 Task: Find LinkedIn profiles of Assistant Golf Professionals in Xianning, Hubei, China, who speak English and talk about SEO, and are in the Real Estate service category.
Action: Mouse moved to (534, 69)
Screenshot: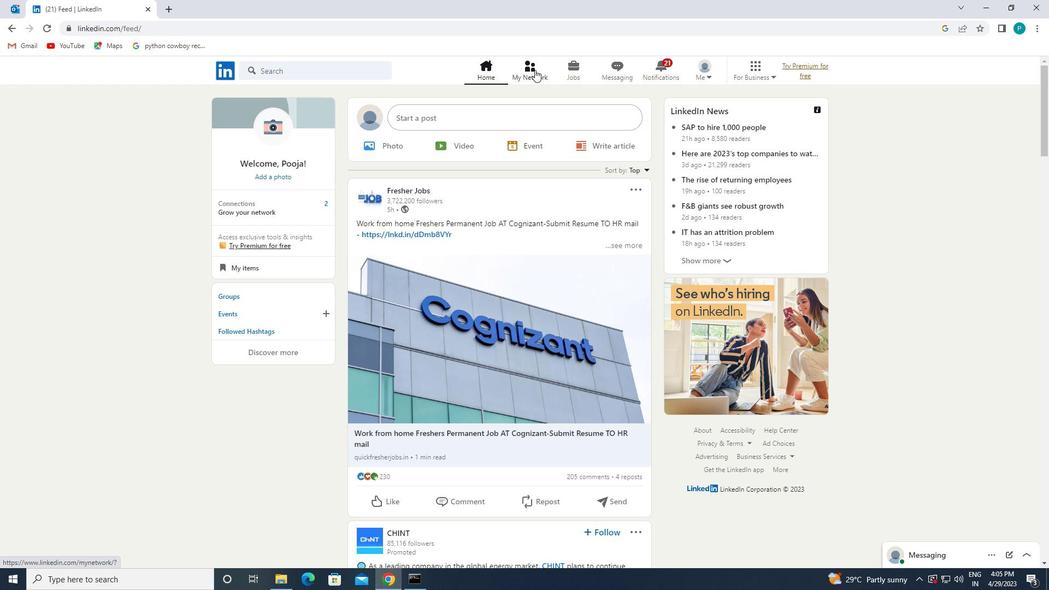 
Action: Mouse pressed left at (534, 69)
Screenshot: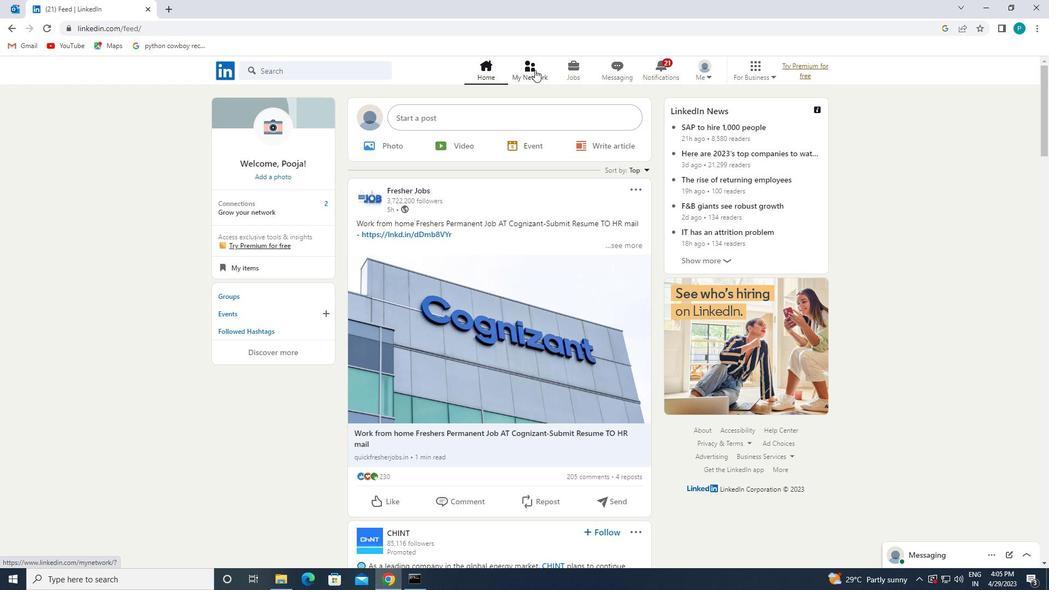 
Action: Mouse moved to (298, 134)
Screenshot: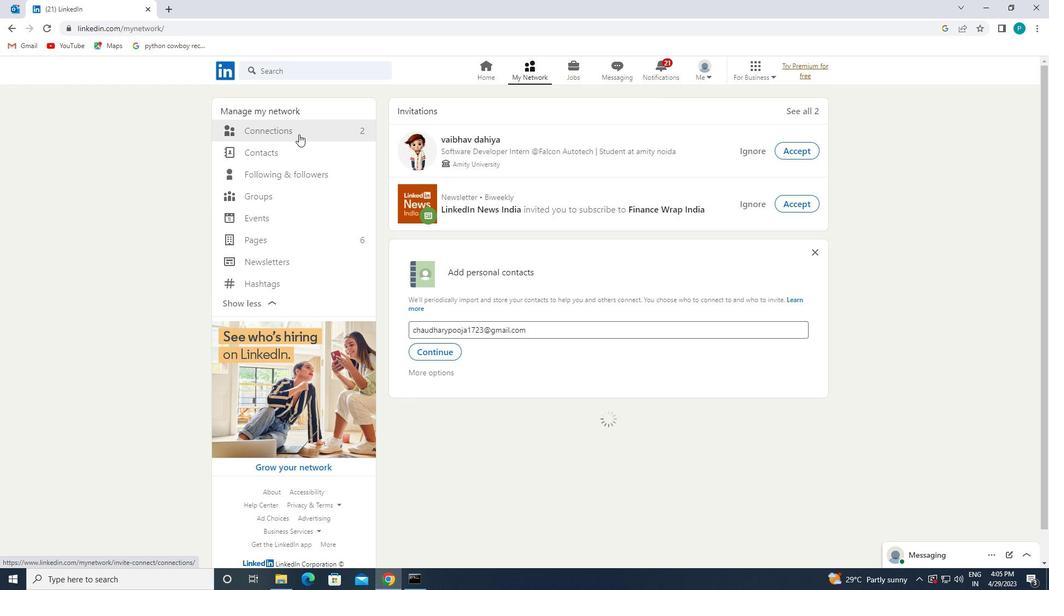 
Action: Mouse pressed left at (298, 134)
Screenshot: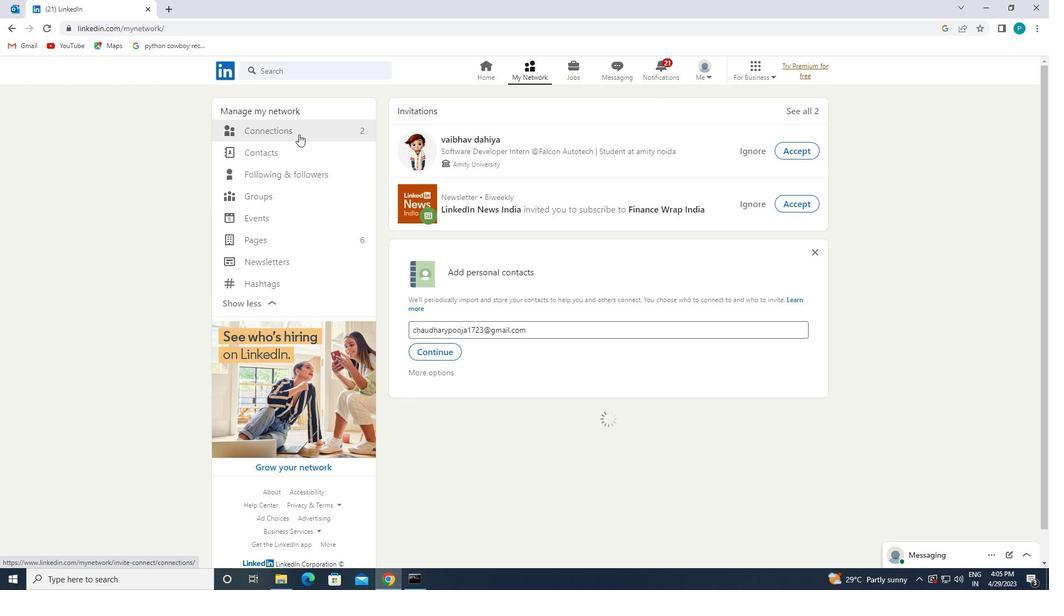 
Action: Mouse moved to (635, 132)
Screenshot: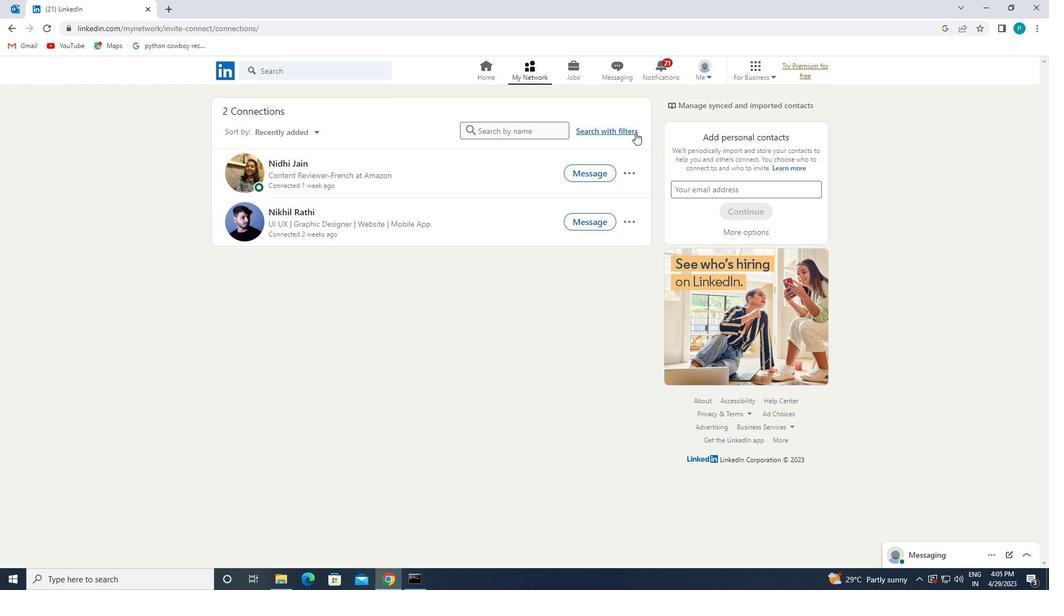 
Action: Mouse pressed left at (635, 132)
Screenshot: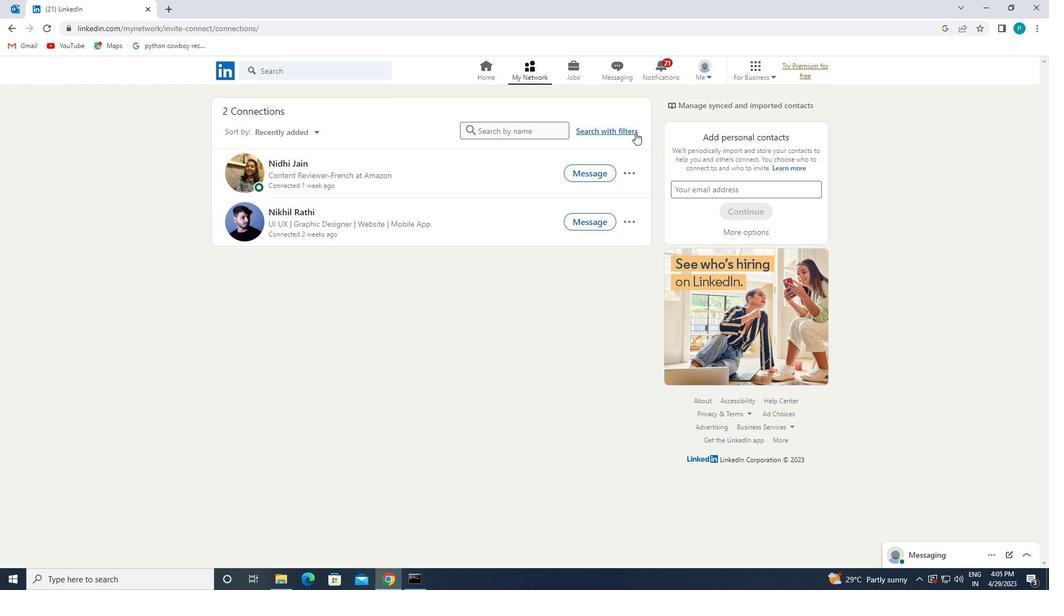 
Action: Mouse moved to (569, 100)
Screenshot: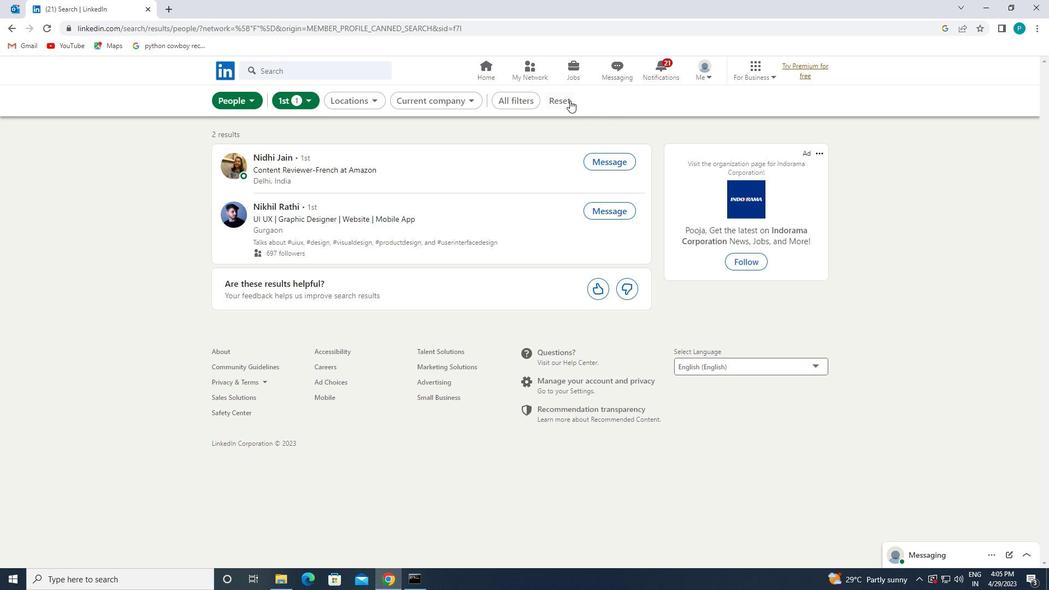 
Action: Mouse pressed left at (569, 100)
Screenshot: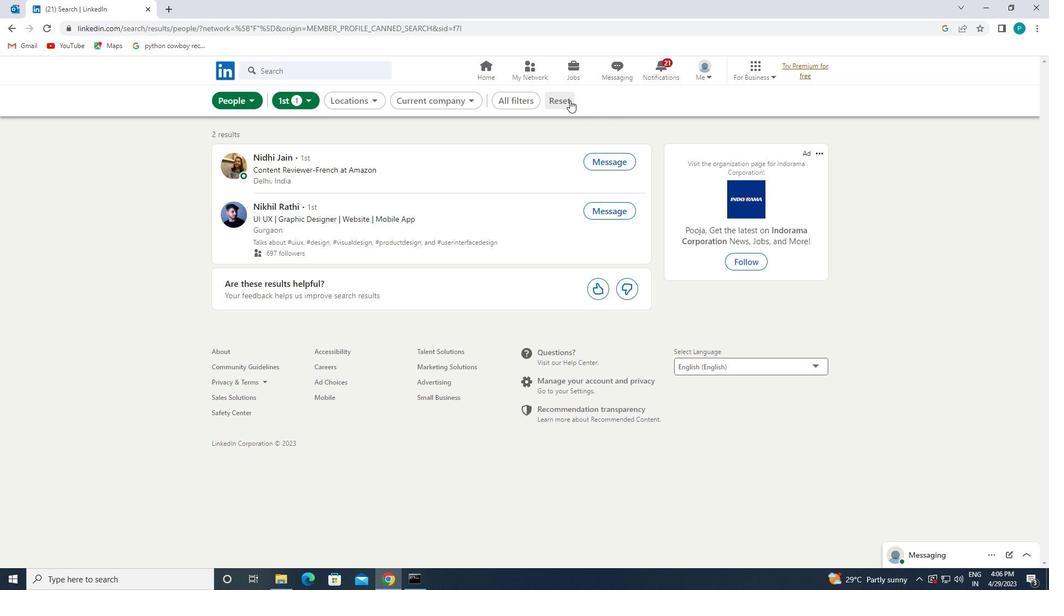 
Action: Mouse moved to (558, 103)
Screenshot: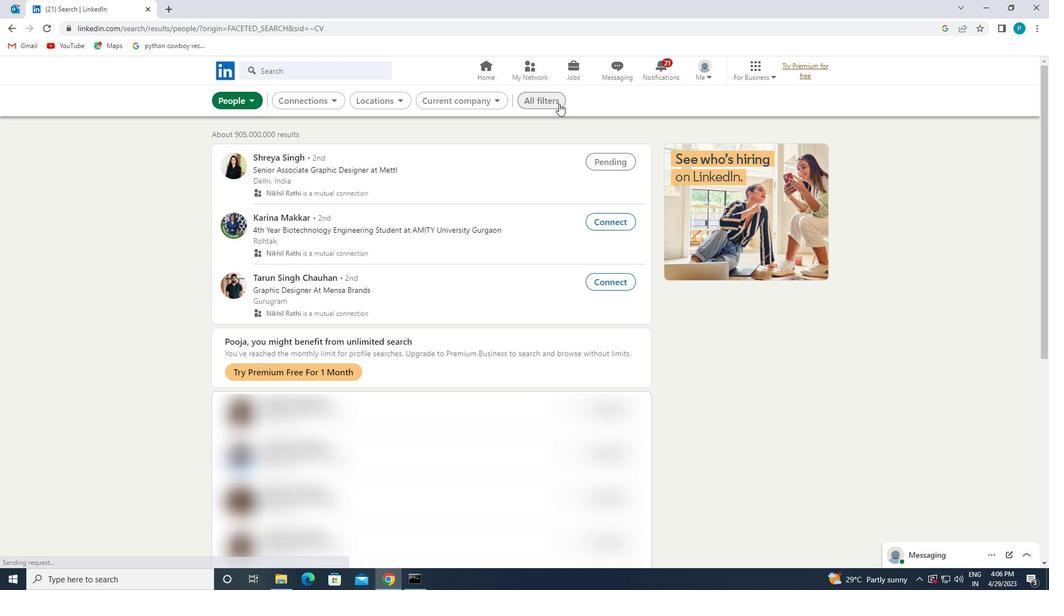 
Action: Mouse pressed left at (558, 103)
Screenshot: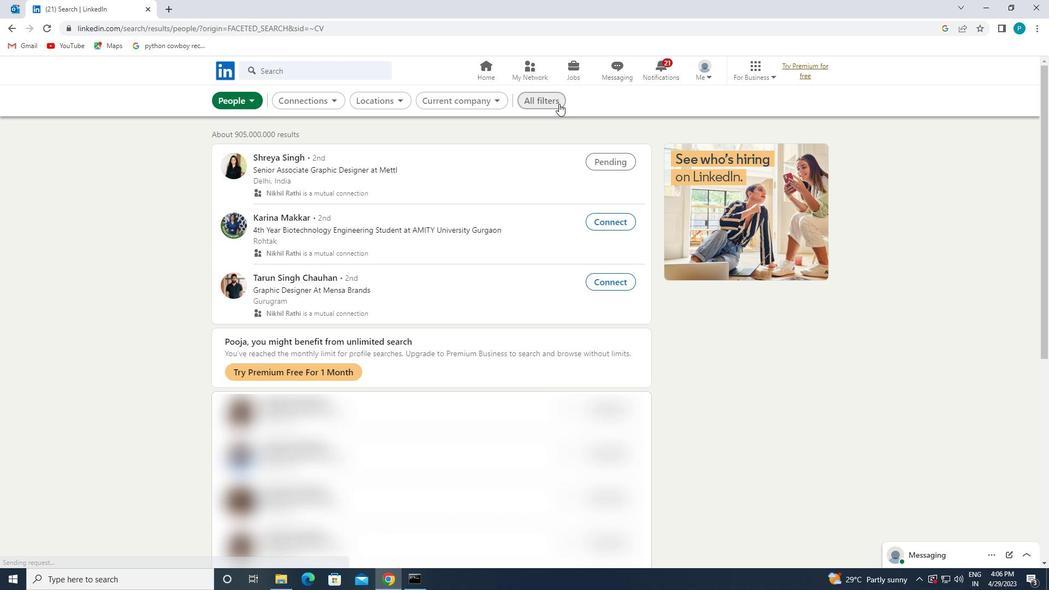 
Action: Mouse moved to (551, 98)
Screenshot: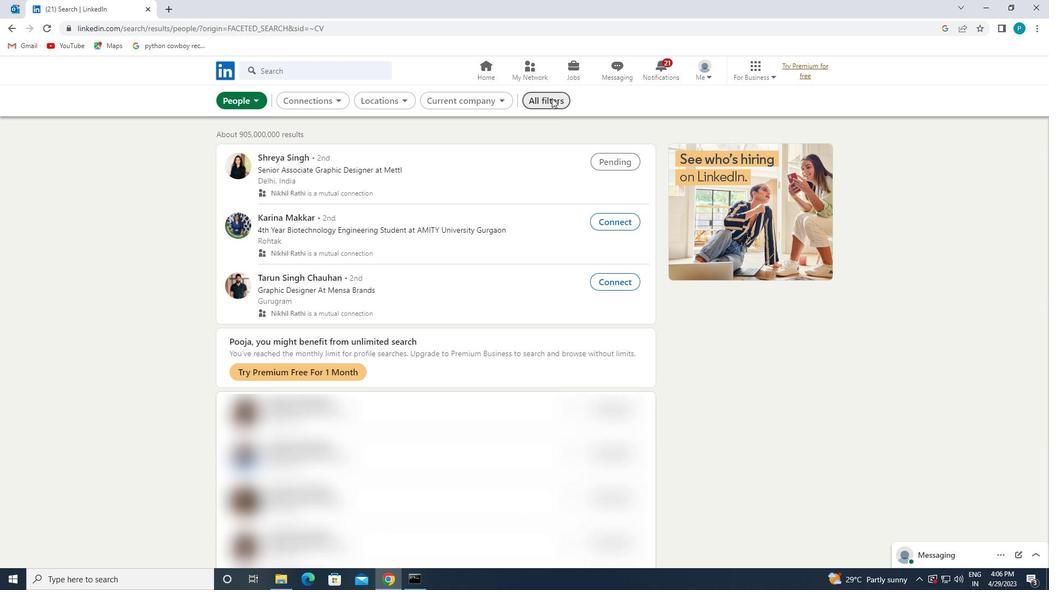 
Action: Mouse pressed left at (551, 98)
Screenshot: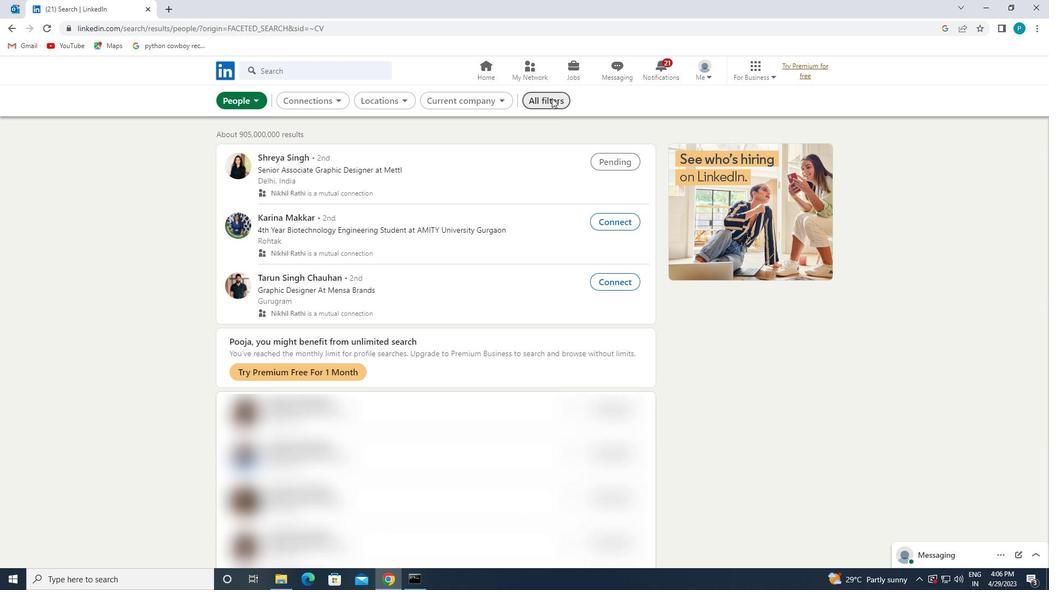
Action: Mouse pressed left at (551, 98)
Screenshot: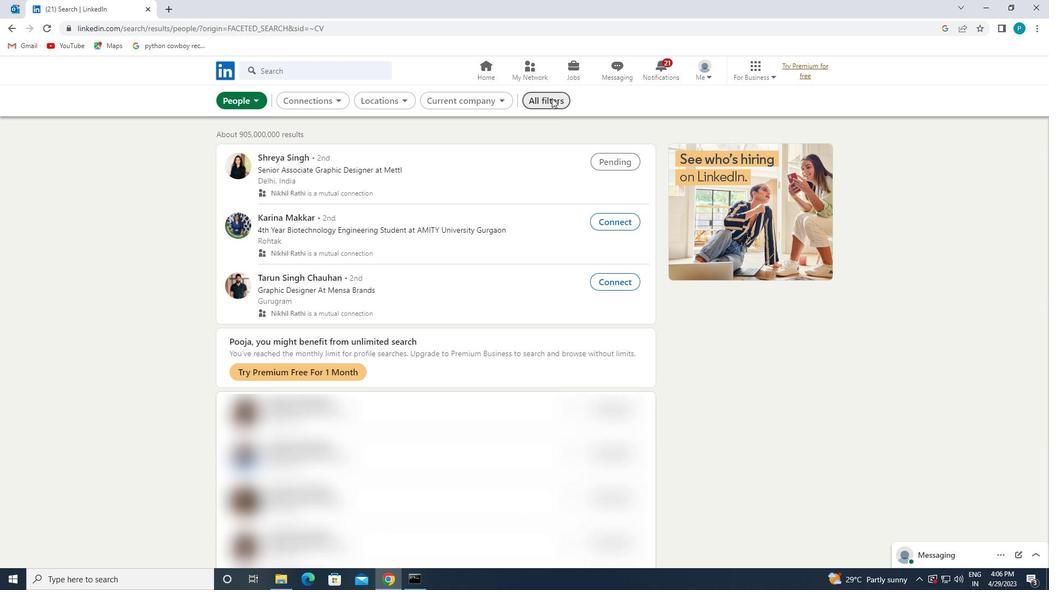 
Action: Mouse pressed left at (551, 98)
Screenshot: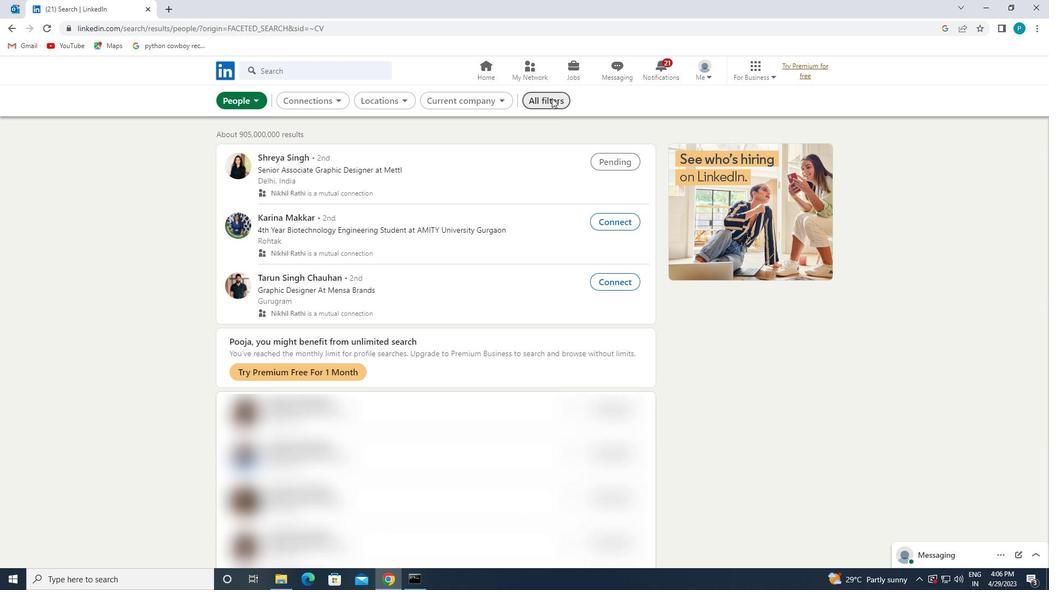 
Action: Mouse pressed left at (551, 98)
Screenshot: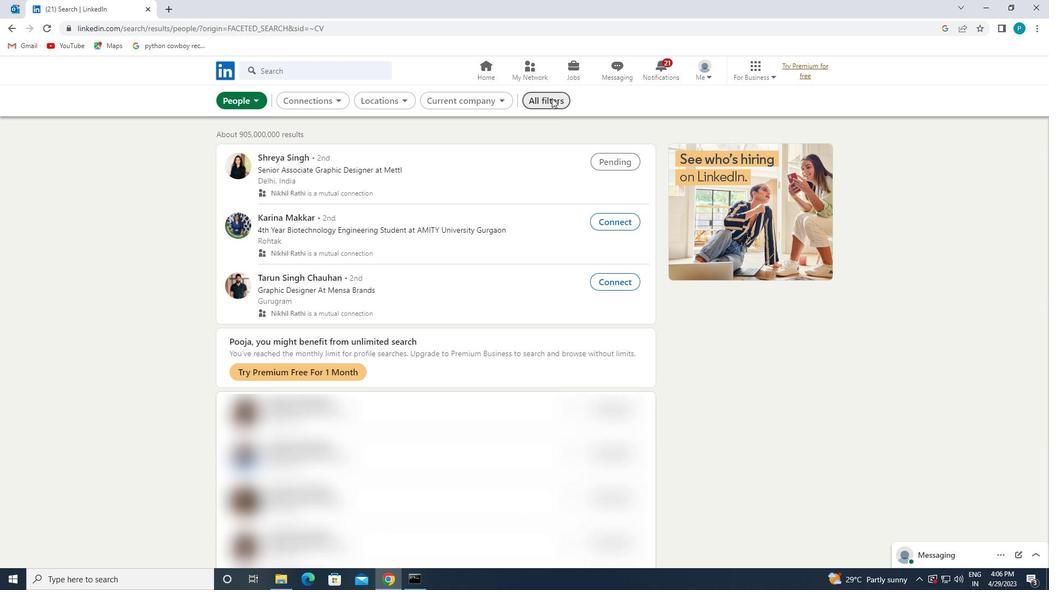 
Action: Mouse pressed middle at (551, 98)
Screenshot: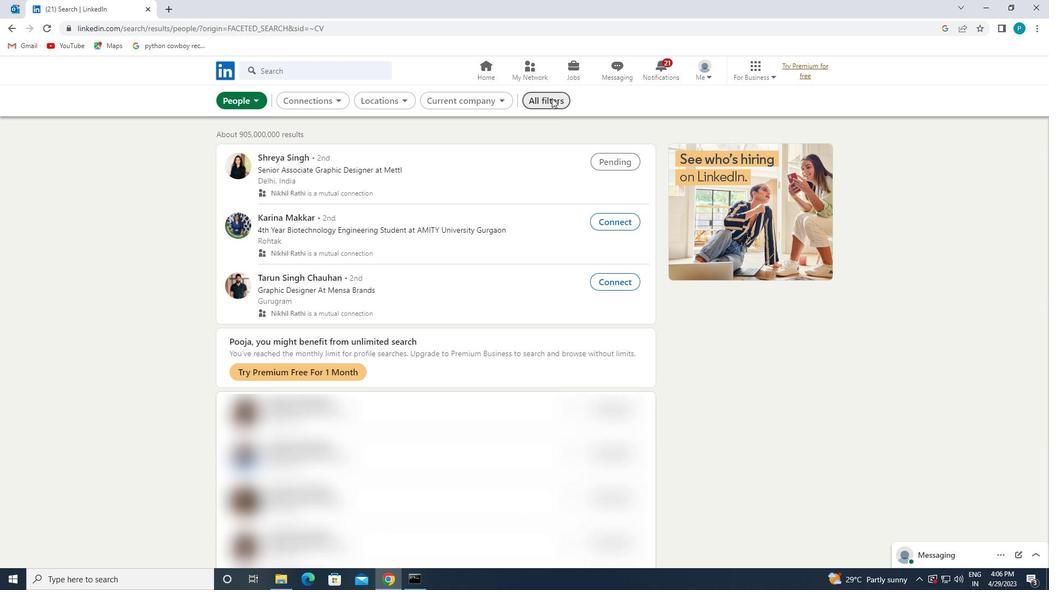 
Action: Mouse pressed left at (551, 98)
Screenshot: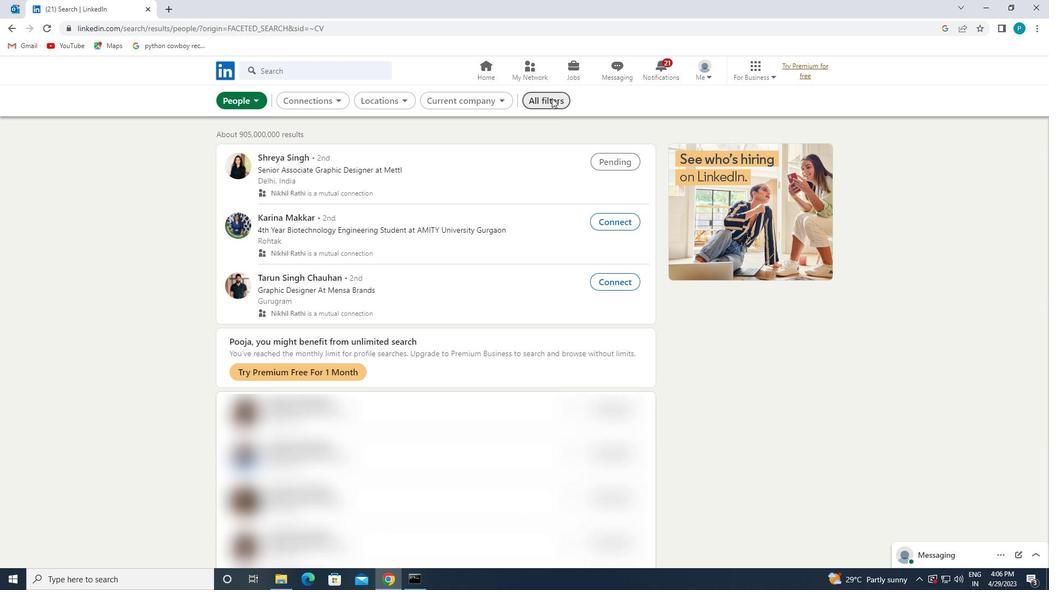 
Action: Mouse pressed left at (551, 98)
Screenshot: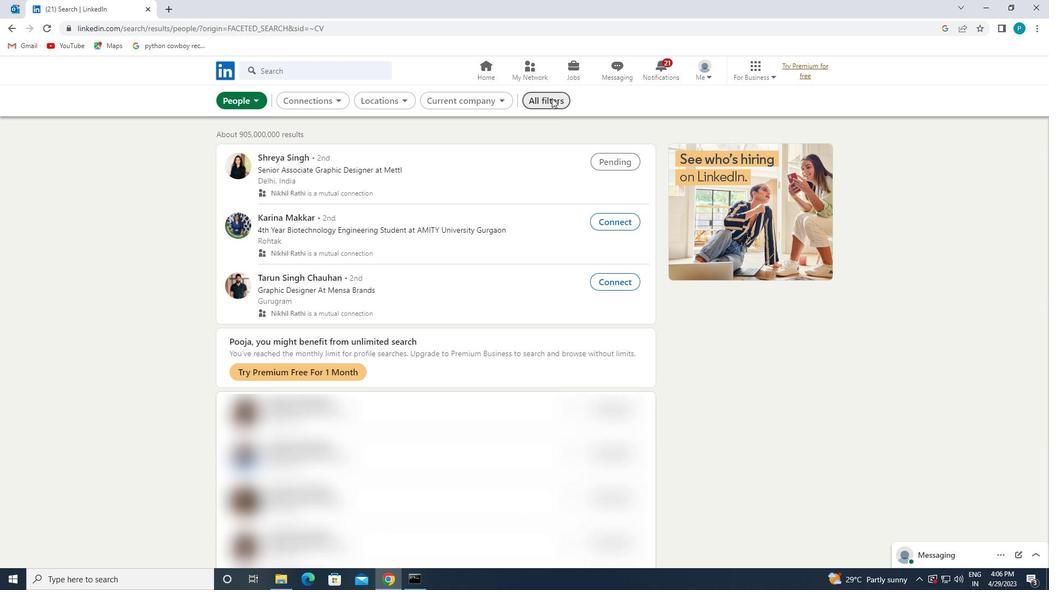 
Action: Mouse scrolled (551, 98) with delta (0, 0)
Screenshot: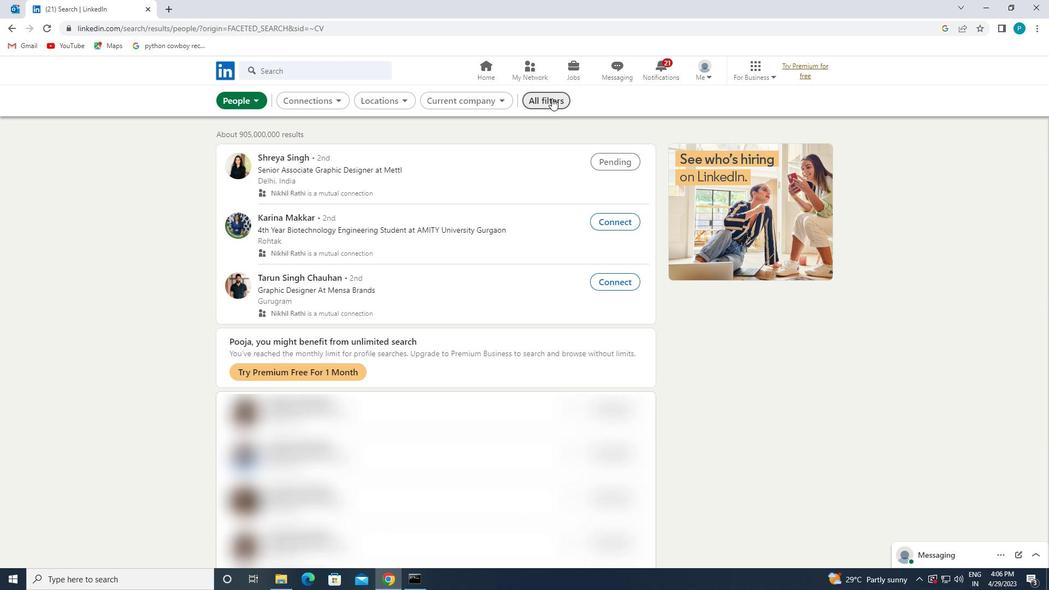 
Action: Mouse scrolled (551, 98) with delta (0, 0)
Screenshot: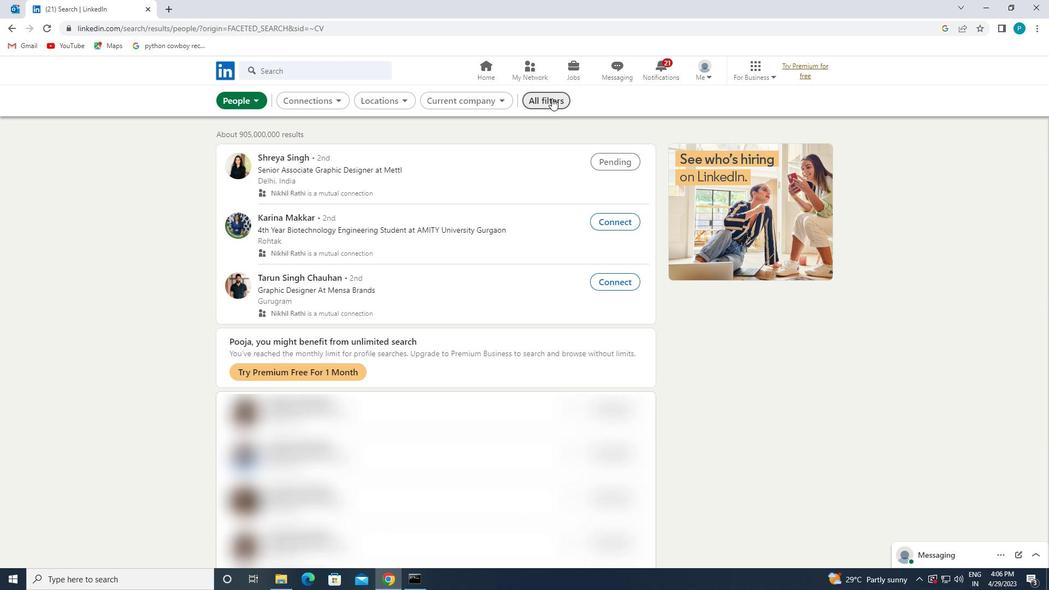 
Action: Mouse scrolled (551, 98) with delta (0, 0)
Screenshot: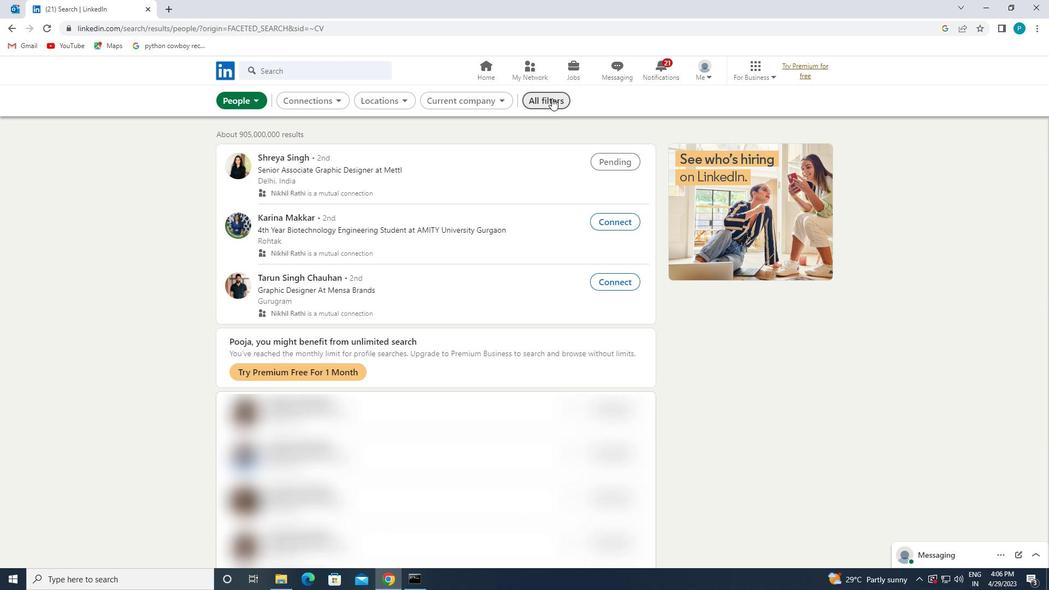 
Action: Mouse pressed middle at (551, 98)
Screenshot: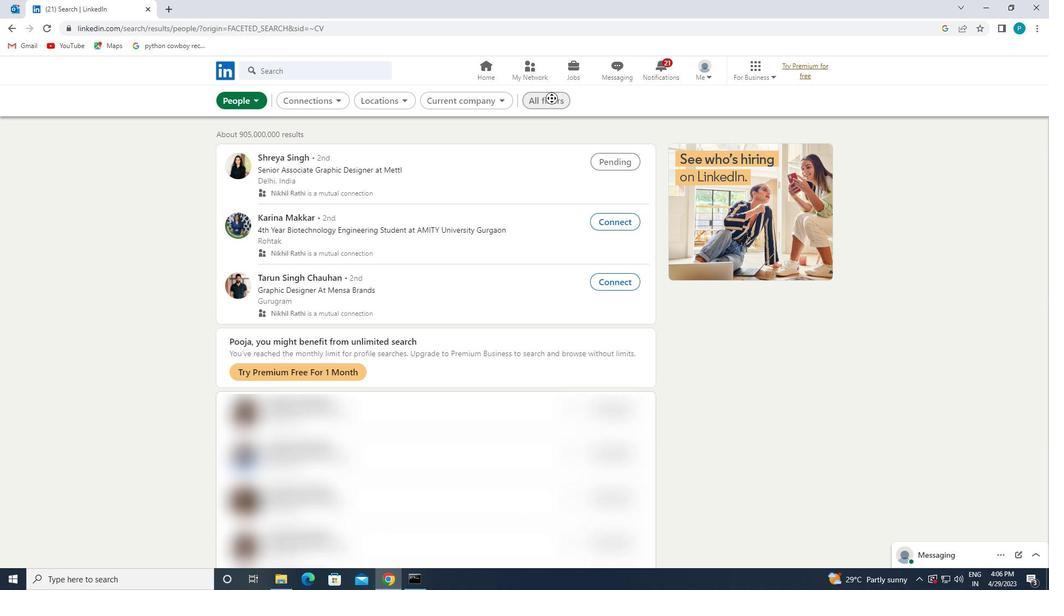
Action: Mouse moved to (924, 431)
Screenshot: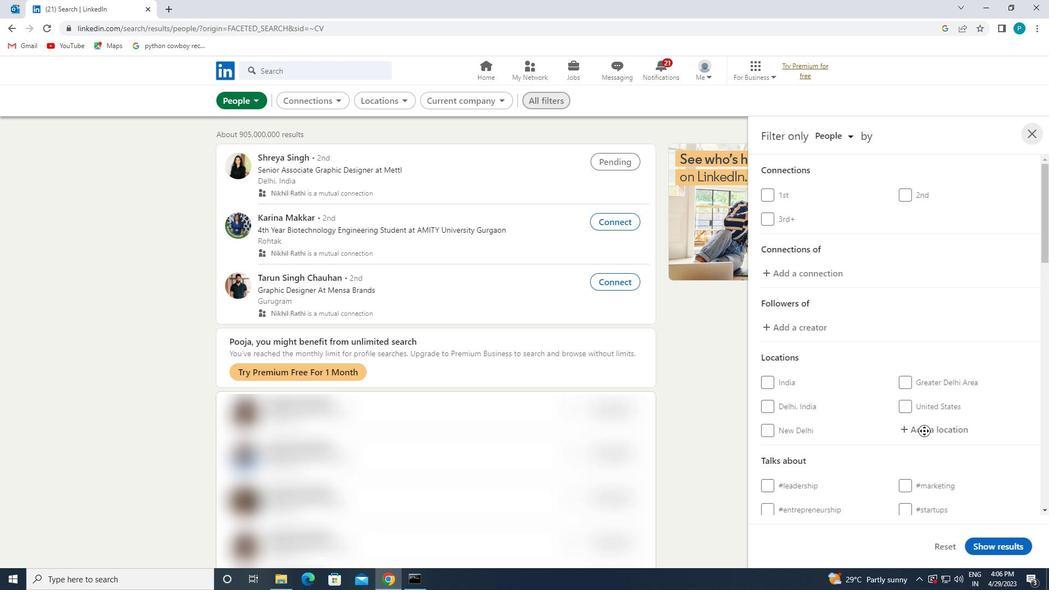 
Action: Mouse pressed left at (924, 431)
Screenshot: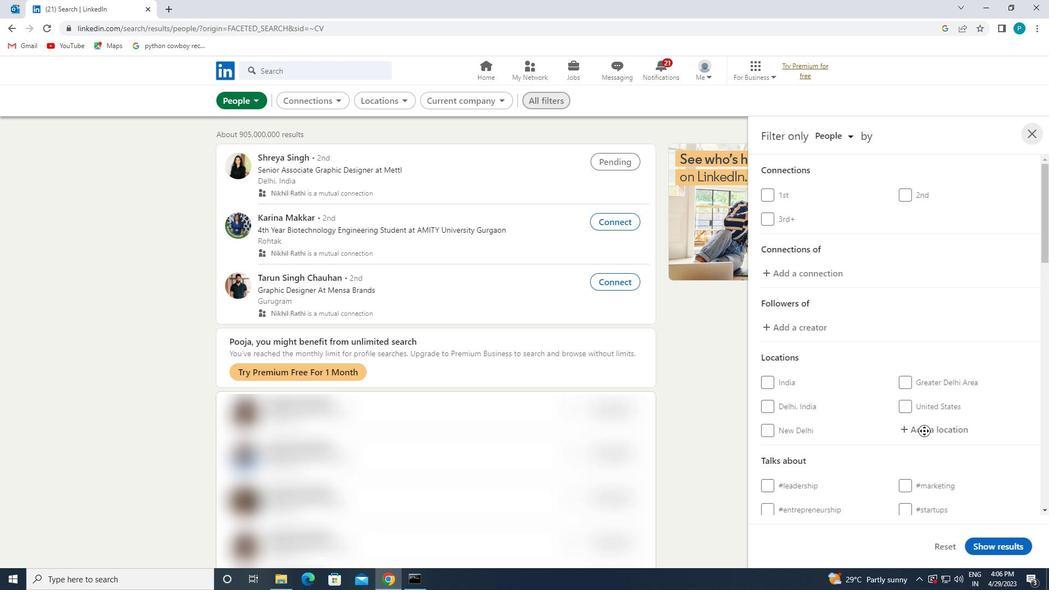 
Action: Mouse pressed left at (924, 431)
Screenshot: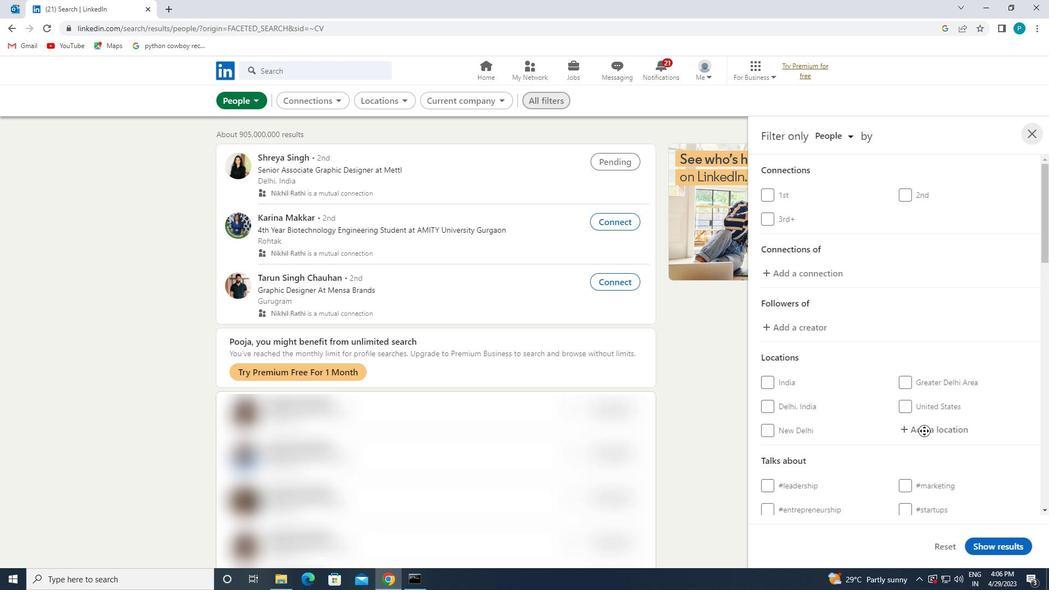 
Action: Mouse pressed left at (924, 431)
Screenshot: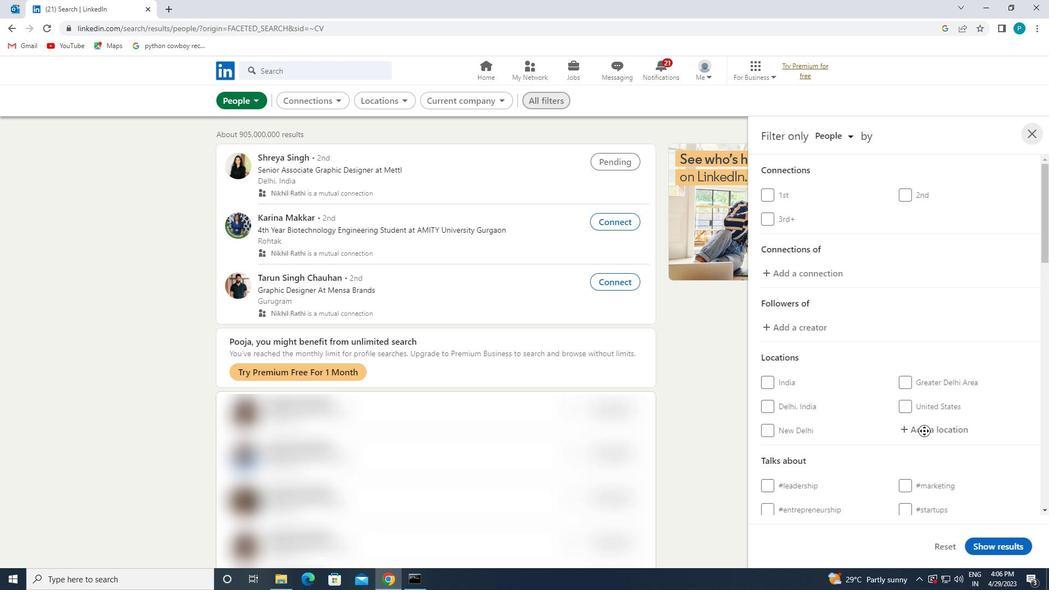 
Action: Mouse moved to (927, 343)
Screenshot: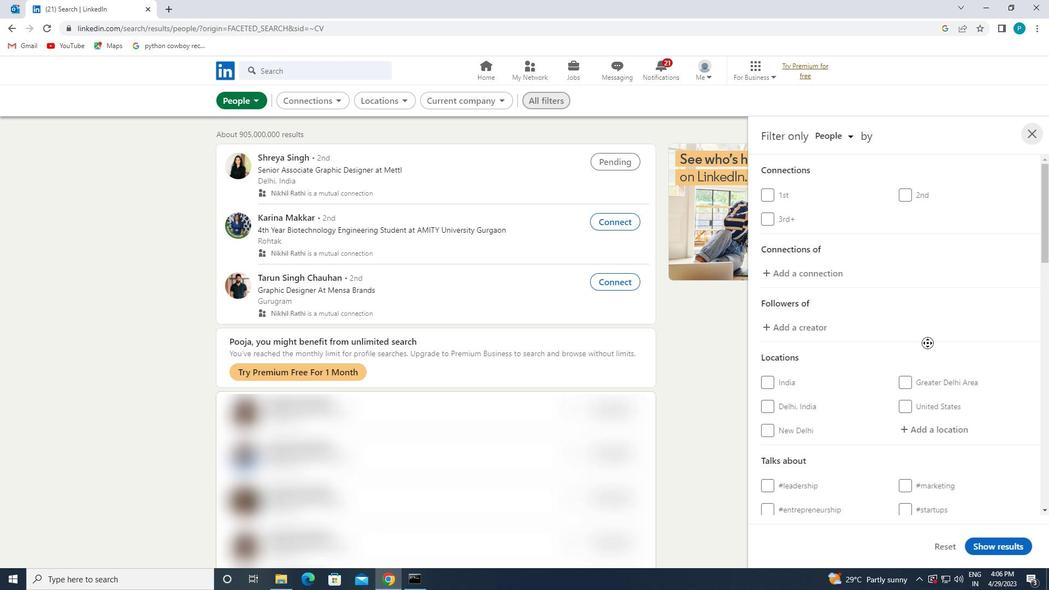 
Action: Mouse pressed left at (927, 343)
Screenshot: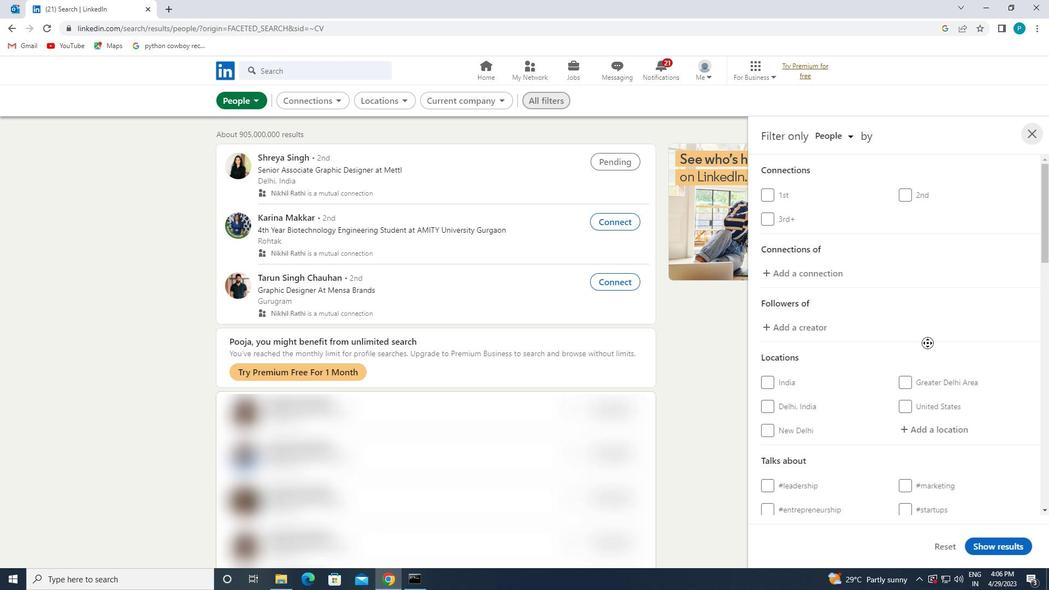 
Action: Mouse moved to (928, 342)
Screenshot: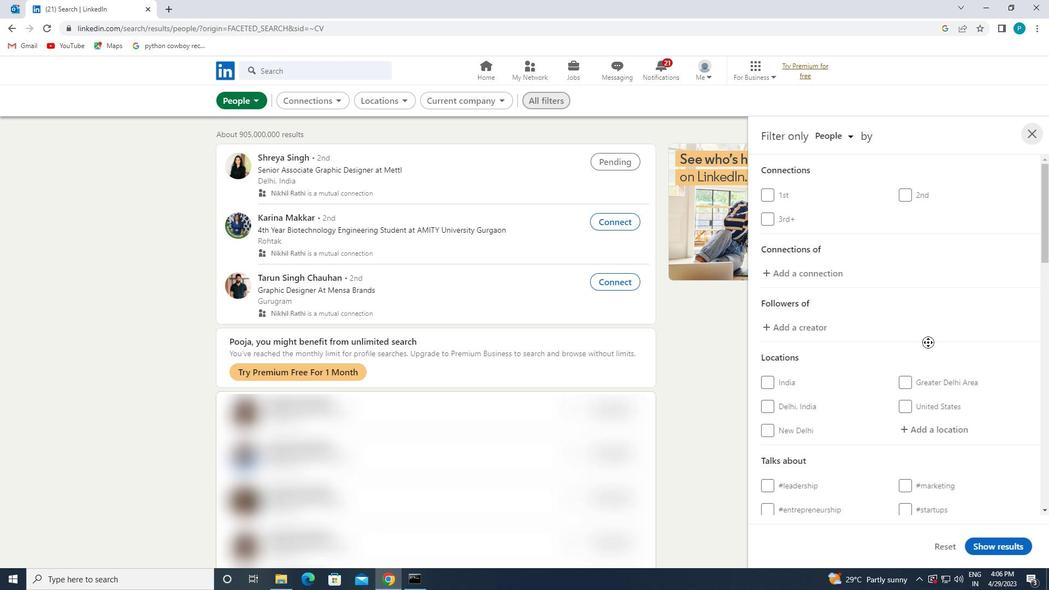
Action: Mouse pressed left at (928, 342)
Screenshot: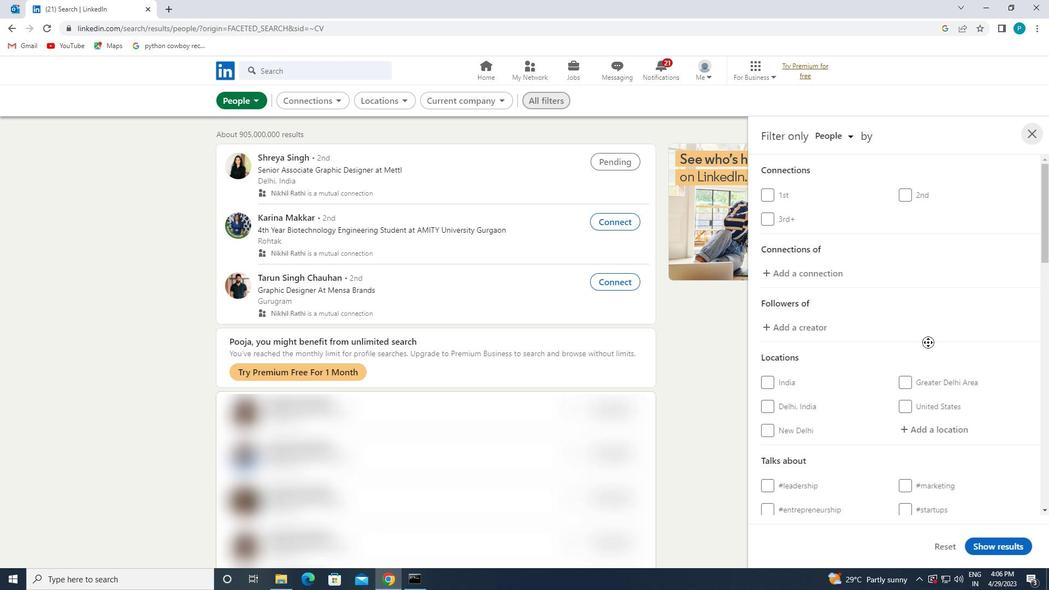 
Action: Mouse pressed left at (928, 342)
Screenshot: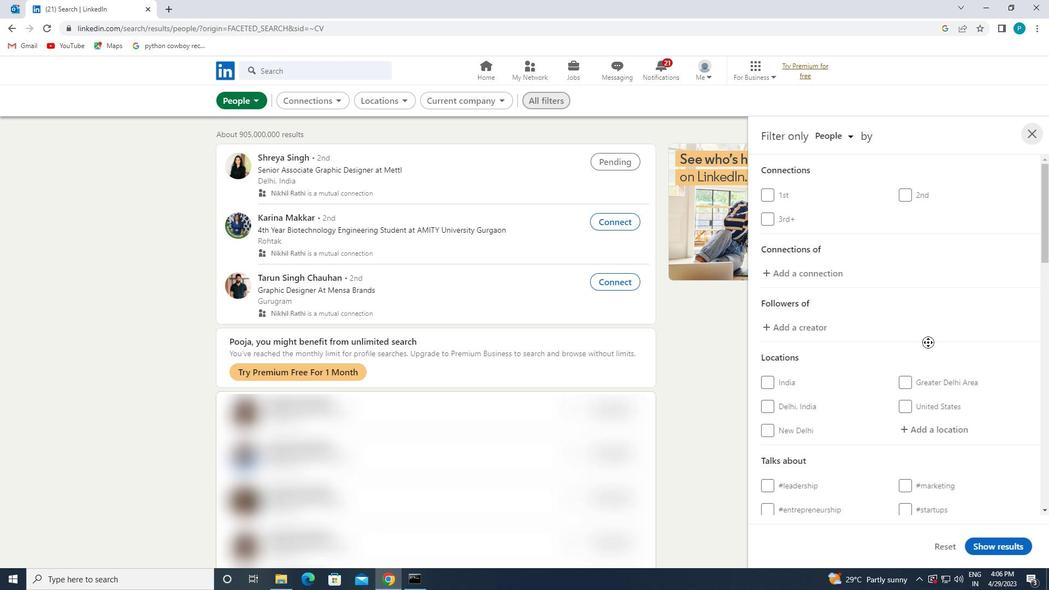 
Action: Mouse scrolled (928, 343) with delta (0, 0)
Screenshot: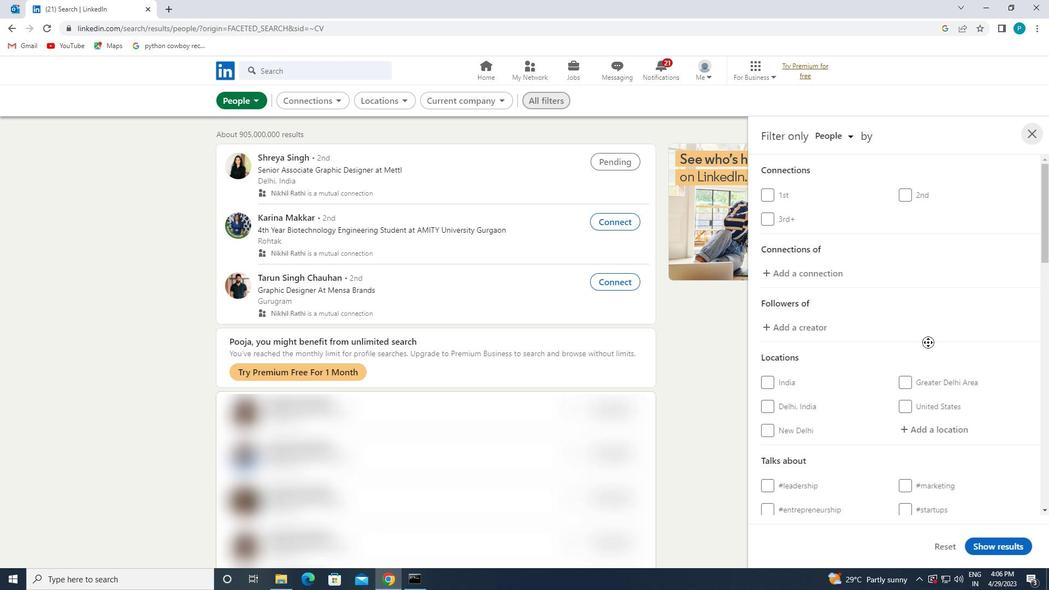 
Action: Mouse pressed middle at (928, 342)
Screenshot: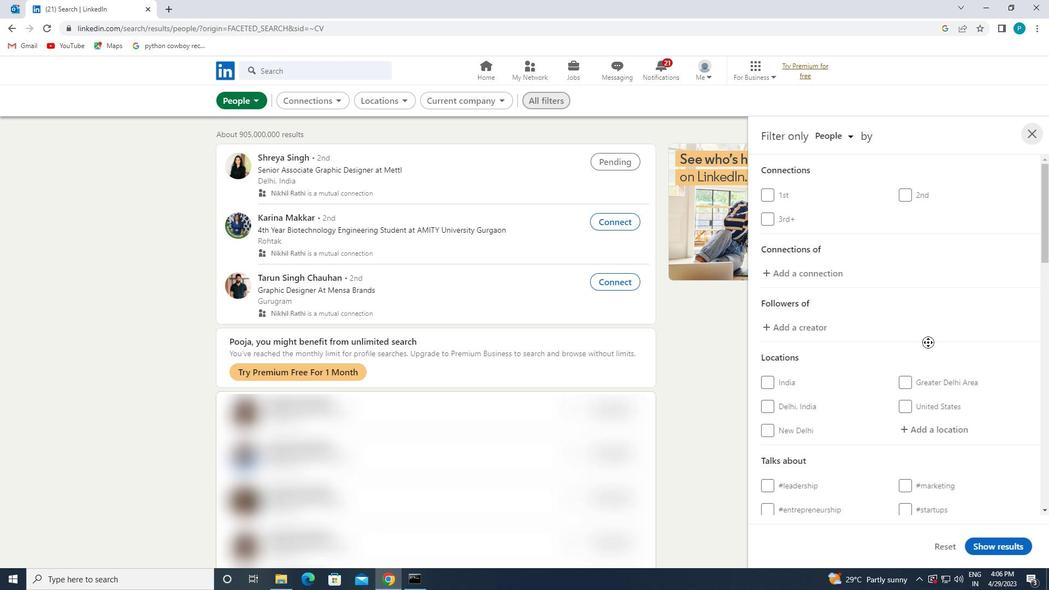 
Action: Mouse scrolled (928, 343) with delta (0, 0)
Screenshot: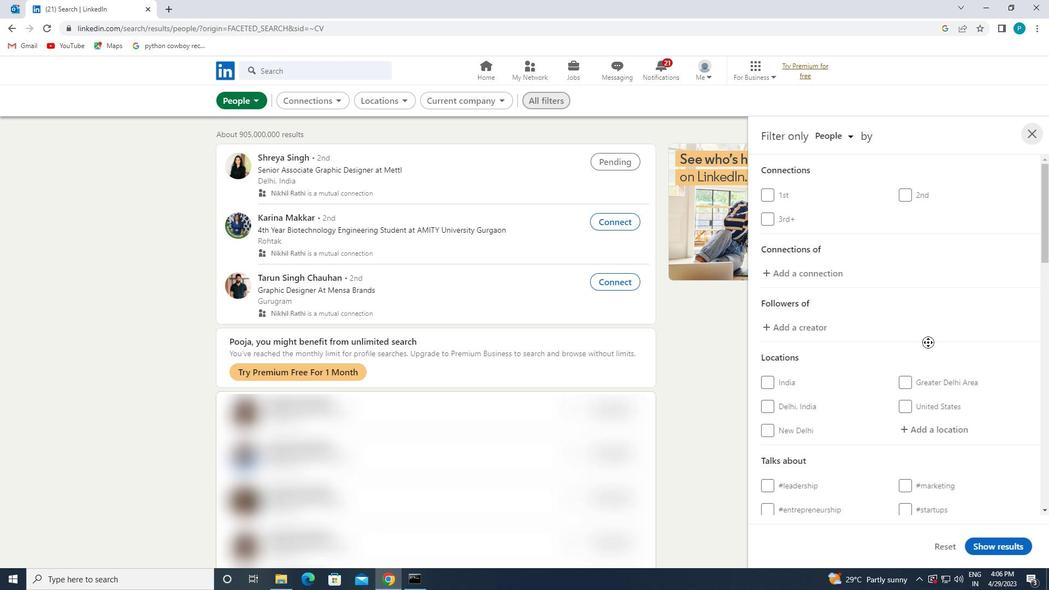 
Action: Mouse scrolled (928, 343) with delta (0, 0)
Screenshot: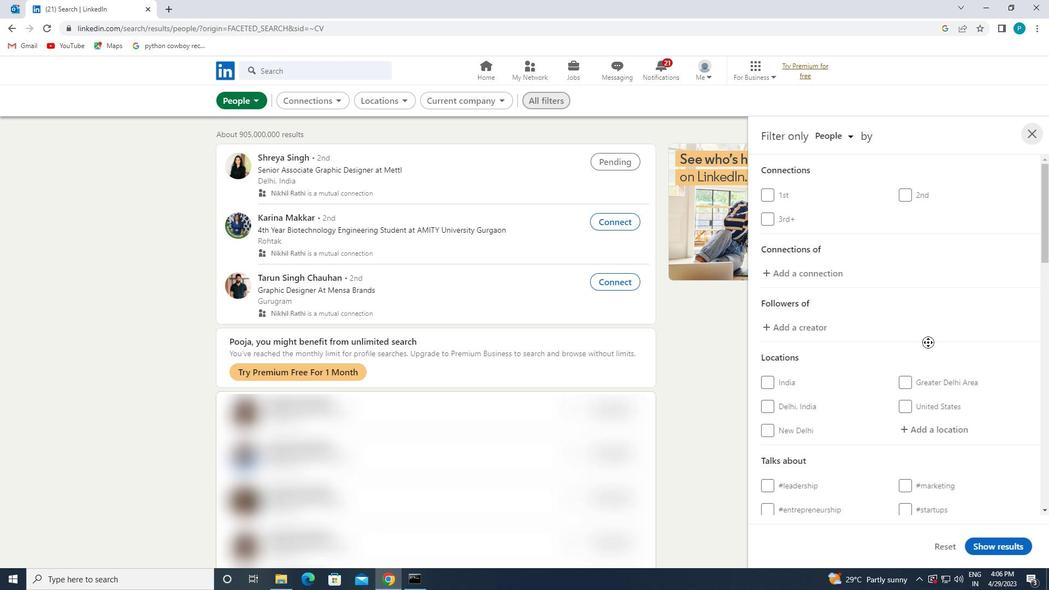 
Action: Mouse scrolled (928, 343) with delta (0, 0)
Screenshot: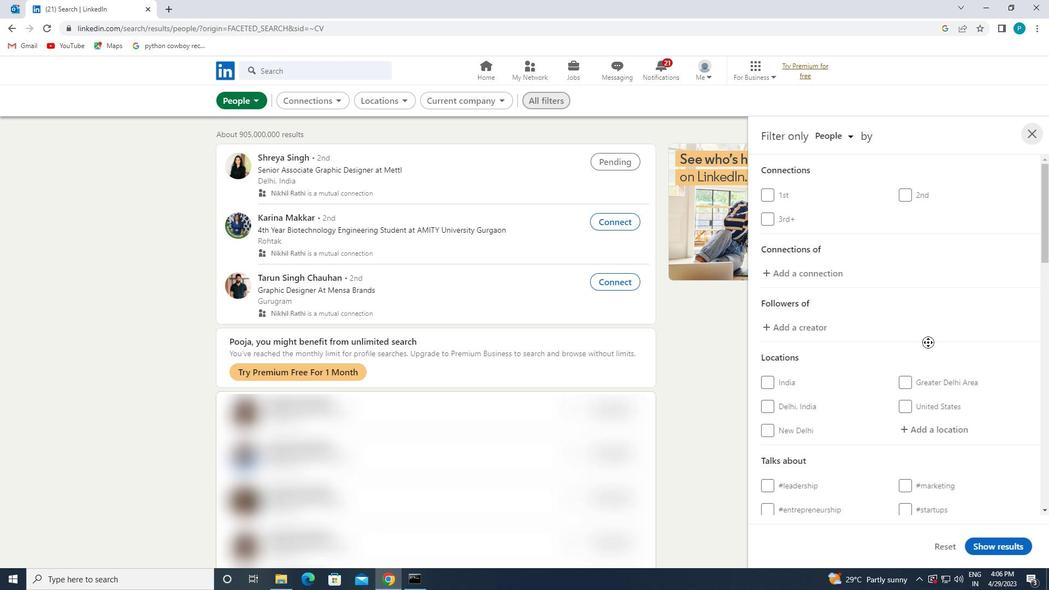 
Action: Mouse scrolled (928, 343) with delta (0, 0)
Screenshot: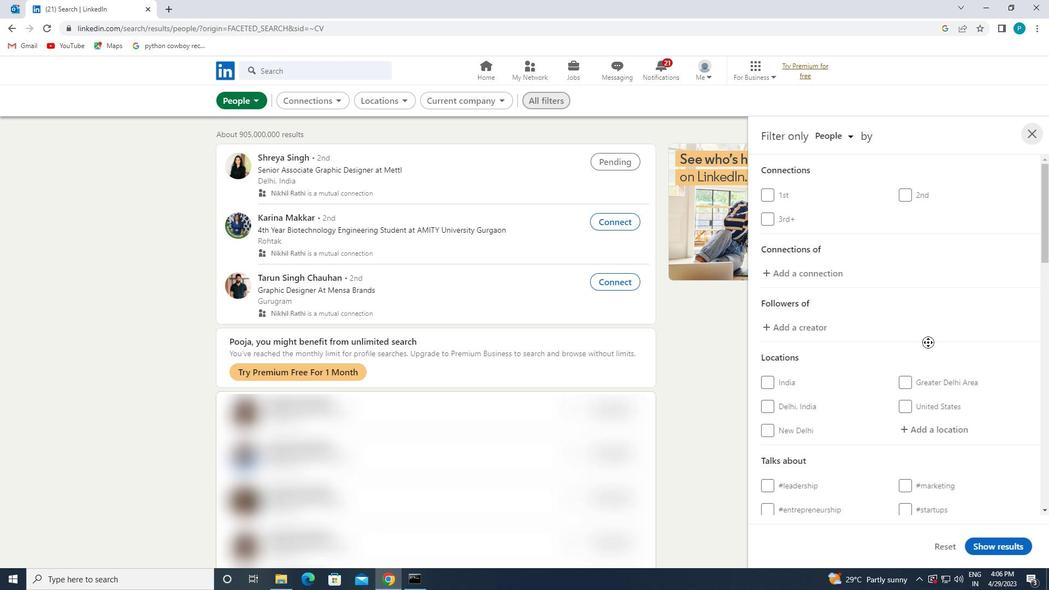 
Action: Mouse scrolled (928, 343) with delta (0, 0)
Screenshot: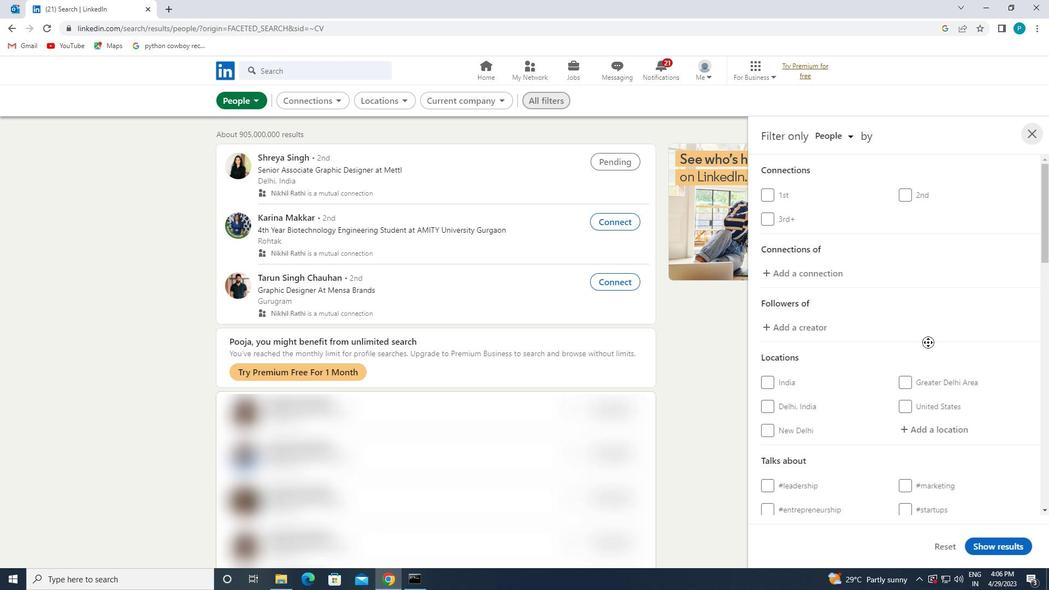 
Action: Mouse scrolled (928, 343) with delta (0, 0)
Screenshot: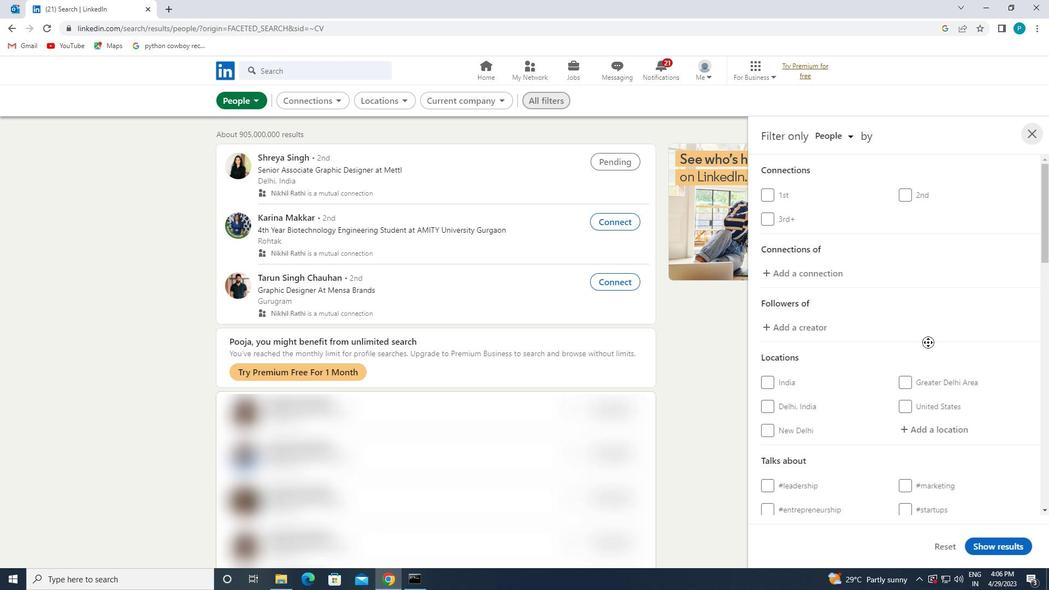 
Action: Mouse scrolled (928, 343) with delta (0, 0)
Screenshot: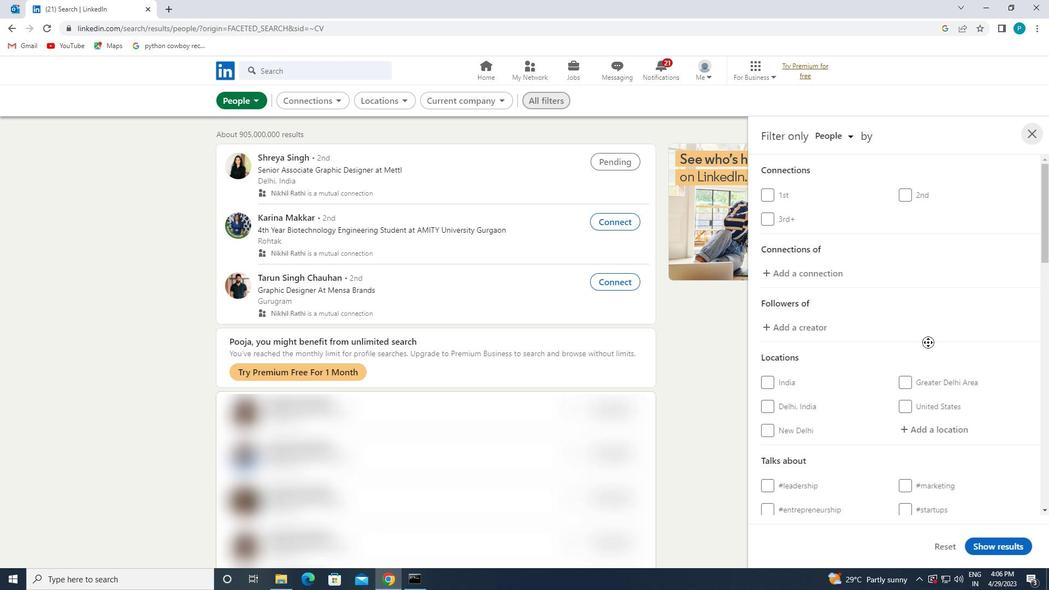 
Action: Mouse moved to (930, 343)
Screenshot: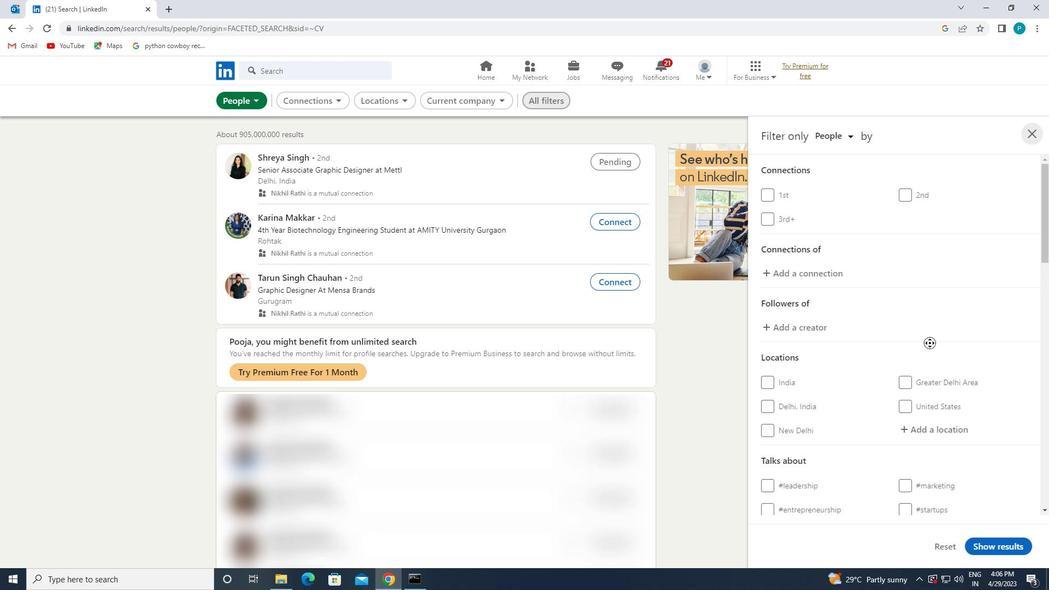 
Action: Mouse scrolled (930, 342) with delta (0, 0)
Screenshot: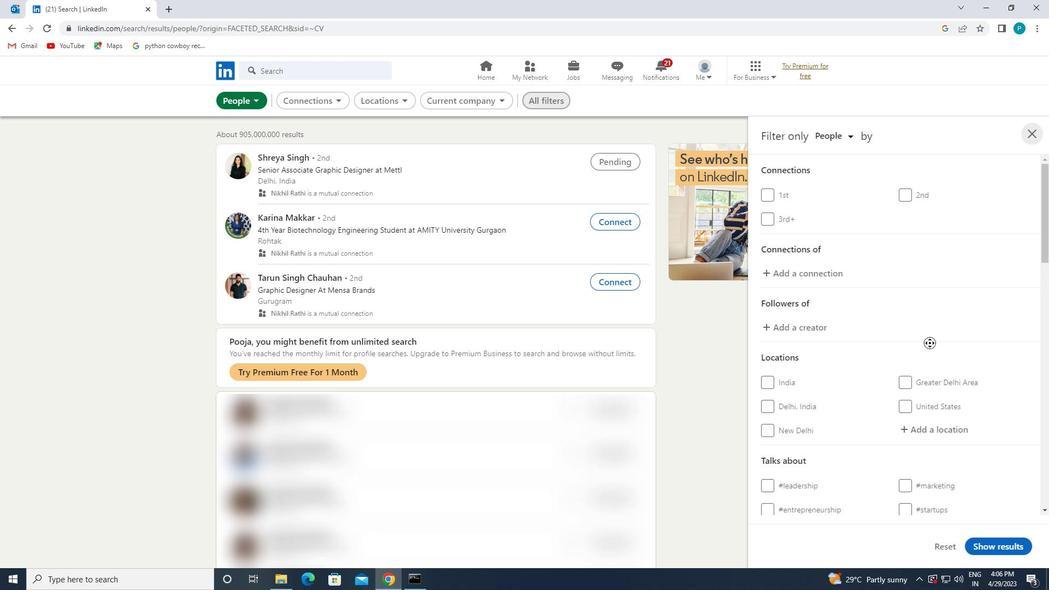 
Action: Mouse scrolled (930, 342) with delta (0, 0)
Screenshot: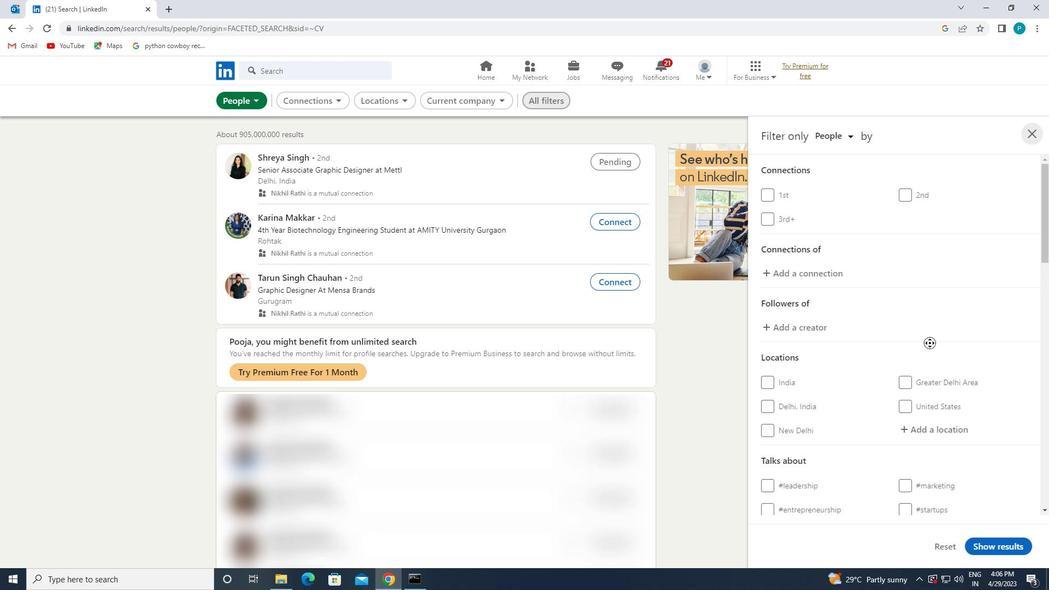 
Action: Mouse scrolled (930, 342) with delta (0, 0)
Screenshot: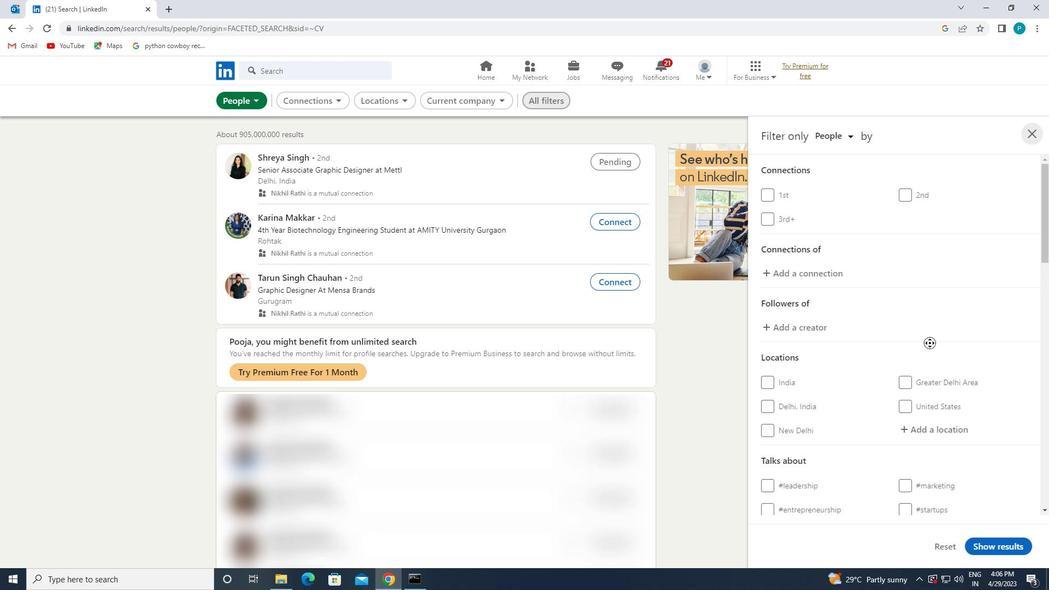 
Action: Mouse scrolled (930, 342) with delta (0, 0)
Screenshot: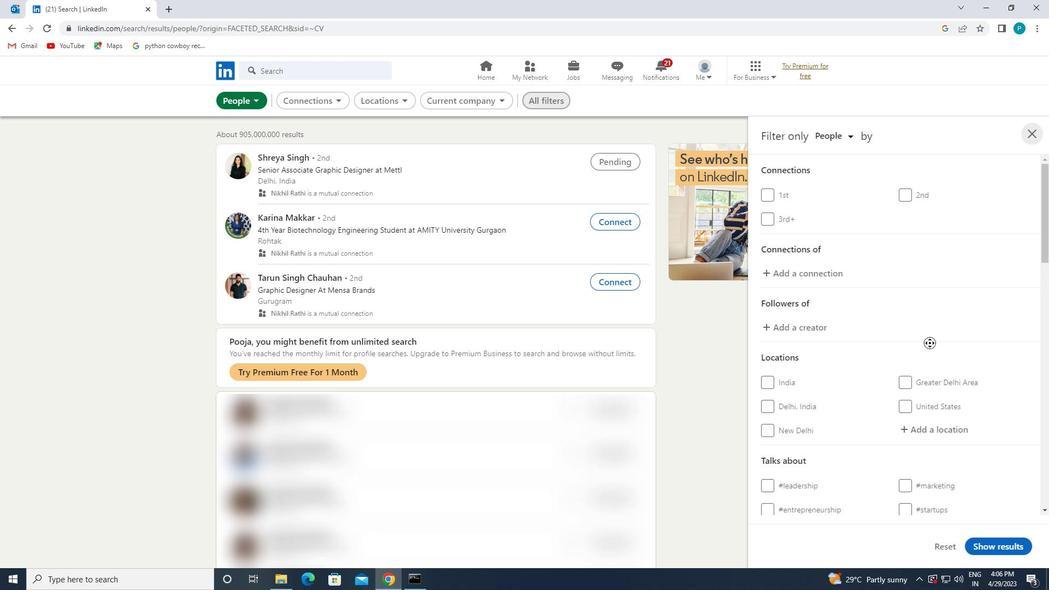 
Action: Mouse pressed middle at (930, 343)
Screenshot: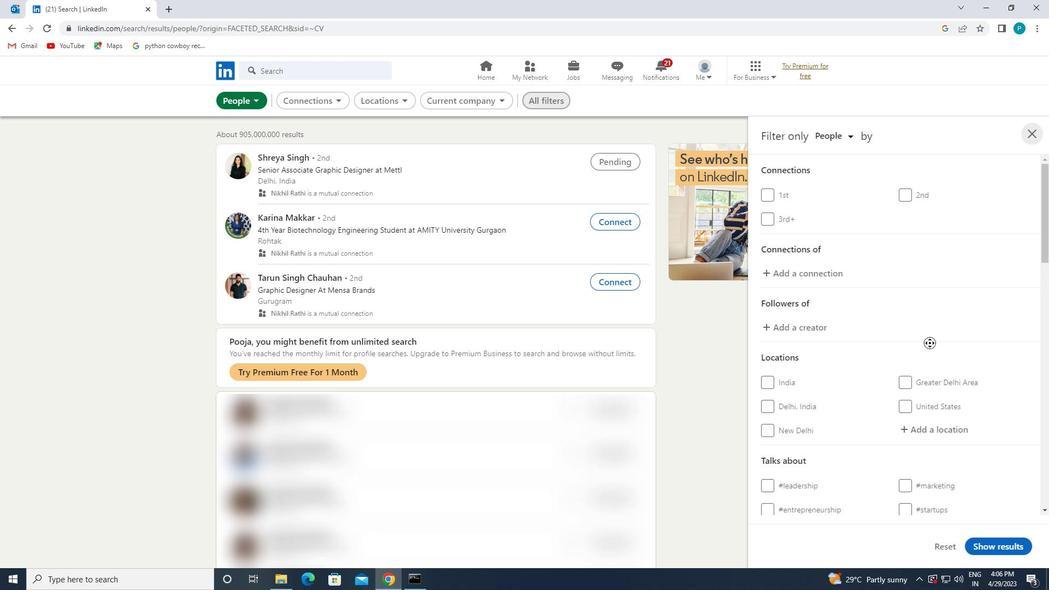 
Action: Mouse scrolled (930, 342) with delta (0, 0)
Screenshot: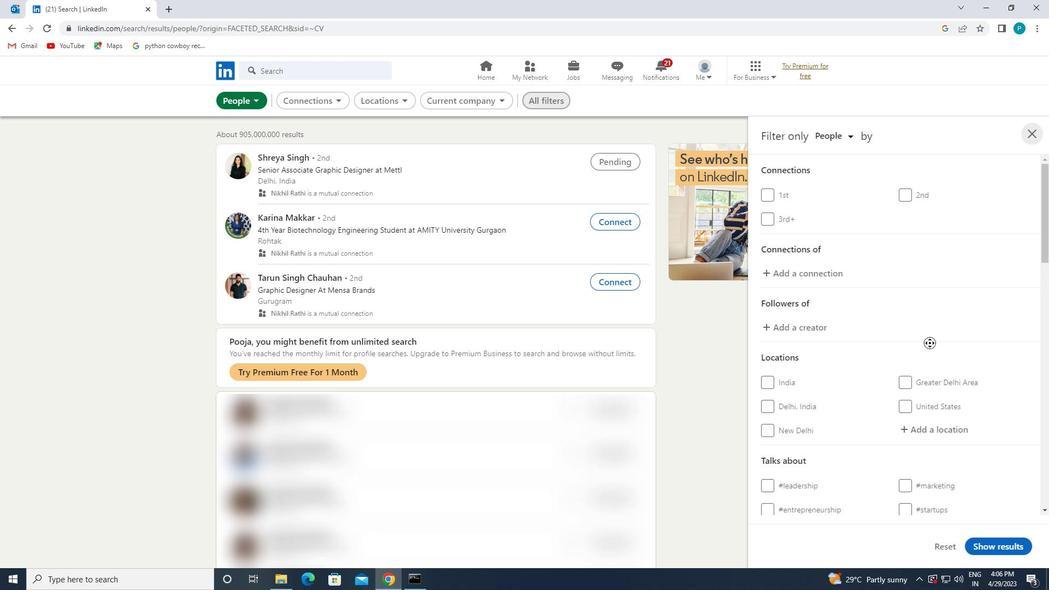 
Action: Mouse pressed left at (930, 343)
Screenshot: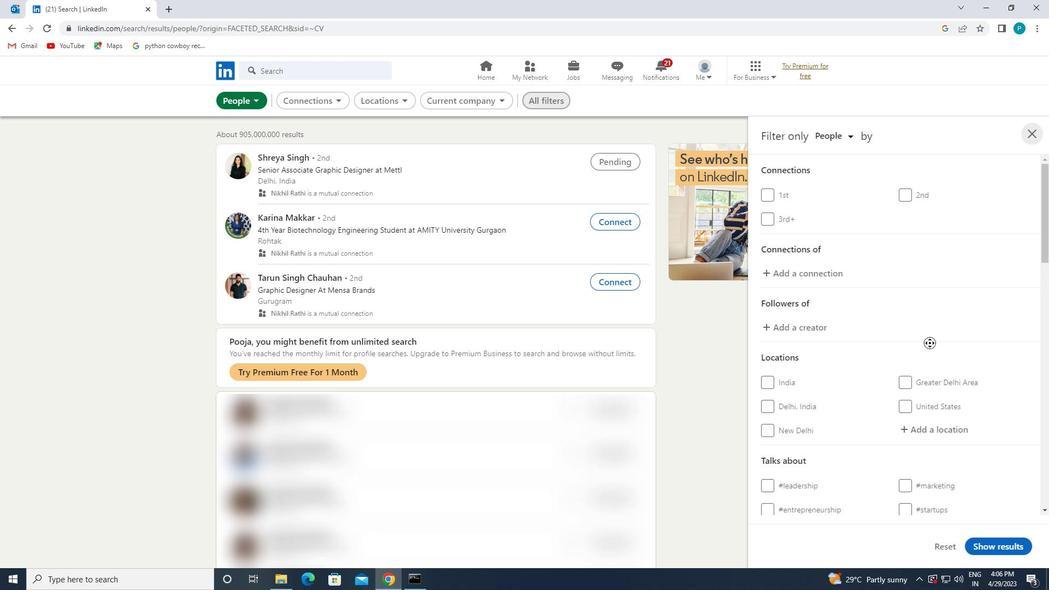 
Action: Mouse moved to (921, 337)
Screenshot: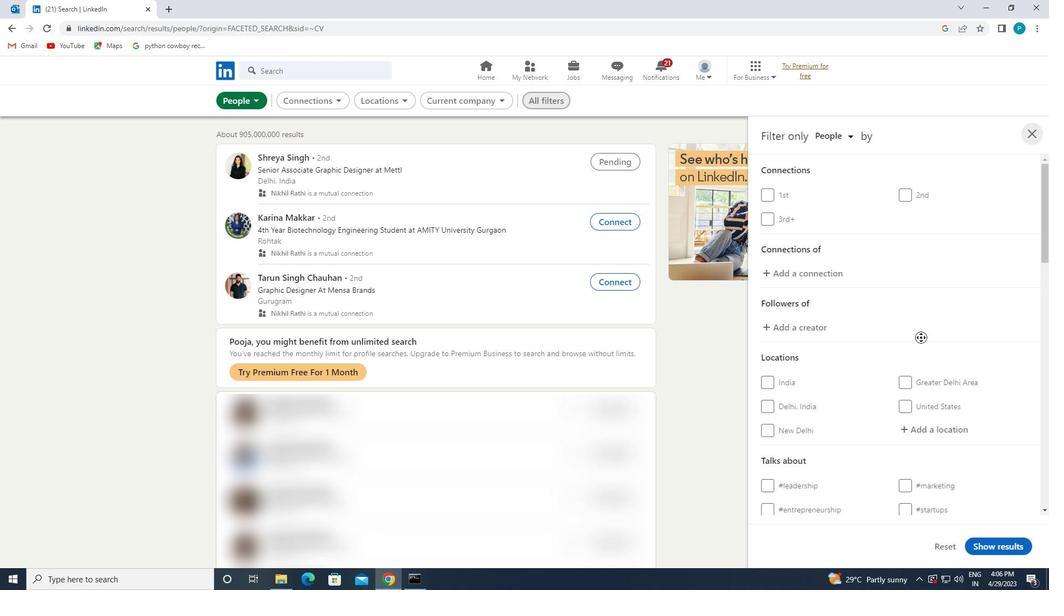 
Action: Mouse pressed left at (921, 337)
Screenshot: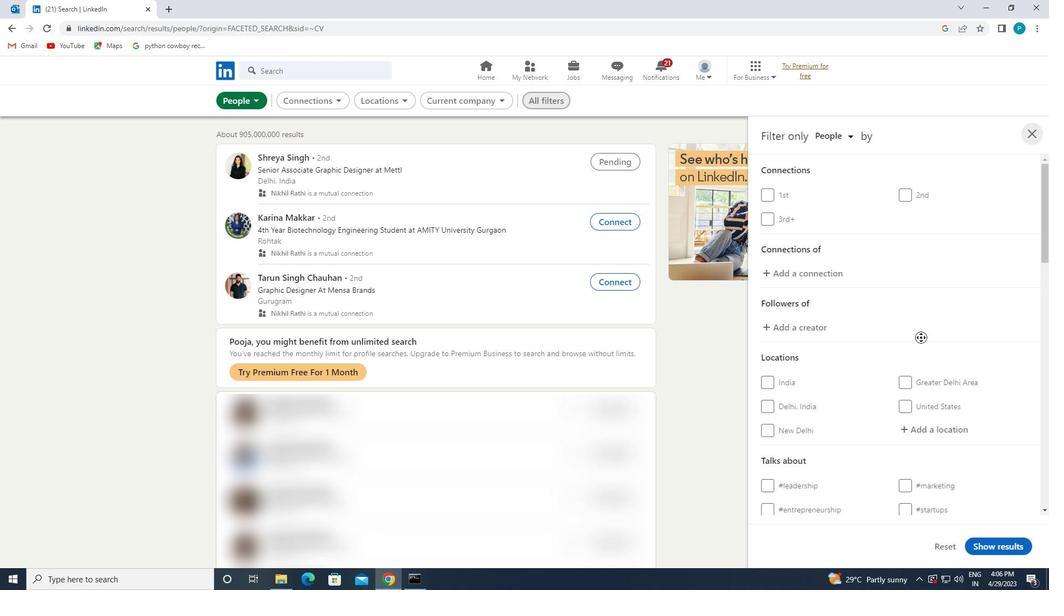 
Action: Mouse pressed left at (921, 337)
Screenshot: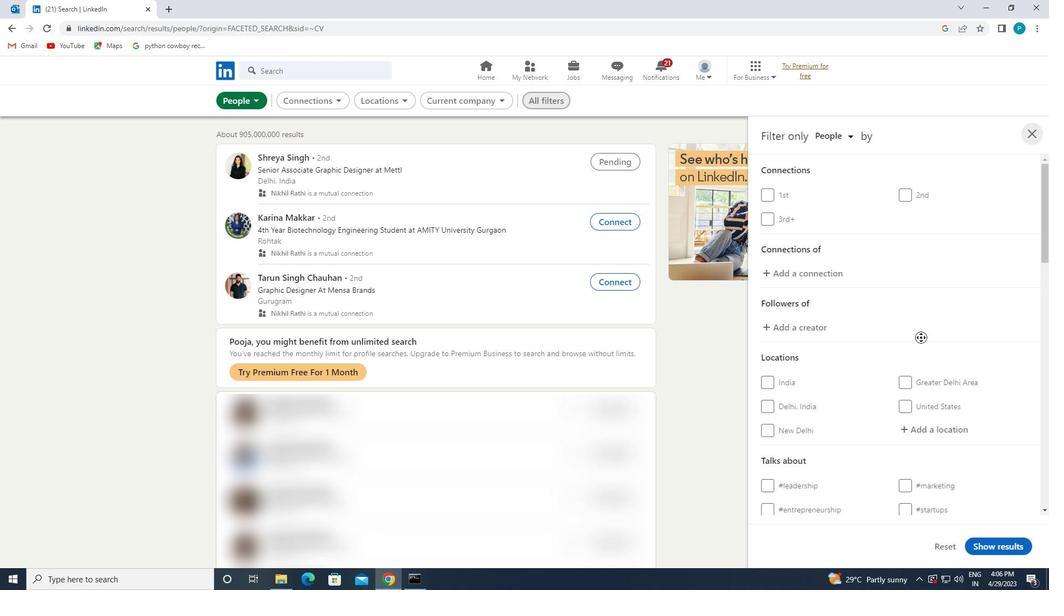 
Action: Mouse pressed left at (921, 337)
Screenshot: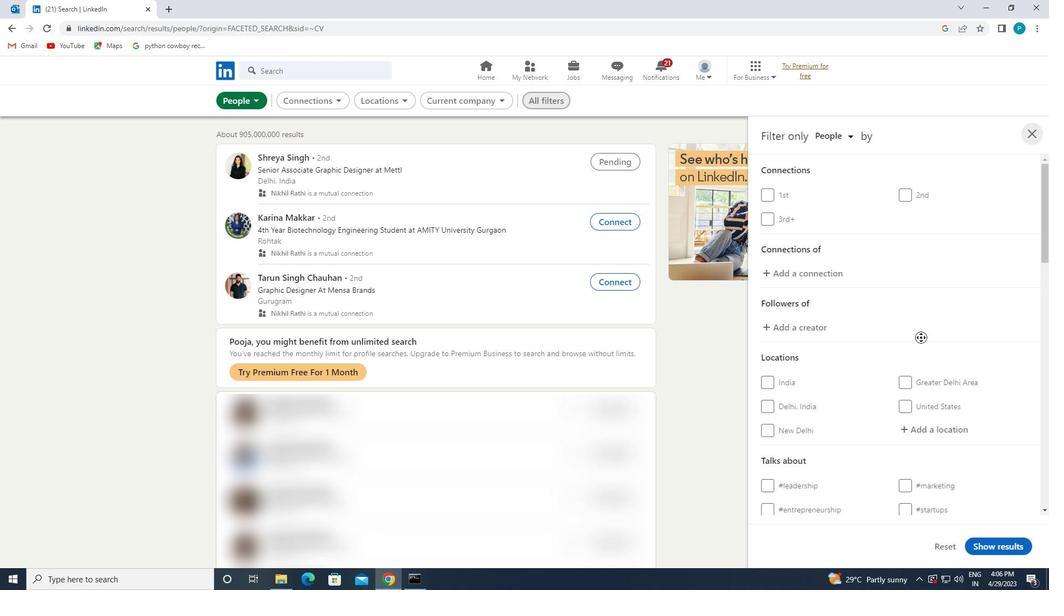 
Action: Mouse moved to (934, 428)
Screenshot: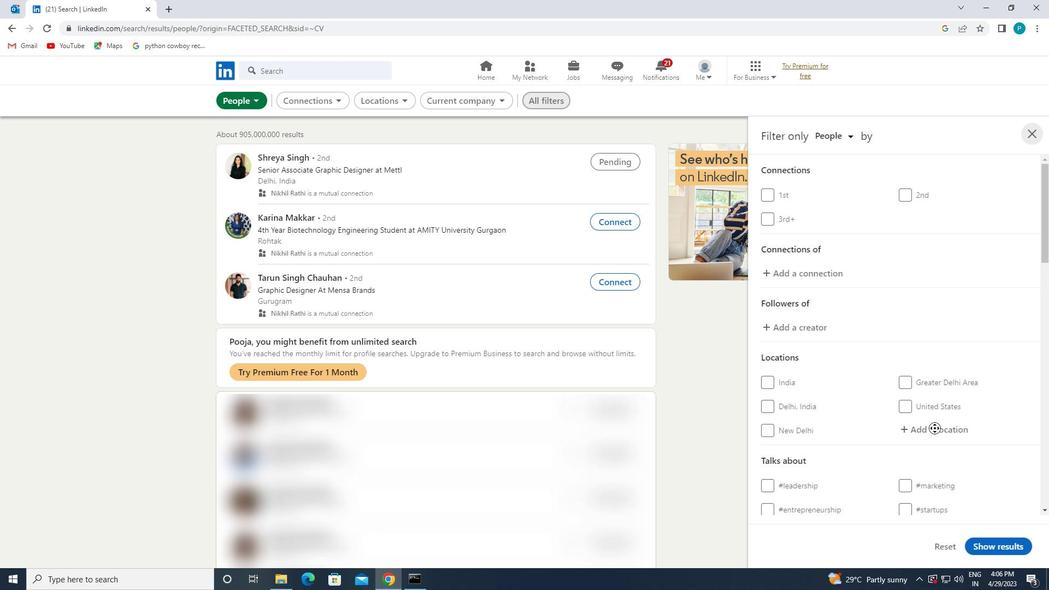 
Action: Mouse pressed left at (934, 428)
Screenshot: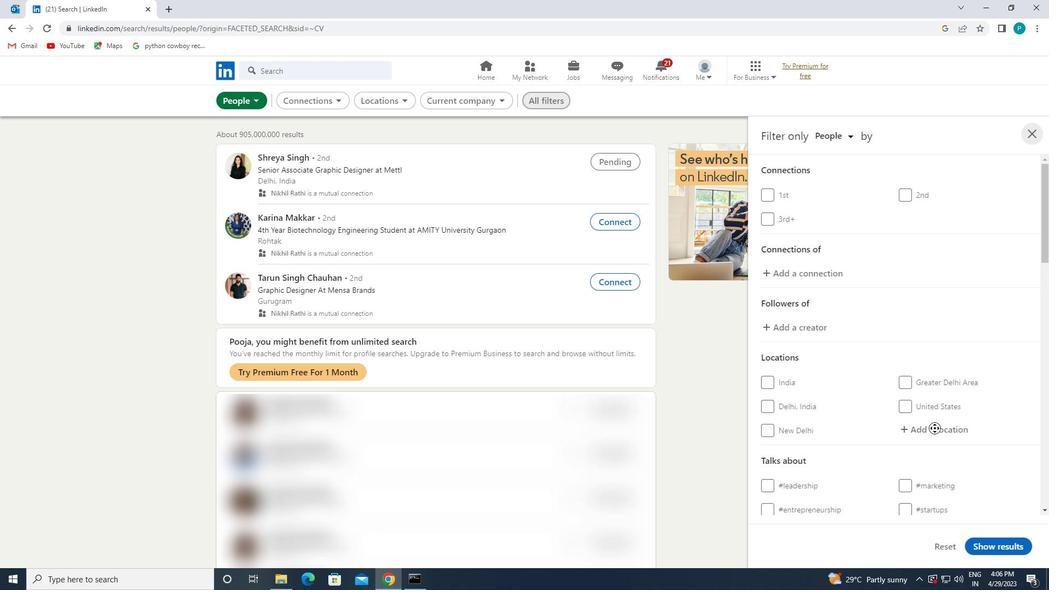 
Action: Mouse pressed left at (934, 428)
Screenshot: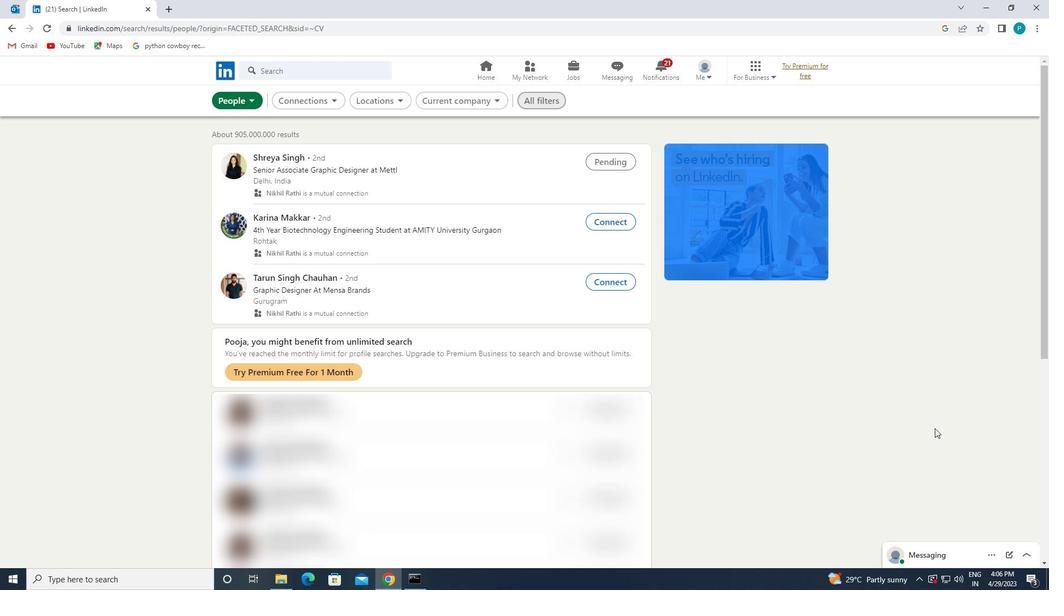 
Action: Mouse moved to (524, 103)
Screenshot: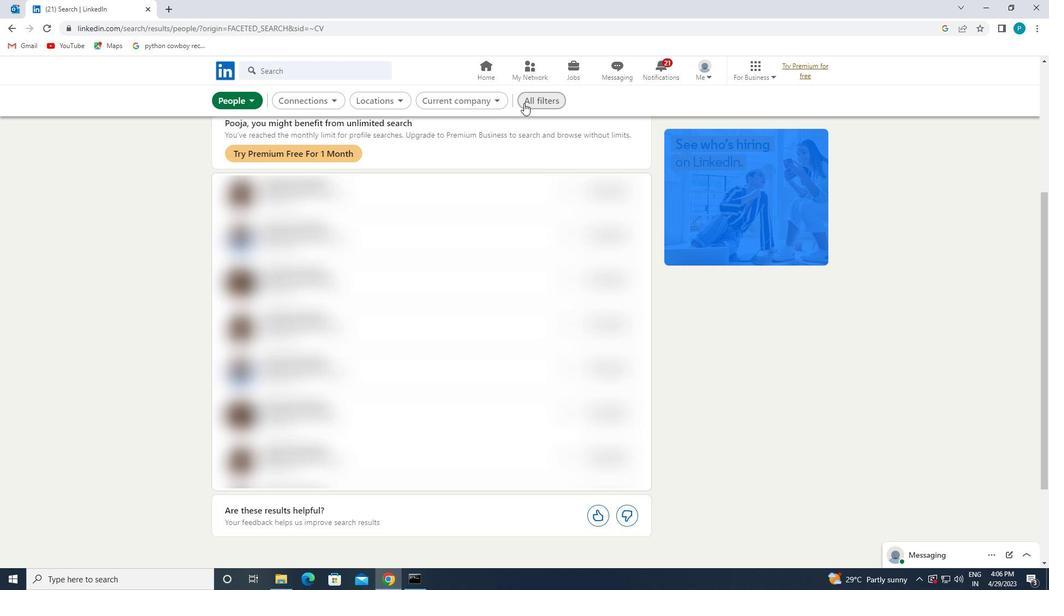 
Action: Mouse pressed left at (524, 103)
Screenshot: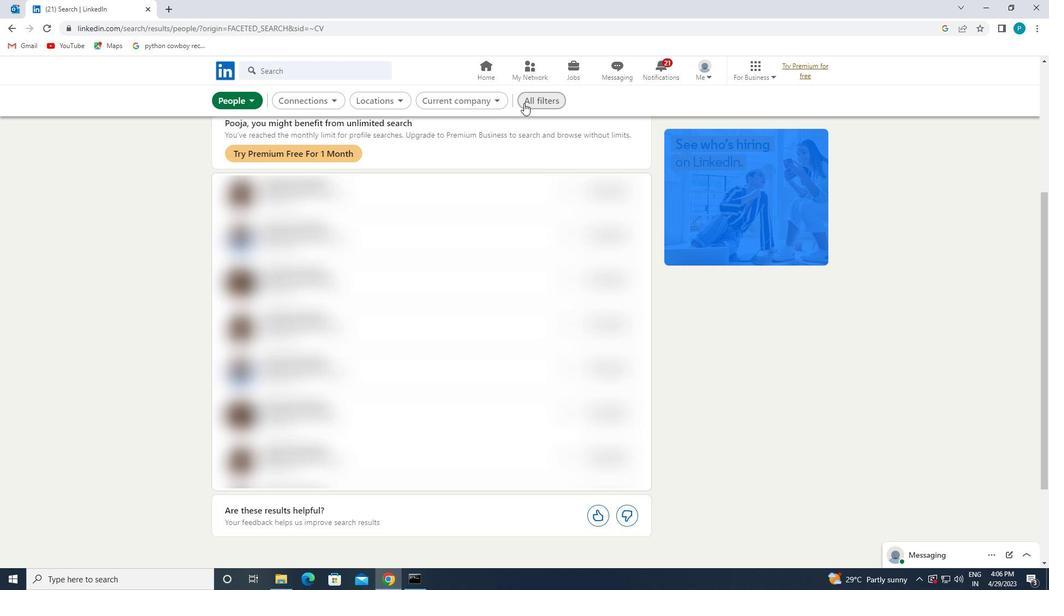 
Action: Mouse moved to (946, 433)
Screenshot: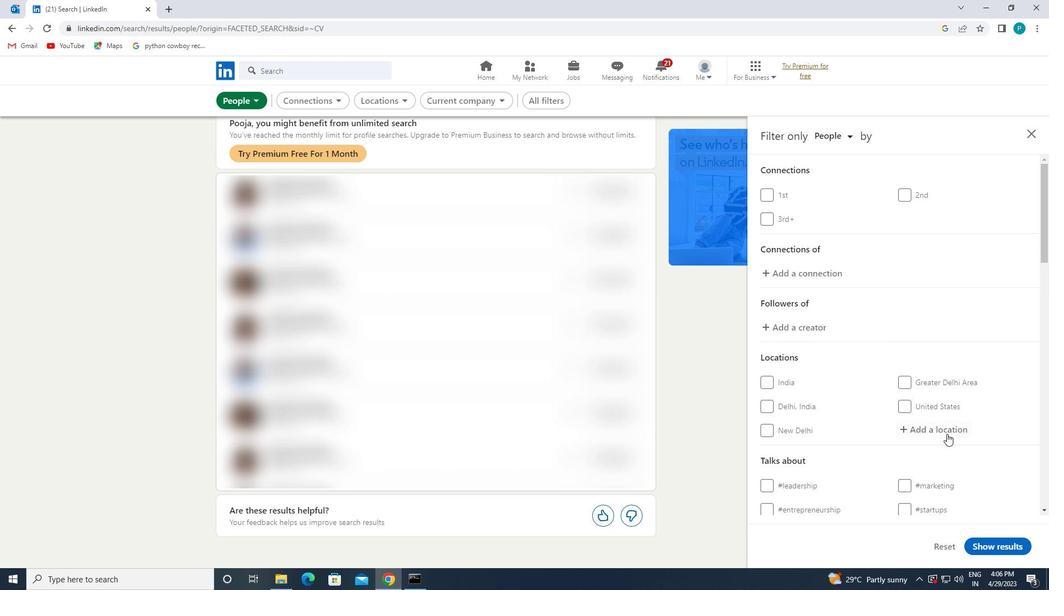 
Action: Mouse pressed left at (946, 433)
Screenshot: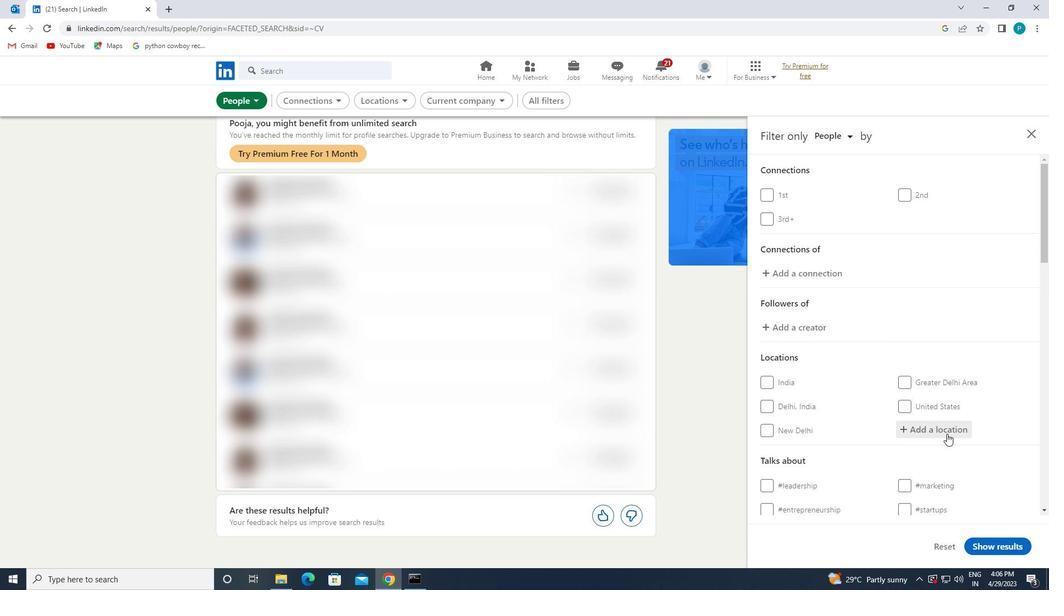 
Action: Key pressed <Key.caps_lock>x<Key.caps_lock>ianning
Screenshot: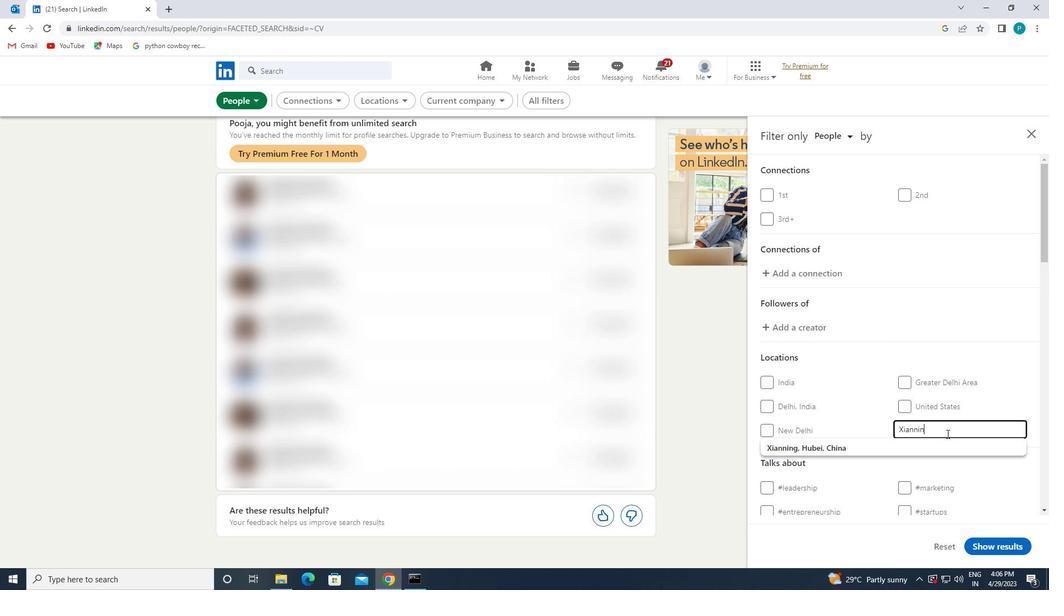 
Action: Mouse moved to (936, 443)
Screenshot: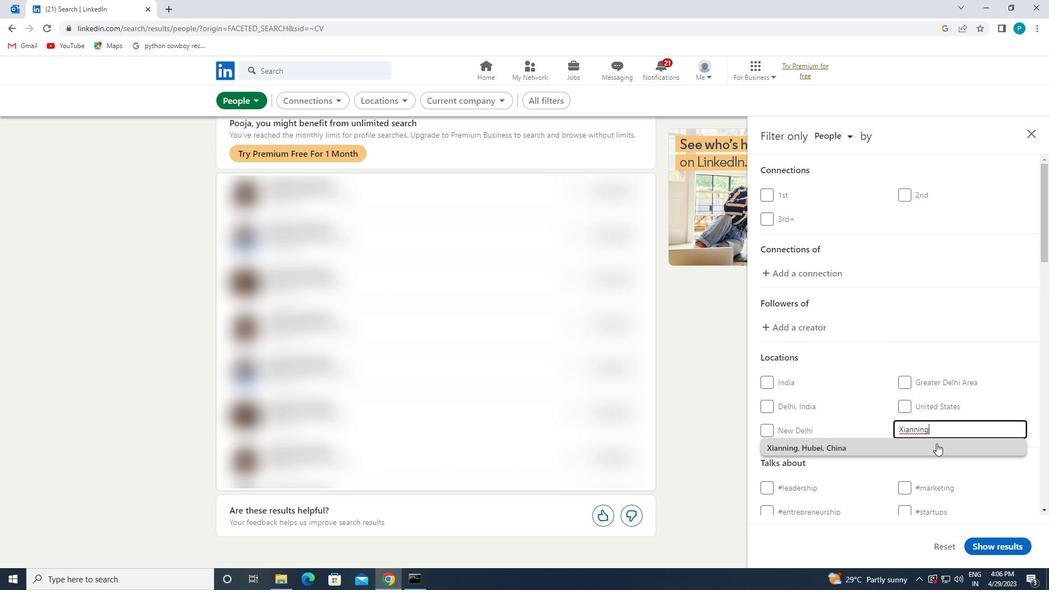 
Action: Mouse pressed left at (936, 443)
Screenshot: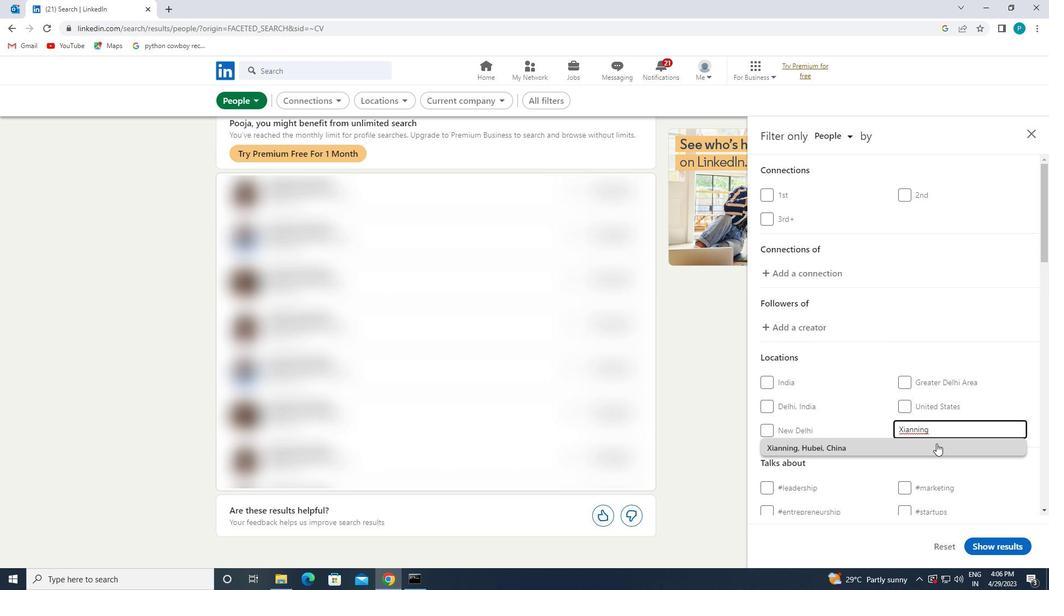 
Action: Mouse scrolled (936, 443) with delta (0, 0)
Screenshot: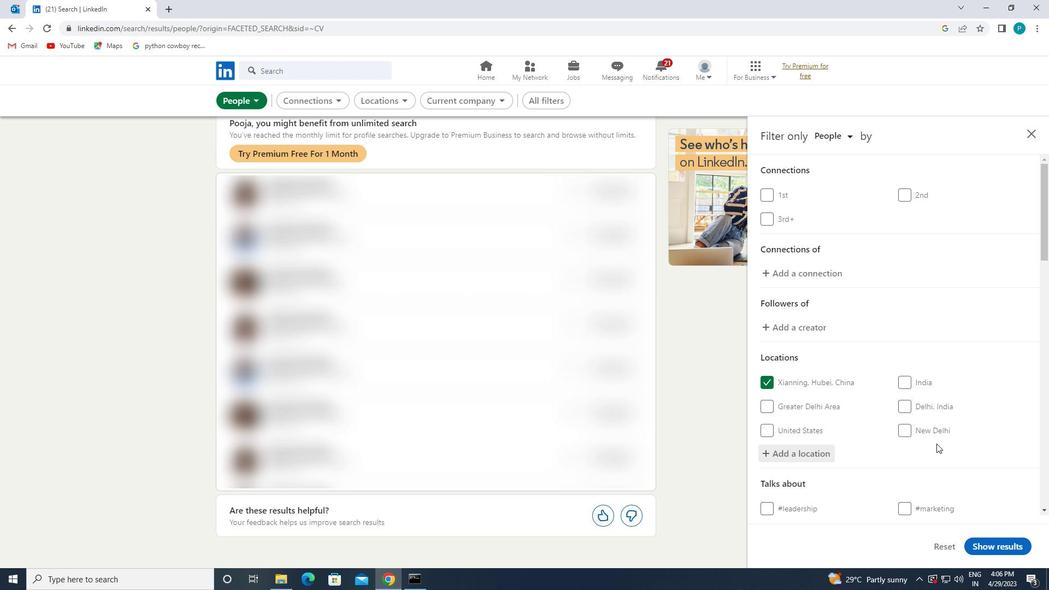 
Action: Mouse scrolled (936, 443) with delta (0, 0)
Screenshot: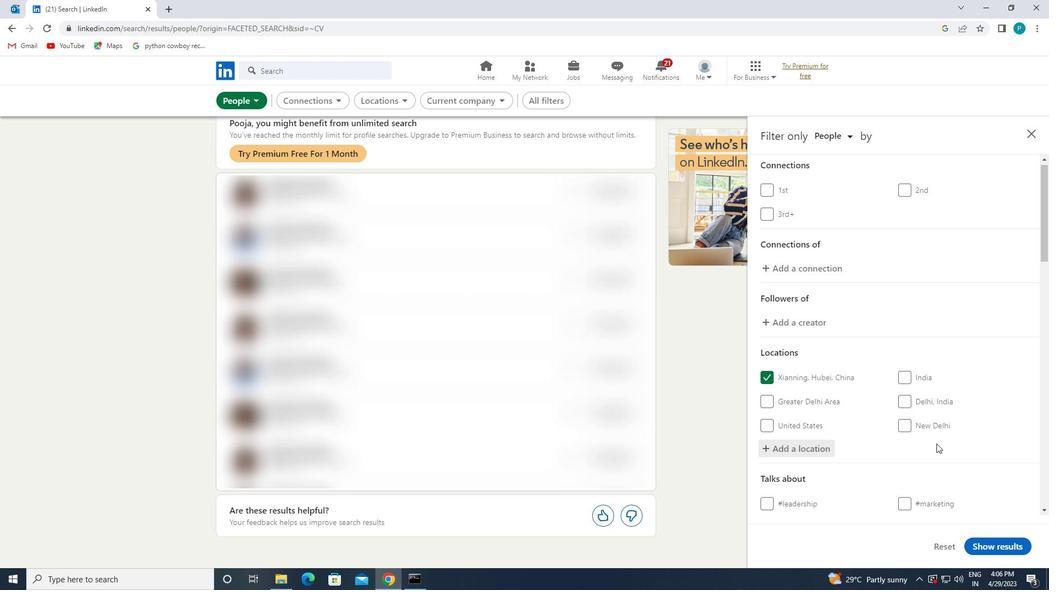 
Action: Mouse pressed left at (936, 443)
Screenshot: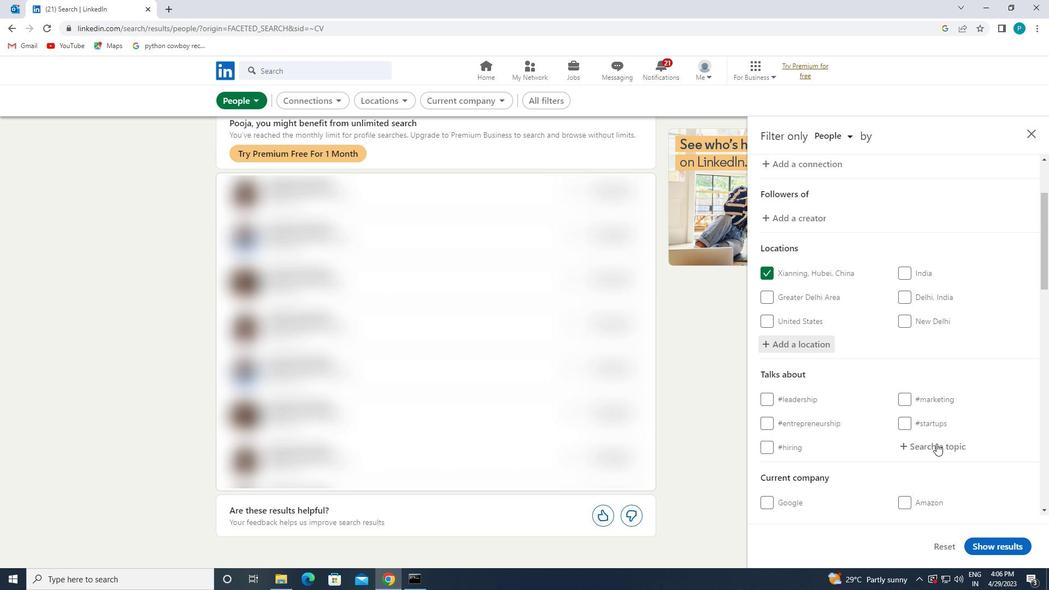 
Action: Key pressed <Key.shift>#<Key.caps_lock>SEO
Screenshot: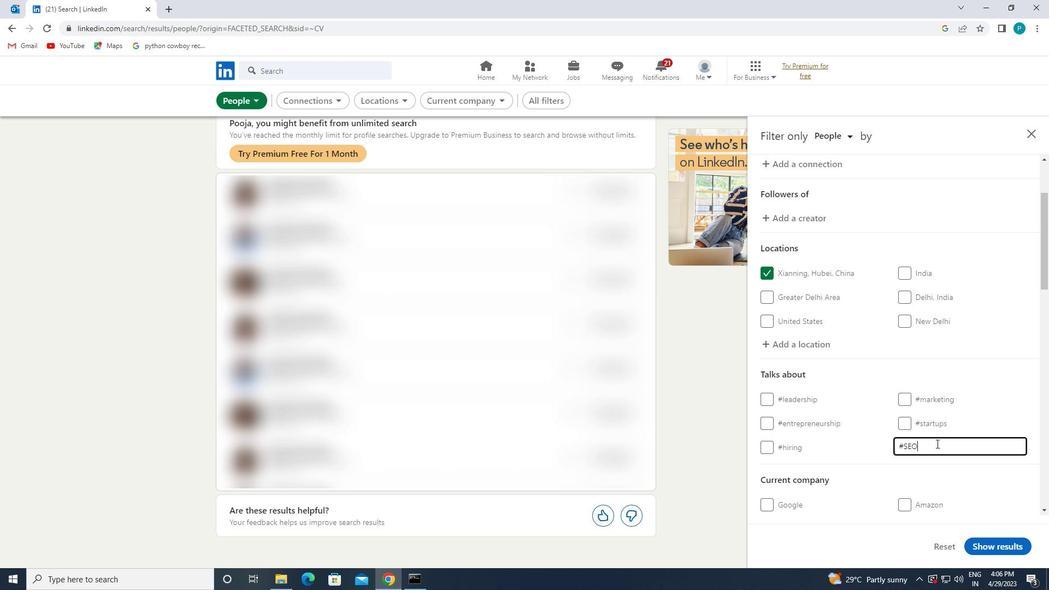 
Action: Mouse scrolled (936, 443) with delta (0, 0)
Screenshot: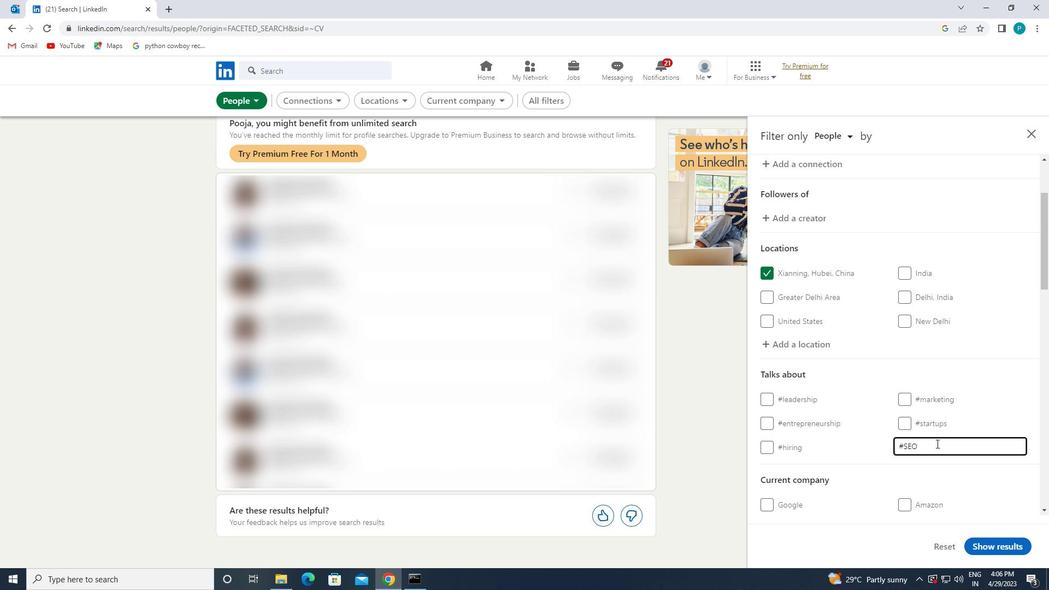 
Action: Mouse scrolled (936, 443) with delta (0, 0)
Screenshot: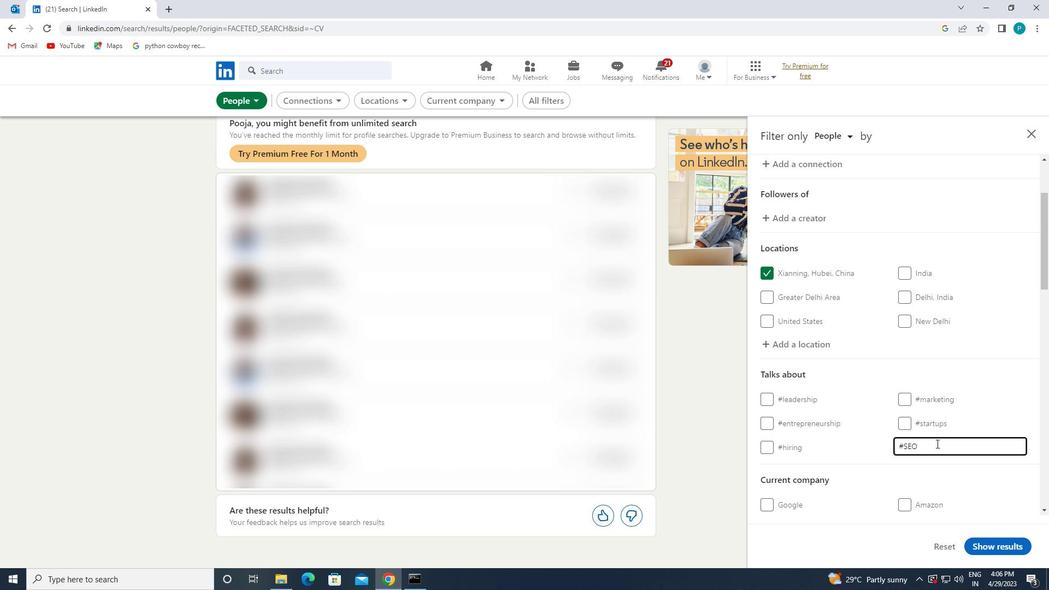 
Action: Mouse scrolled (936, 443) with delta (0, 0)
Screenshot: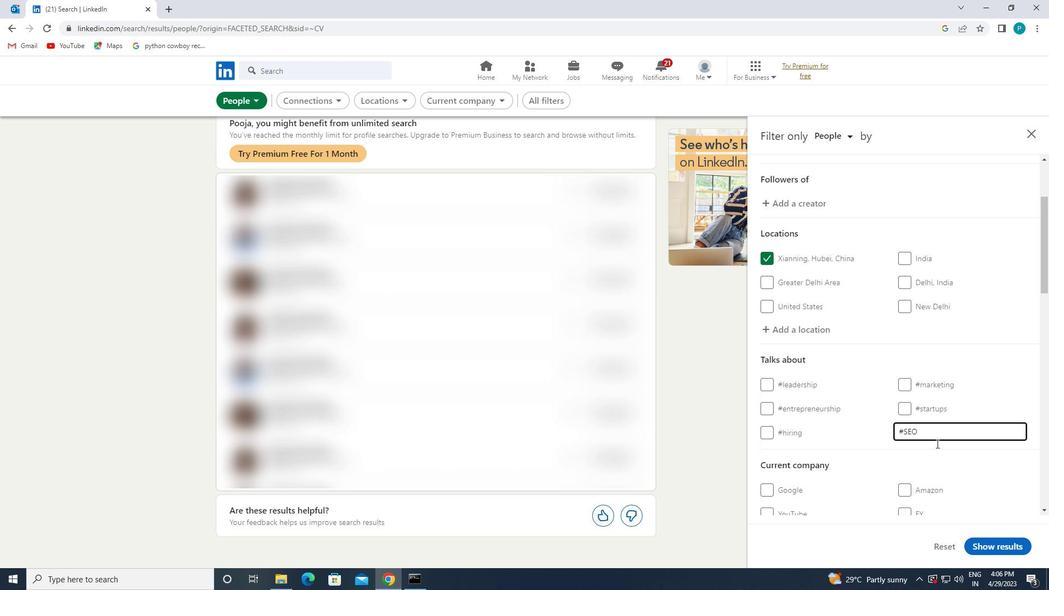 
Action: Mouse moved to (801, 411)
Screenshot: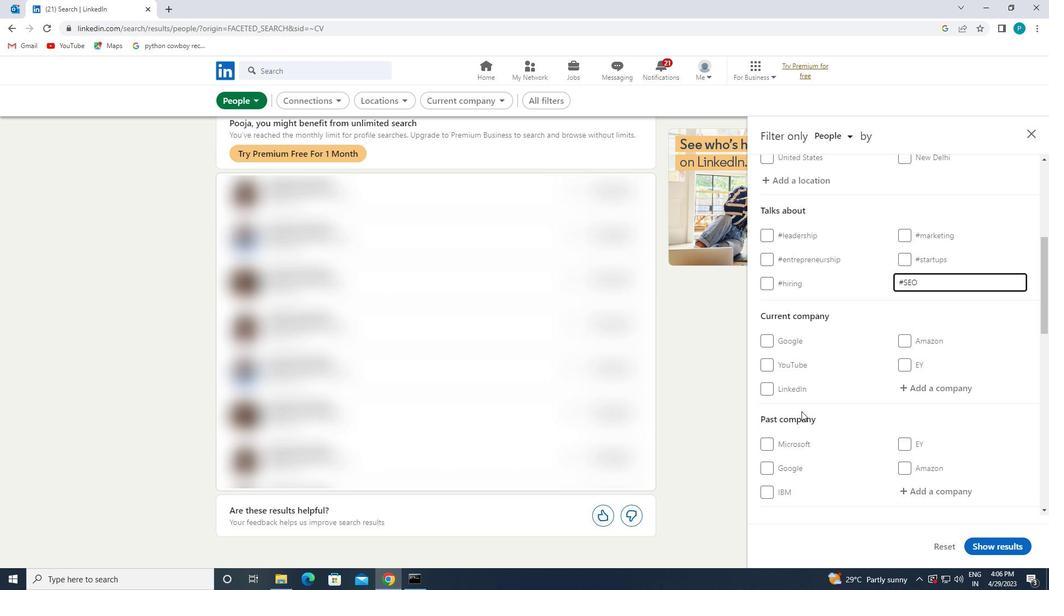 
Action: Mouse scrolled (801, 410) with delta (0, 0)
Screenshot: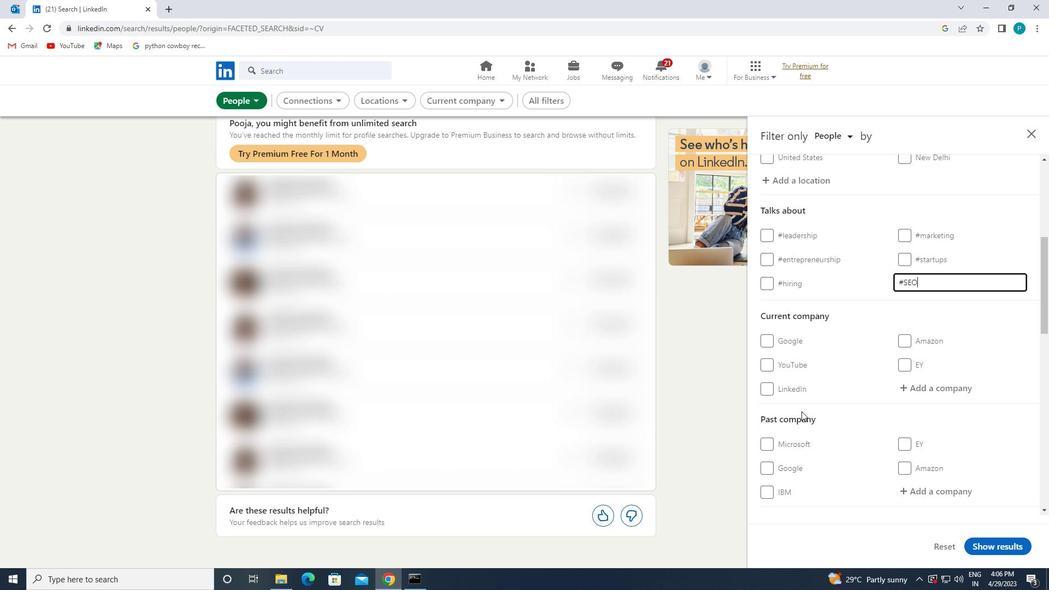 
Action: Mouse scrolled (801, 410) with delta (0, 0)
Screenshot: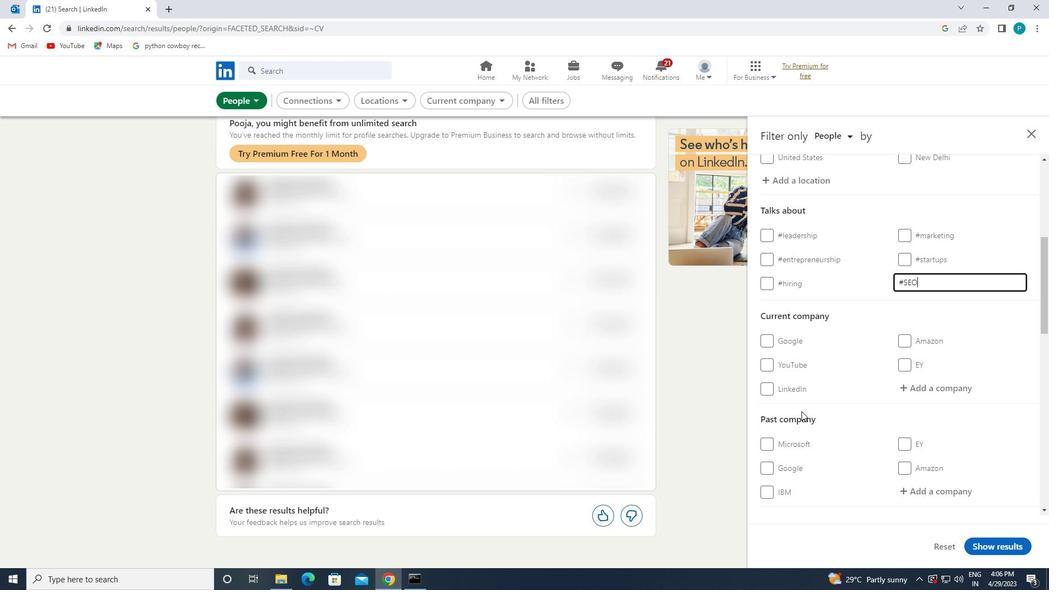
Action: Mouse scrolled (801, 410) with delta (0, 0)
Screenshot: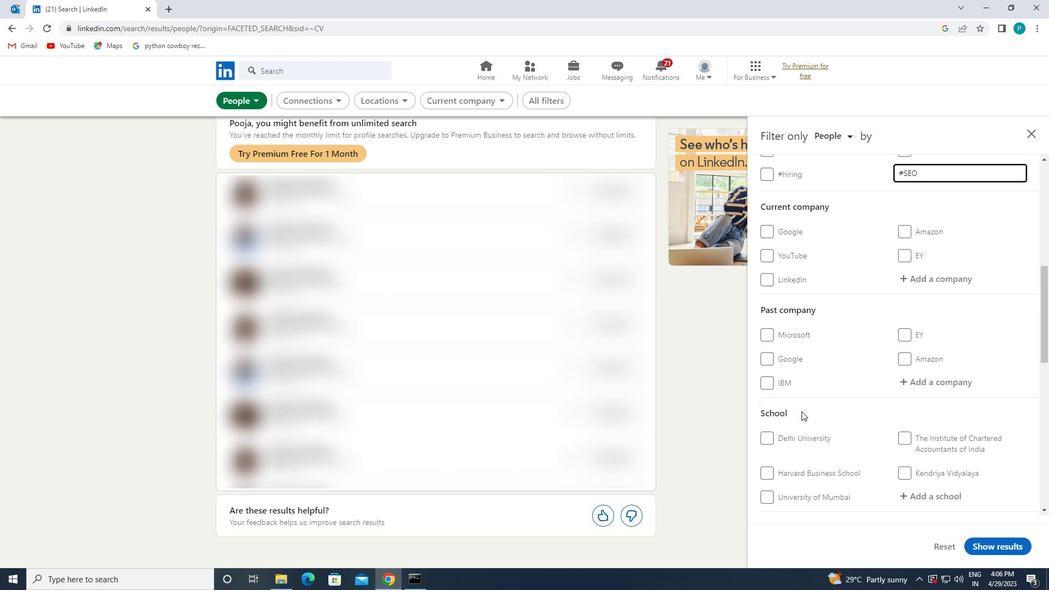 
Action: Mouse scrolled (801, 410) with delta (0, 0)
Screenshot: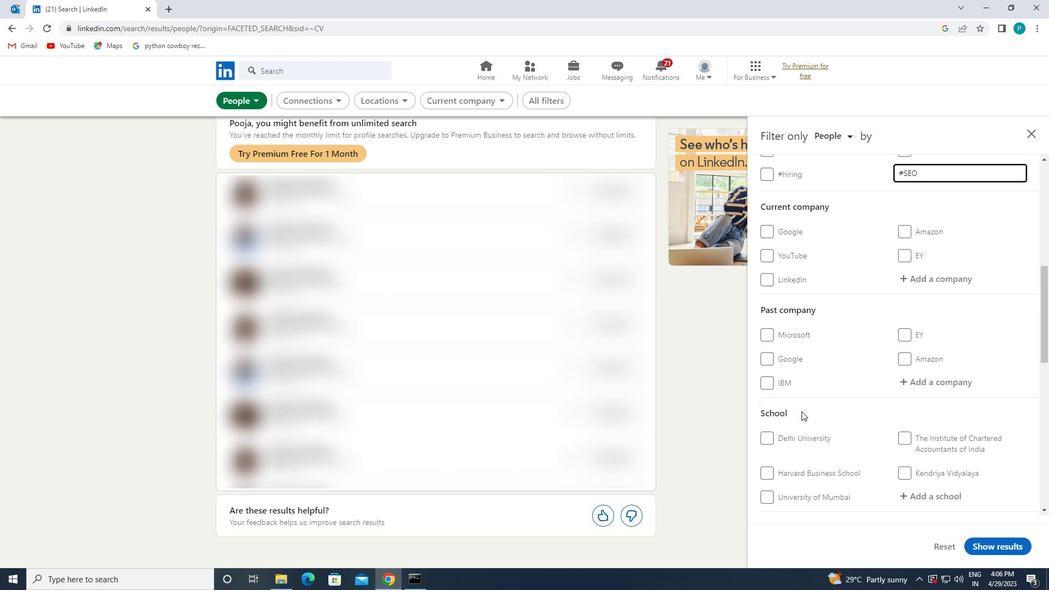
Action: Mouse scrolled (801, 410) with delta (0, 0)
Screenshot: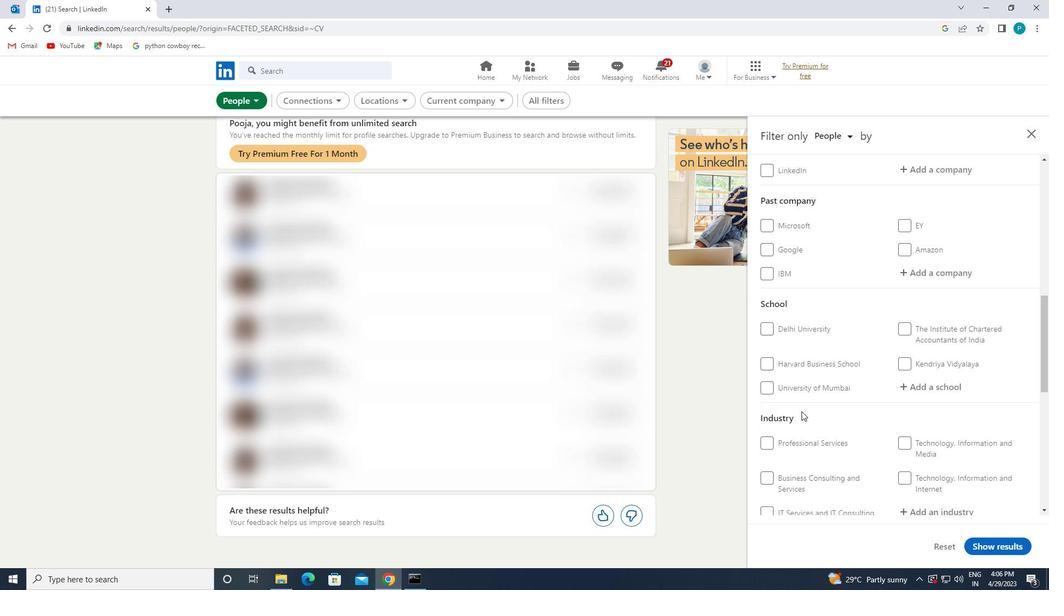 
Action: Mouse scrolled (801, 410) with delta (0, 0)
Screenshot: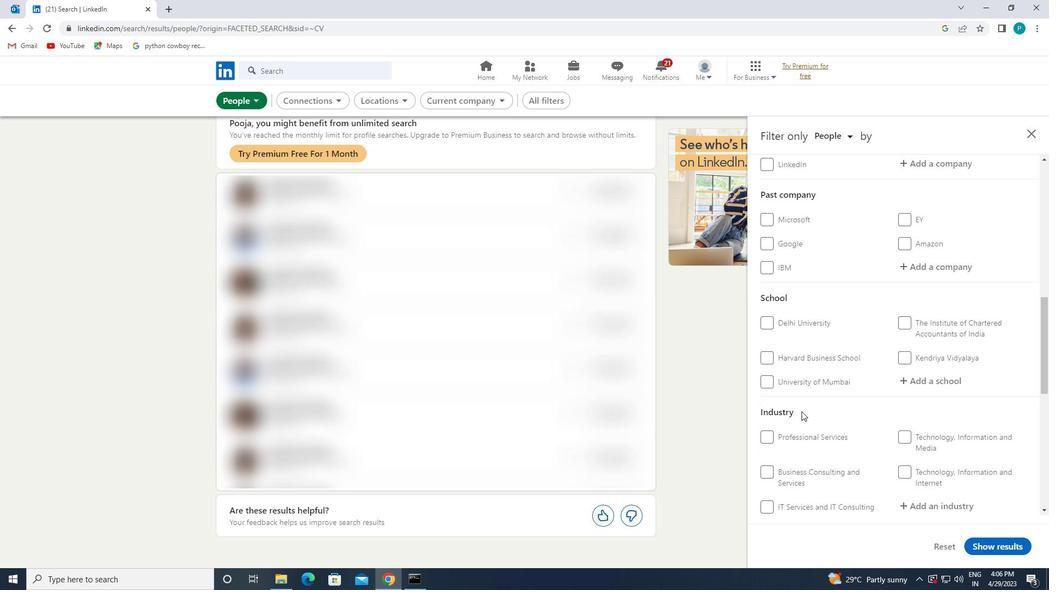 
Action: Mouse scrolled (801, 410) with delta (0, 0)
Screenshot: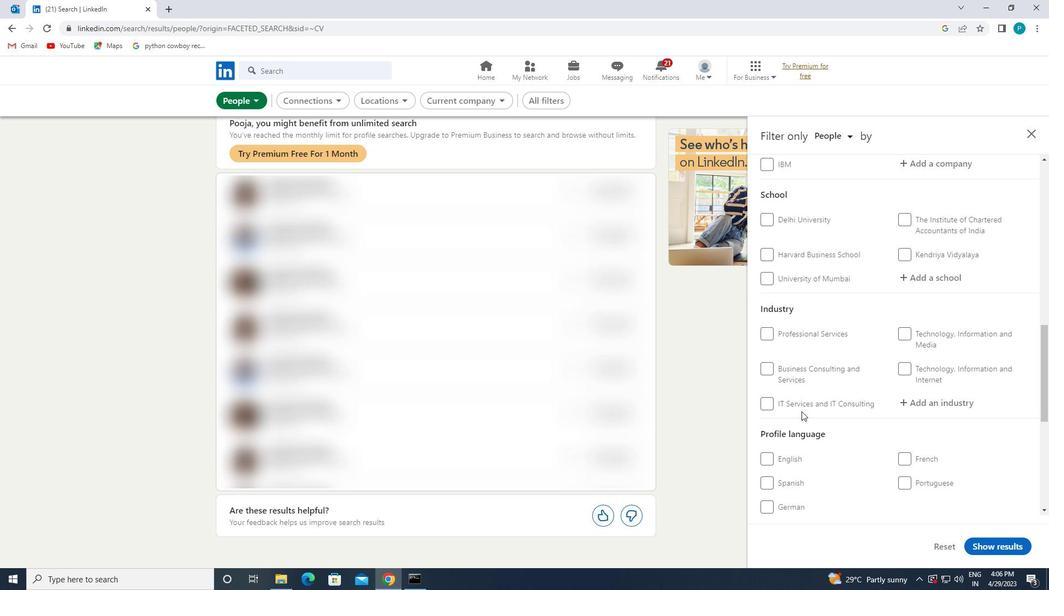 
Action: Mouse pressed left at (801, 411)
Screenshot: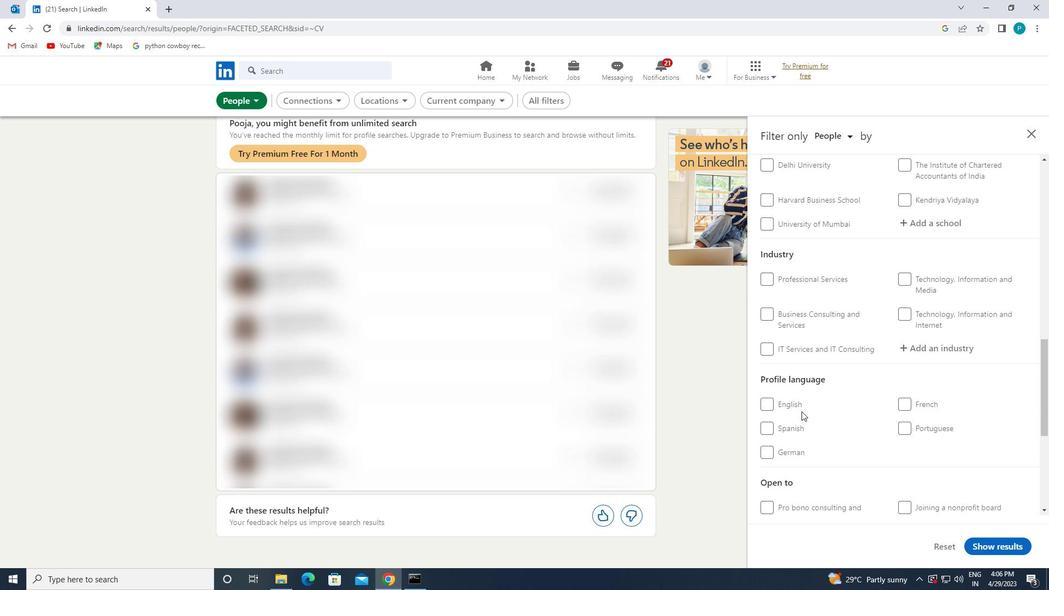
Action: Mouse moved to (796, 409)
Screenshot: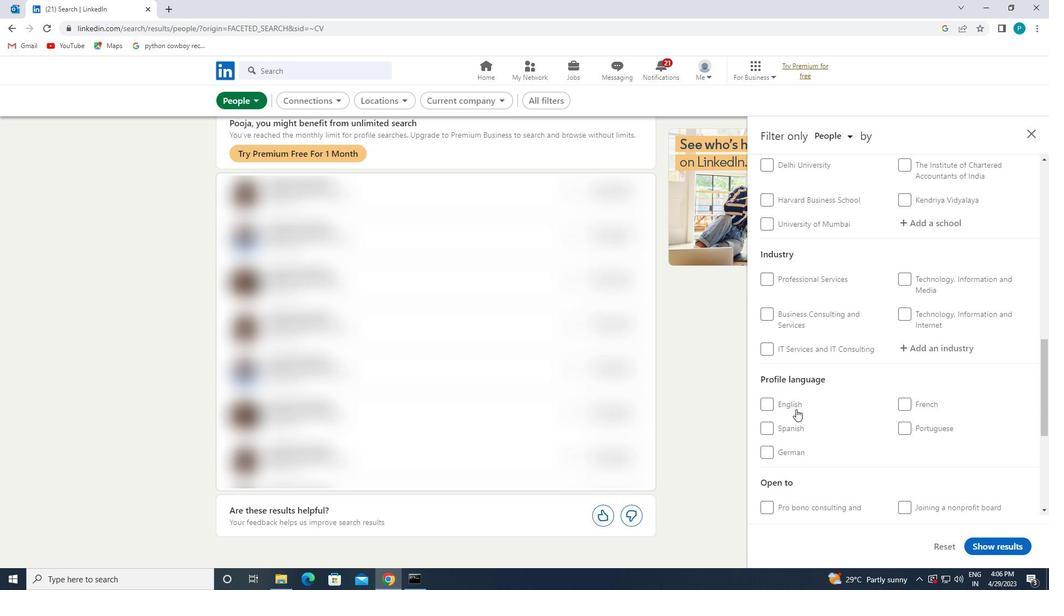 
Action: Mouse pressed left at (796, 409)
Screenshot: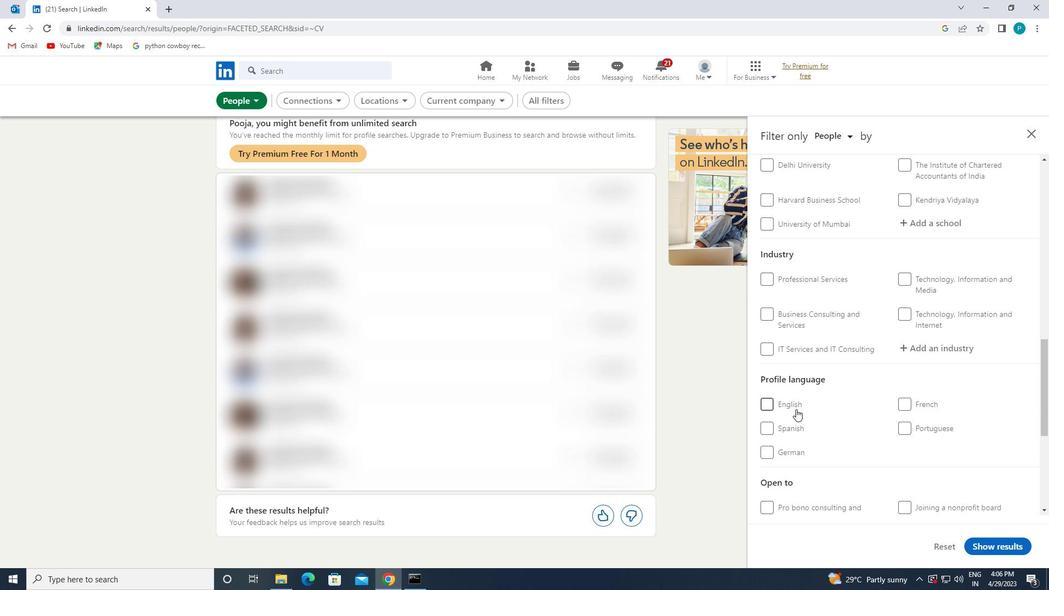 
Action: Mouse moved to (970, 420)
Screenshot: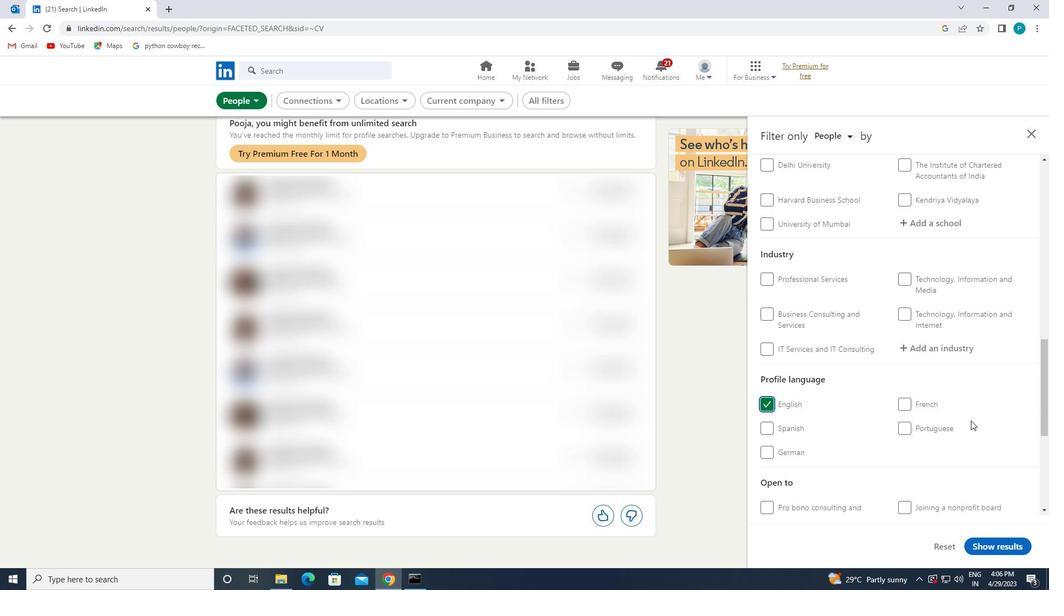 
Action: Mouse scrolled (970, 421) with delta (0, 0)
Screenshot: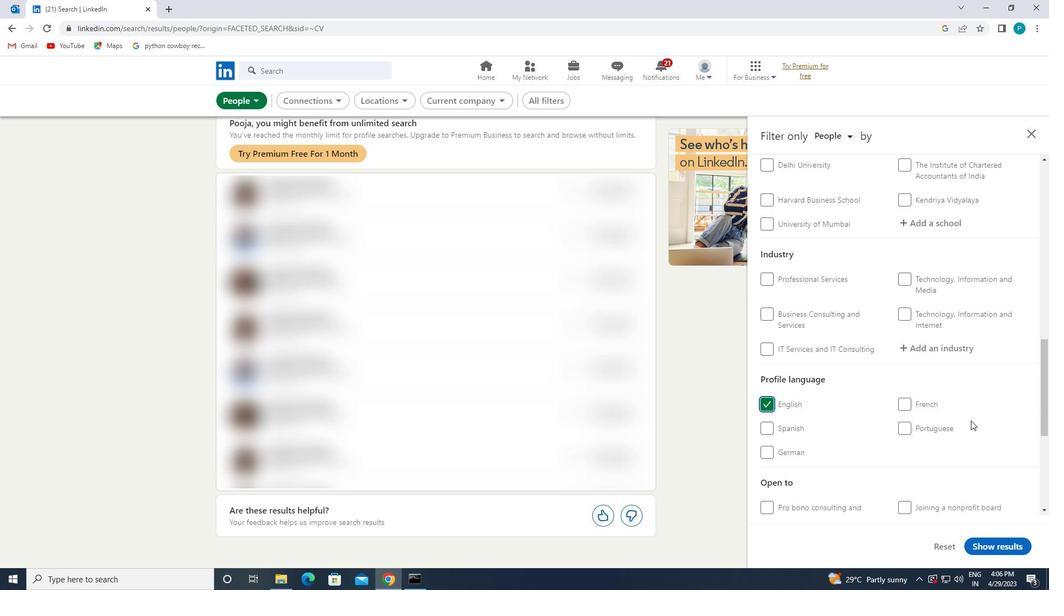
Action: Mouse scrolled (970, 421) with delta (0, 0)
Screenshot: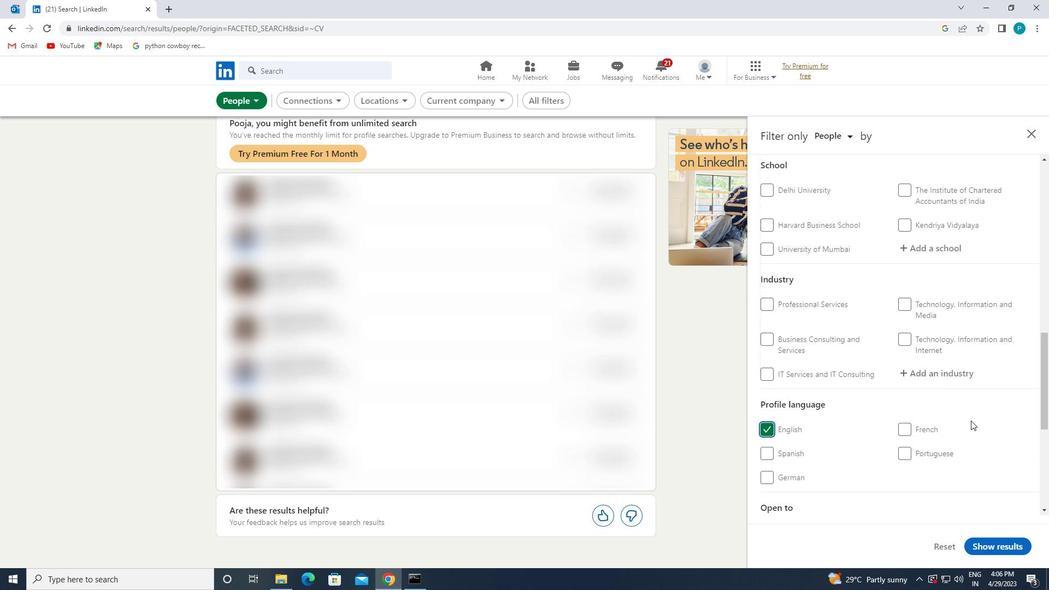 
Action: Mouse scrolled (970, 421) with delta (0, 0)
Screenshot: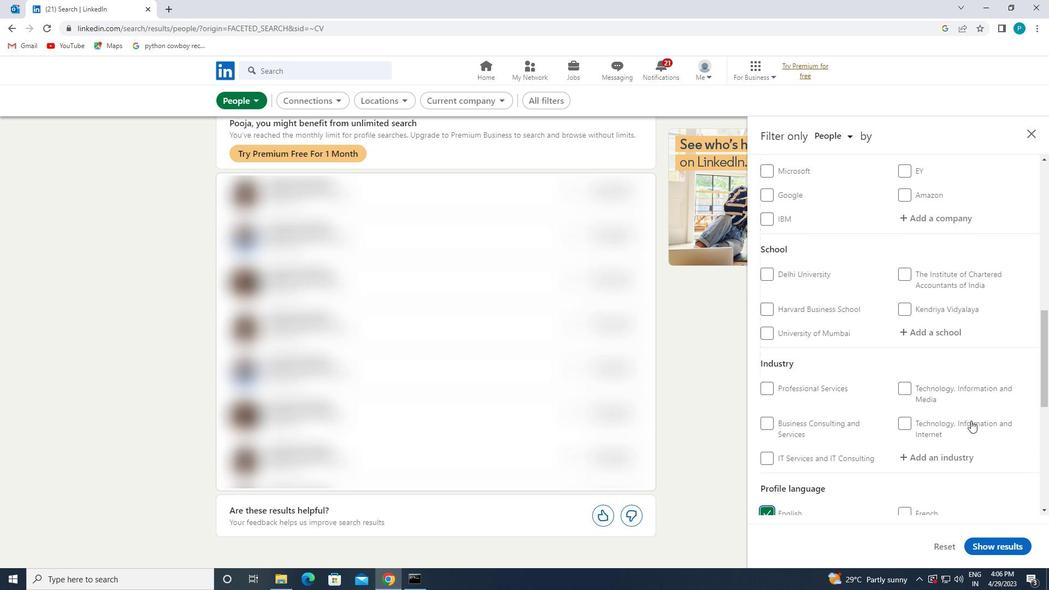 
Action: Mouse scrolled (970, 421) with delta (0, 0)
Screenshot: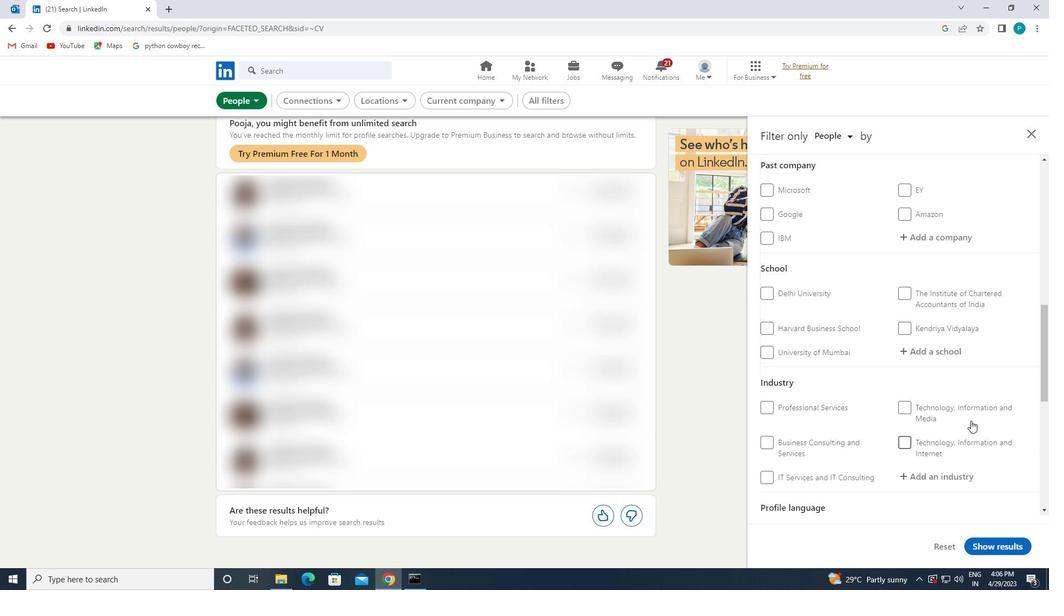 
Action: Mouse scrolled (970, 421) with delta (0, 0)
Screenshot: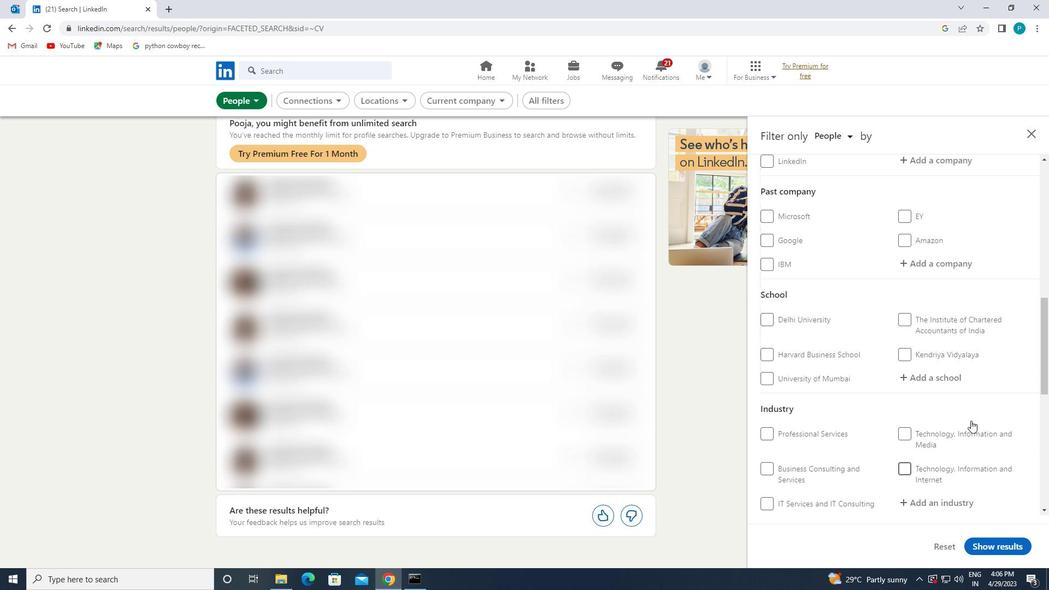 
Action: Mouse moved to (924, 363)
Screenshot: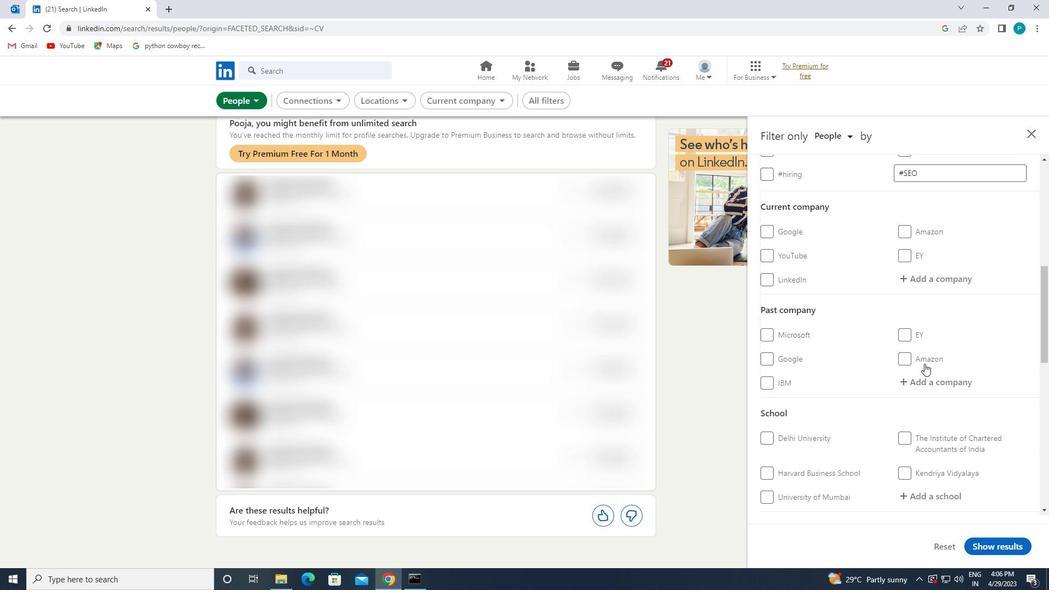 
Action: Mouse scrolled (924, 364) with delta (0, 0)
Screenshot: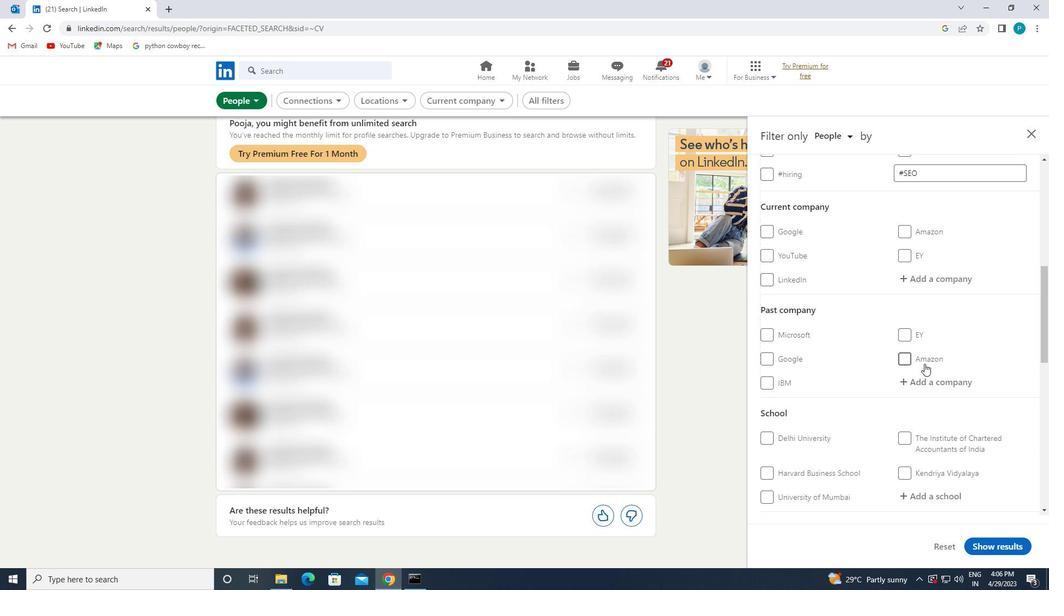 
Action: Mouse scrolled (924, 364) with delta (0, 0)
Screenshot: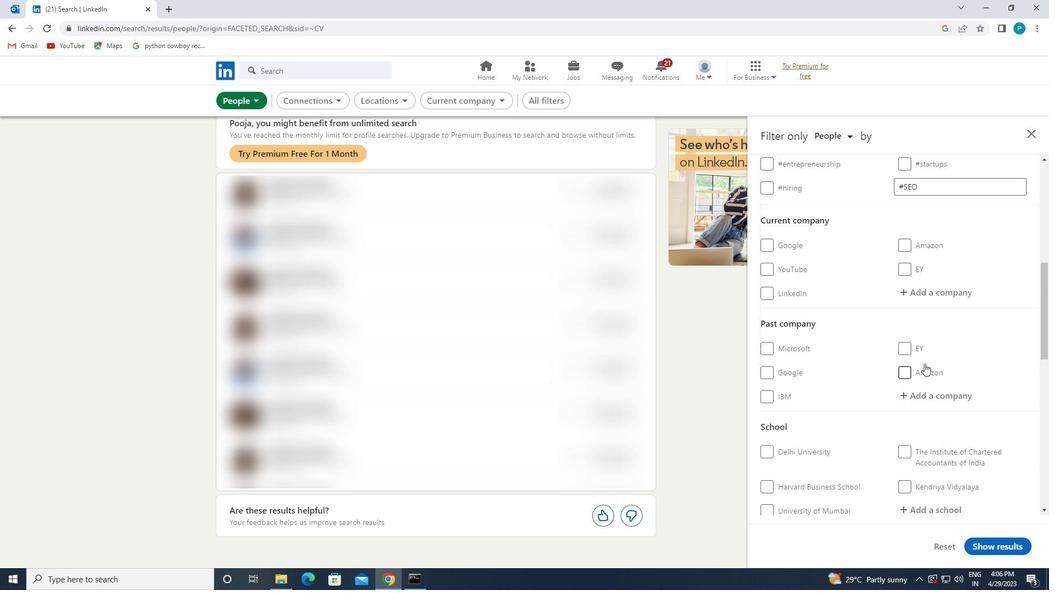 
Action: Mouse moved to (934, 387)
Screenshot: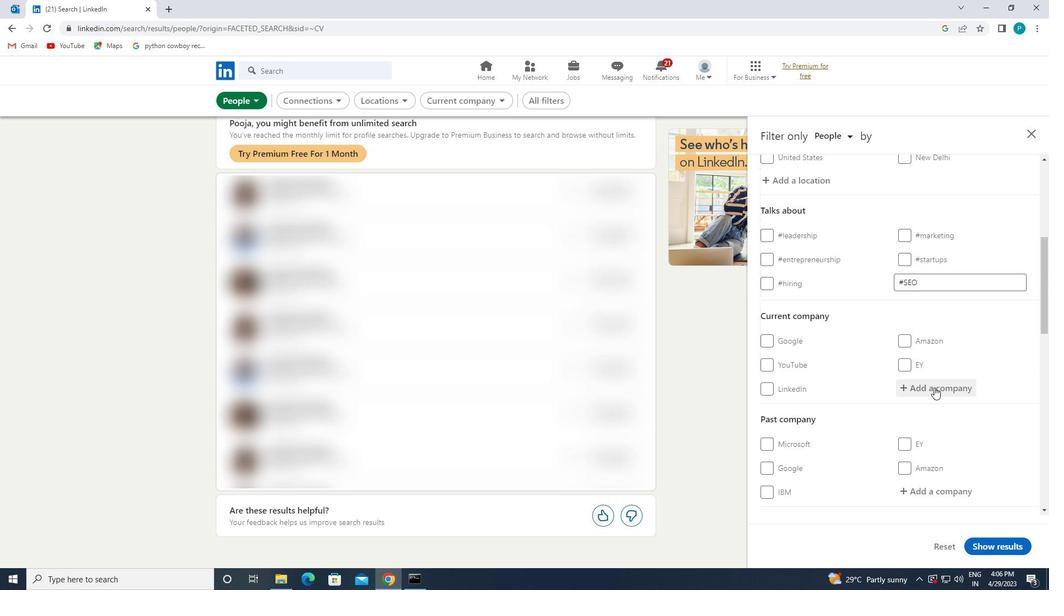 
Action: Mouse pressed left at (934, 387)
Screenshot: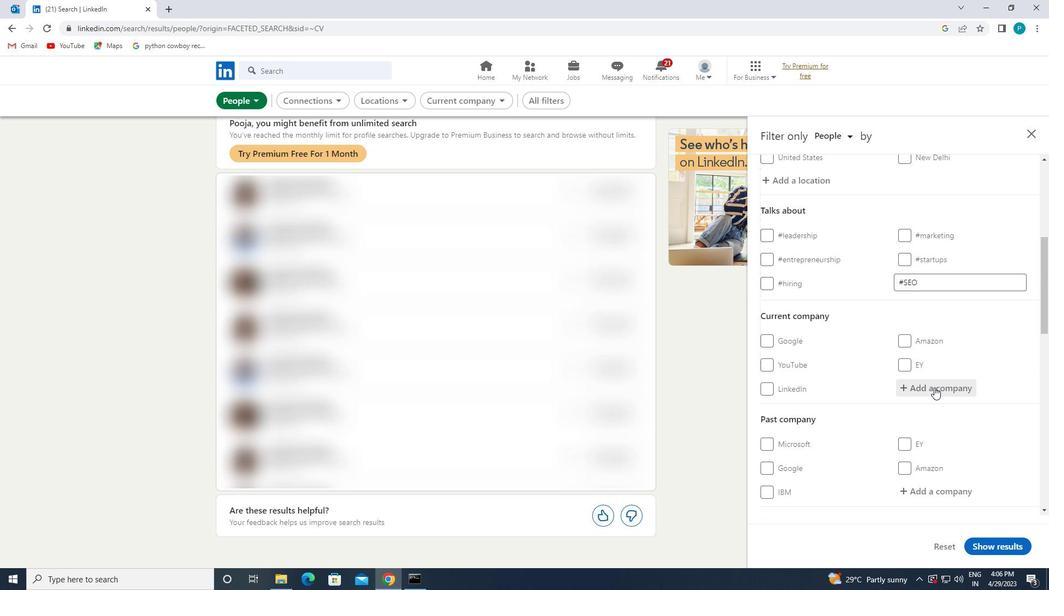 
Action: Key pressed SG<Key.space>A<Key.caps_lock>N
Screenshot: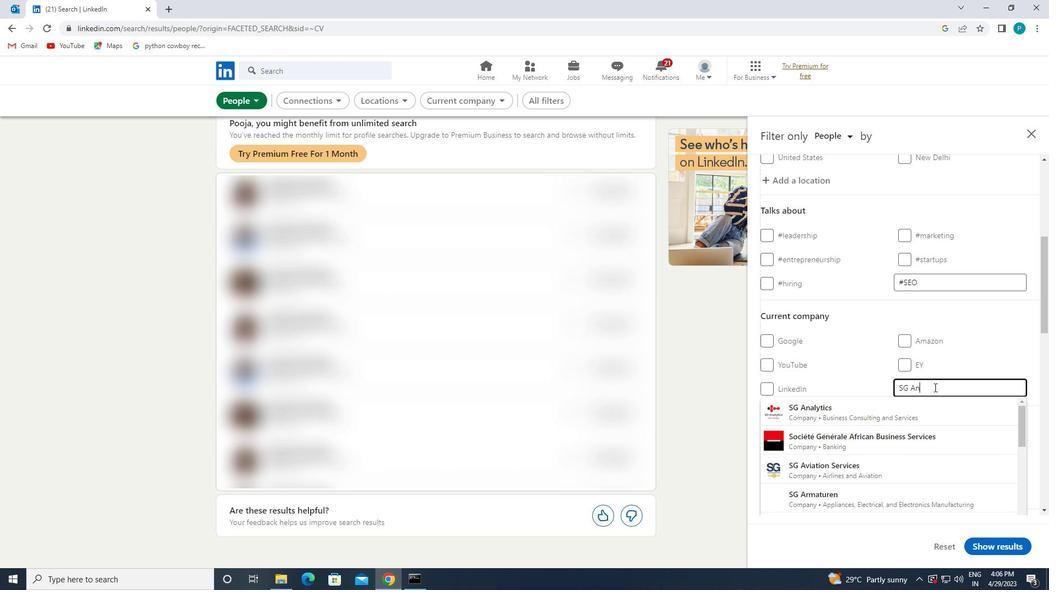 
Action: Mouse moved to (921, 410)
Screenshot: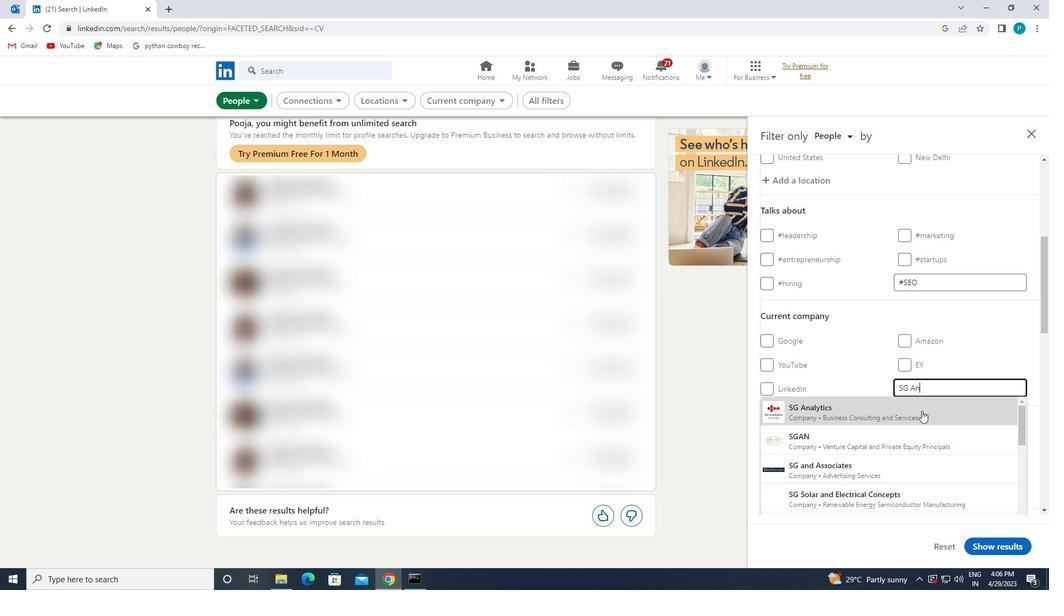
Action: Mouse pressed left at (921, 410)
Screenshot: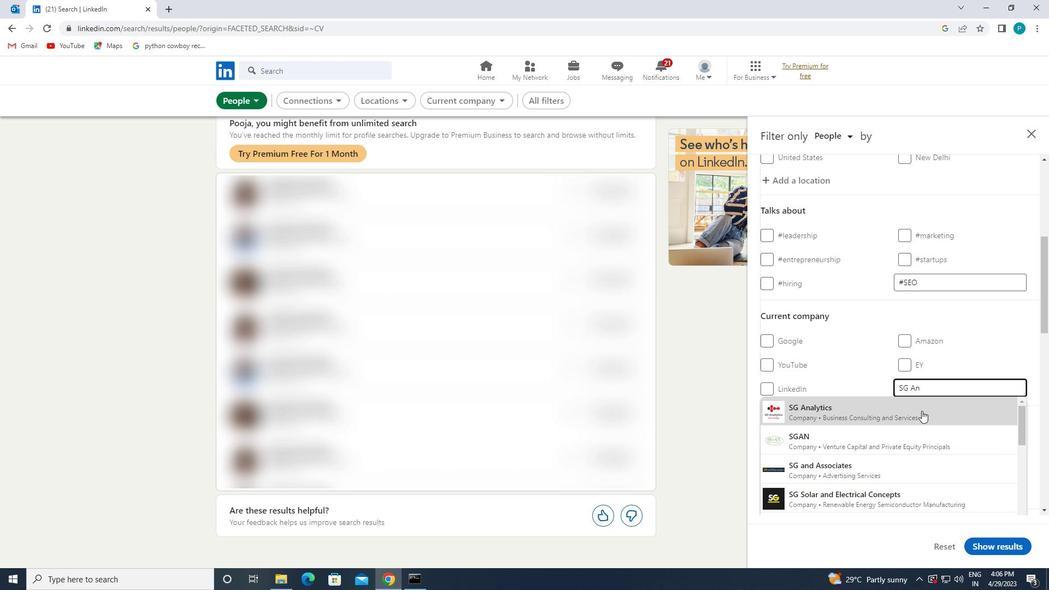 
Action: Mouse scrolled (921, 410) with delta (0, 0)
Screenshot: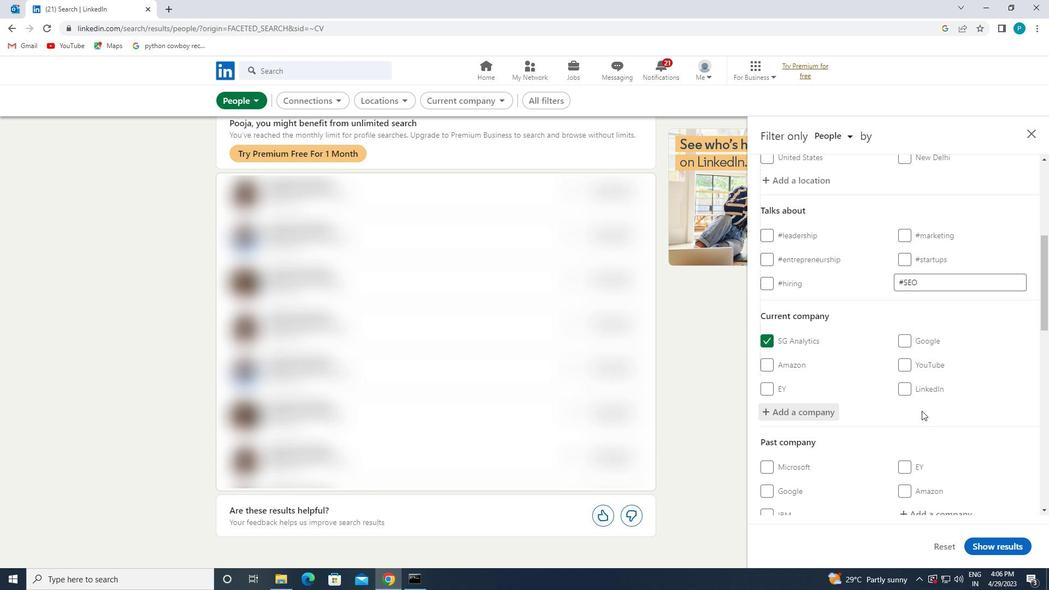 
Action: Mouse scrolled (921, 410) with delta (0, 0)
Screenshot: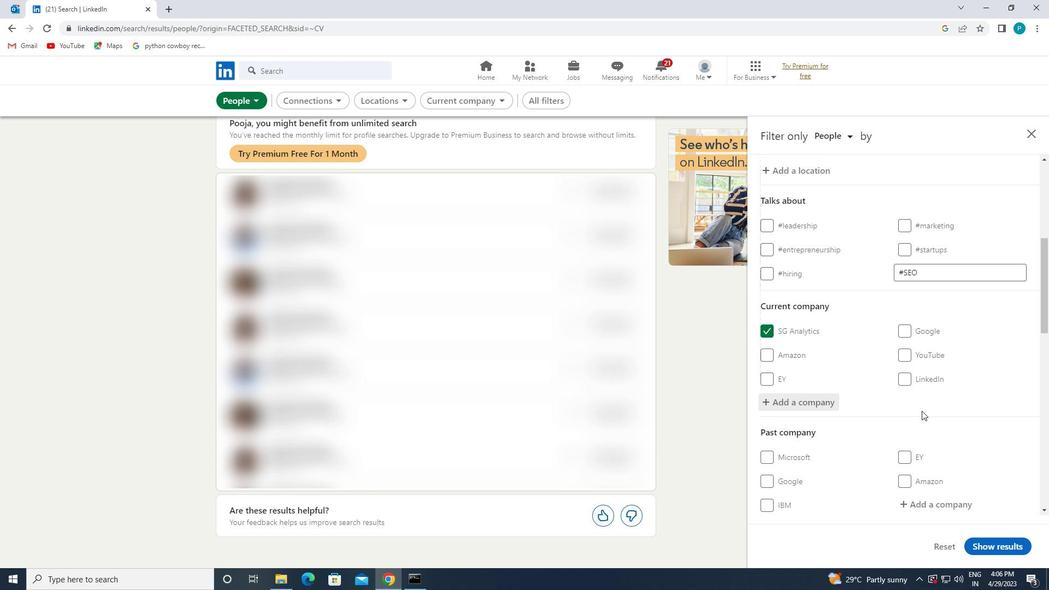 
Action: Mouse scrolled (921, 410) with delta (0, 0)
Screenshot: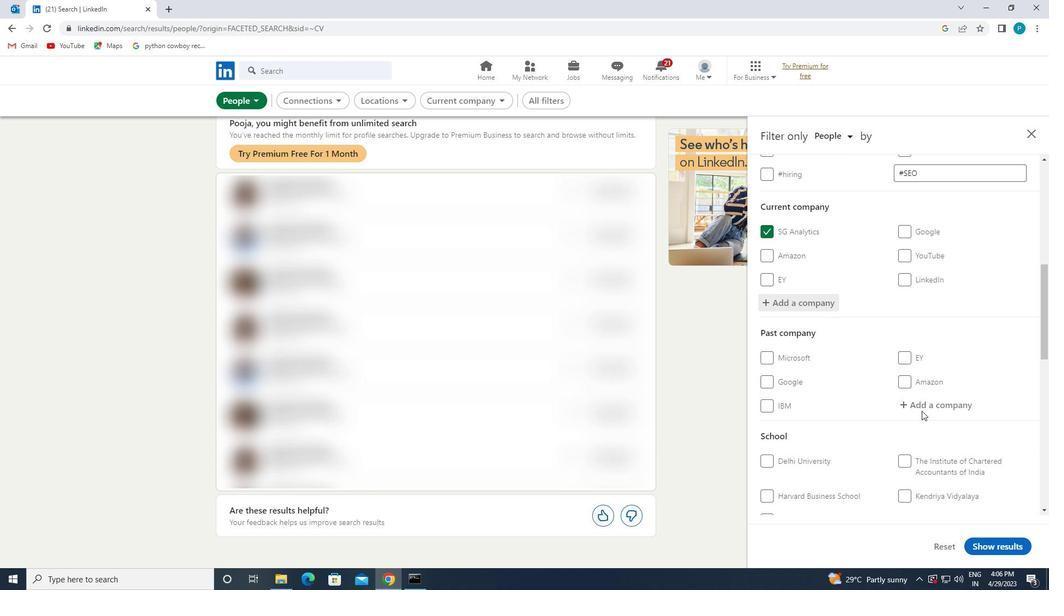 
Action: Mouse scrolled (921, 410) with delta (0, 0)
Screenshot: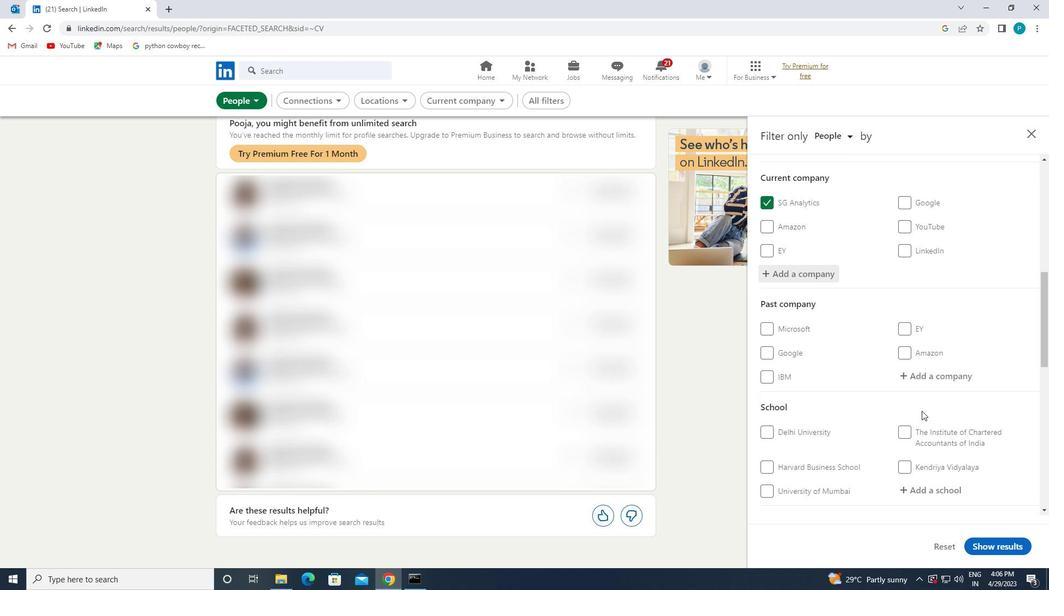 
Action: Mouse pressed left at (921, 410)
Screenshot: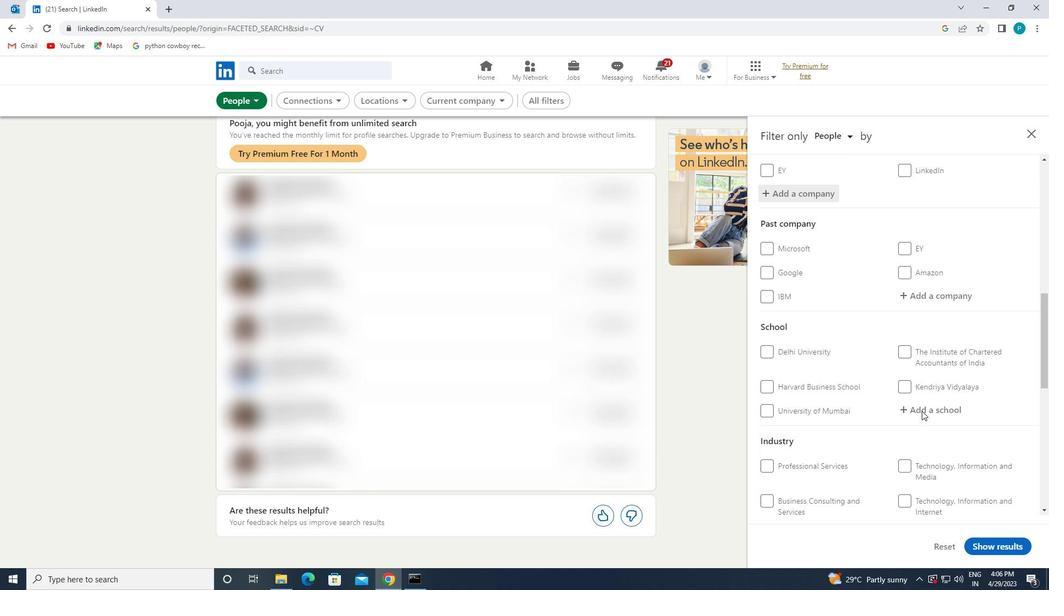 
Action: Key pressed <Key.caps_lock>T<Key.caps_lock>HE<Key.space><Key.caps_lock>M<Key.caps_lock>AHARAJA
Screenshot: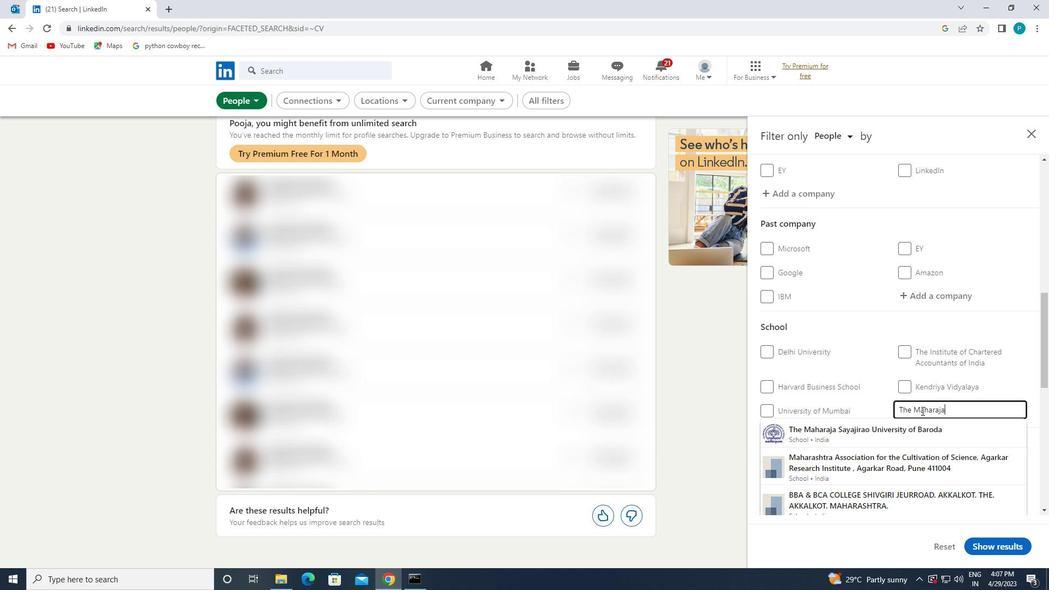 
Action: Mouse moved to (911, 444)
Screenshot: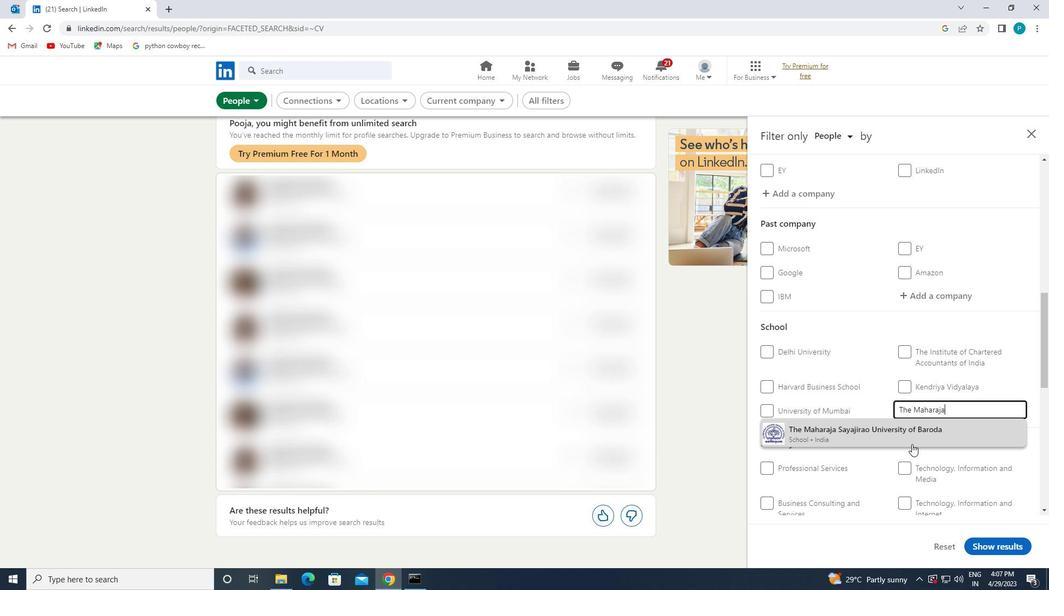 
Action: Mouse pressed left at (911, 444)
Screenshot: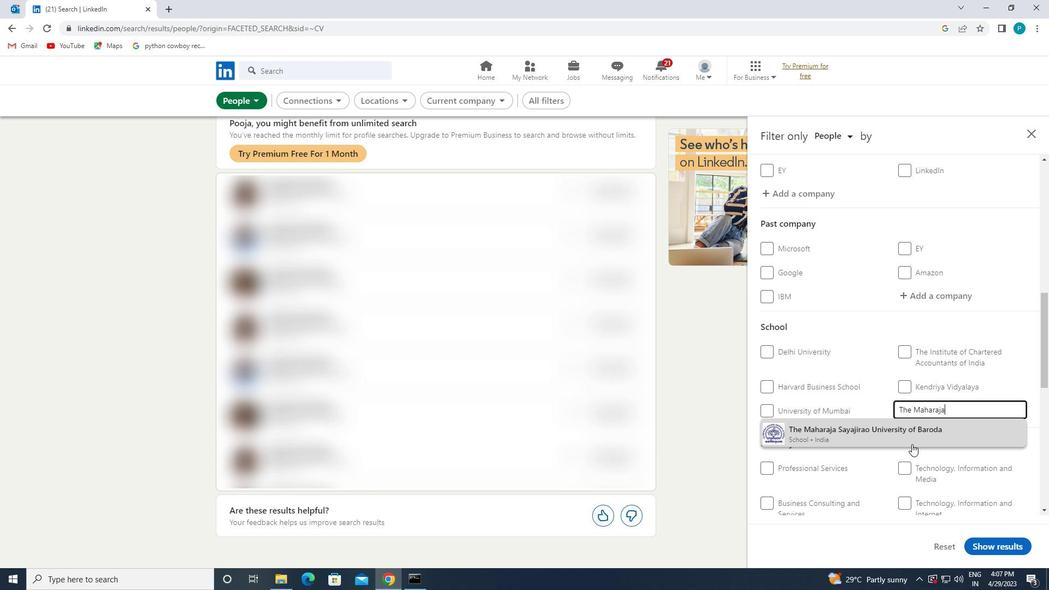 
Action: Mouse scrolled (911, 443) with delta (0, 0)
Screenshot: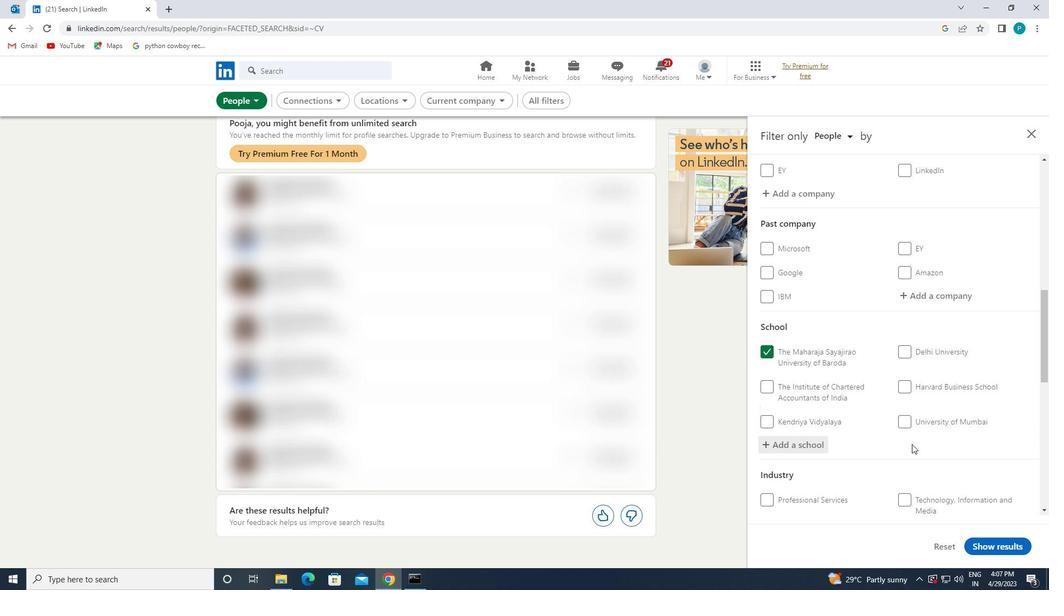 
Action: Mouse scrolled (911, 443) with delta (0, 0)
Screenshot: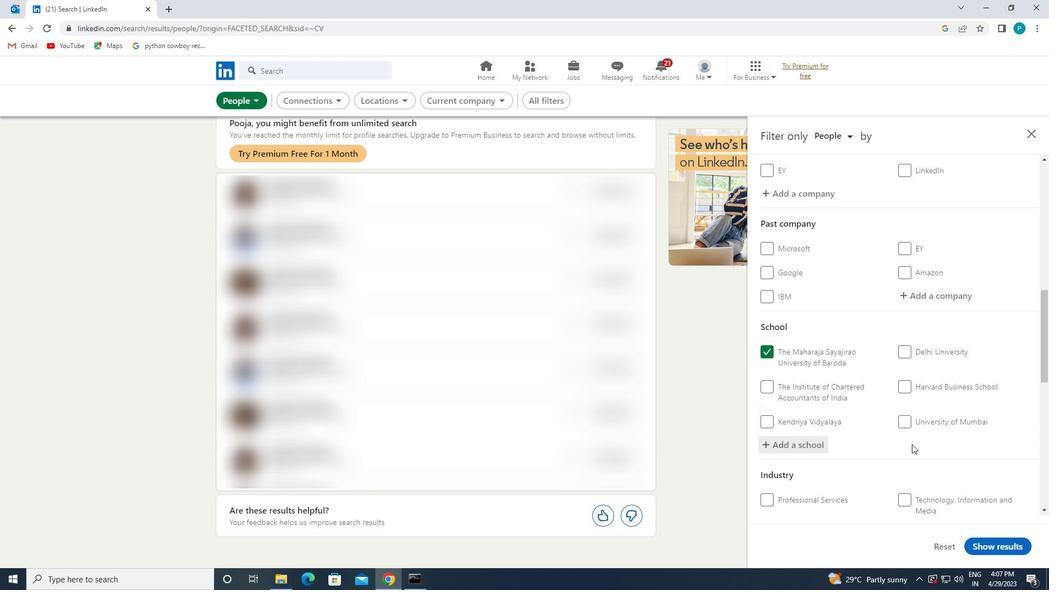 
Action: Mouse moved to (944, 476)
Screenshot: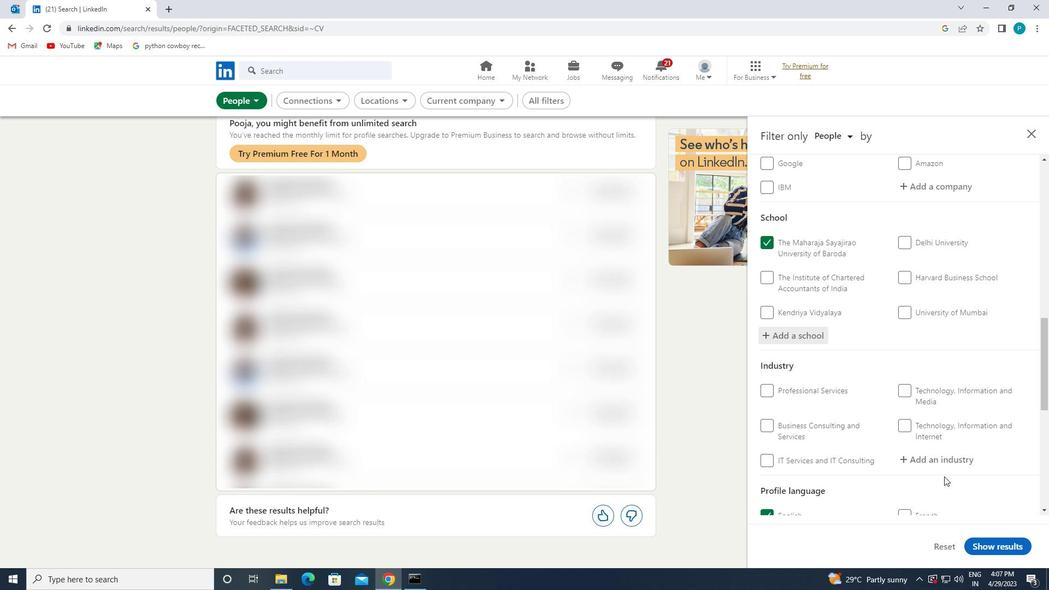 
Action: Mouse pressed left at (944, 476)
Screenshot: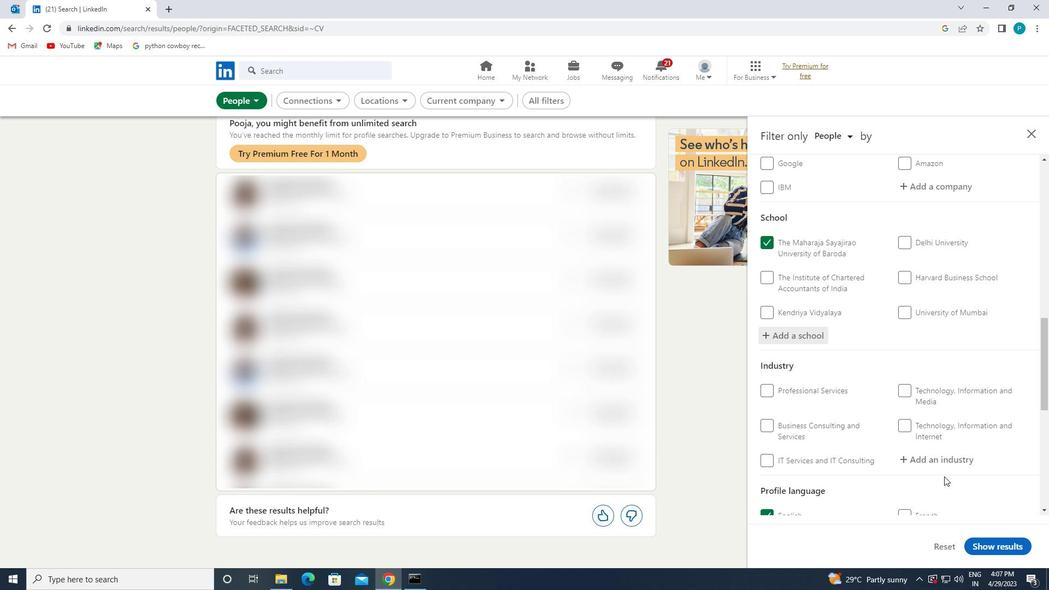 
Action: Mouse moved to (943, 457)
Screenshot: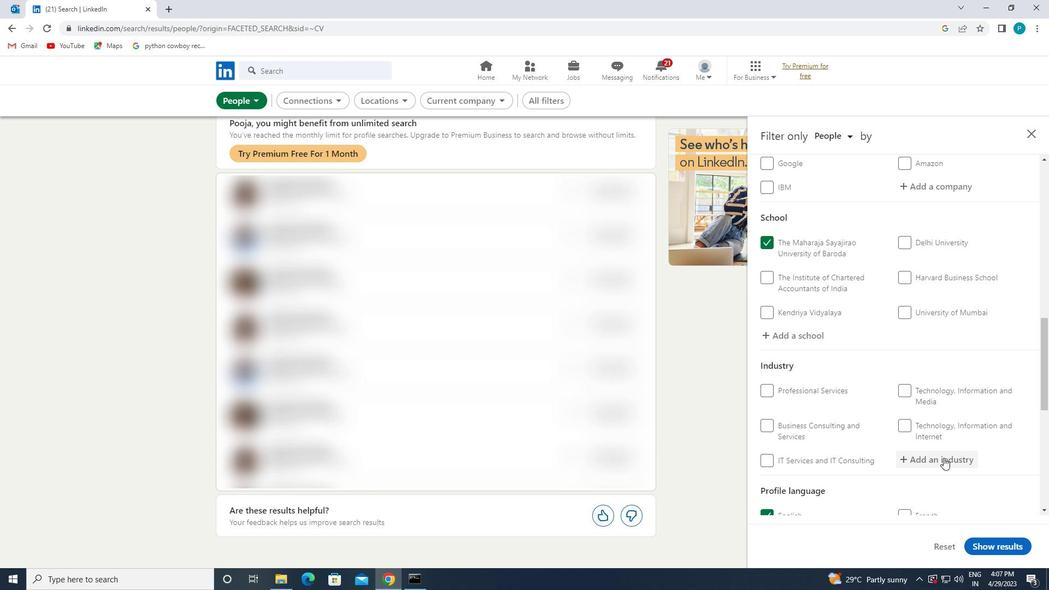
Action: Mouse pressed left at (943, 457)
Screenshot: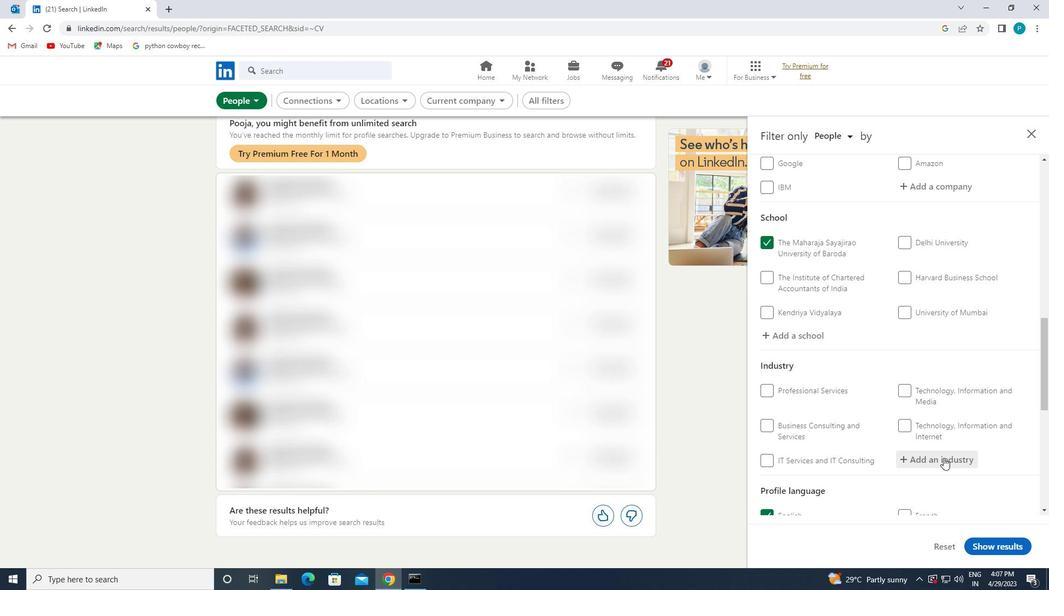 
Action: Key pressed <Key.caps_lock>H<Key.caps_lock>I<Key.backspace>OLDING
Screenshot: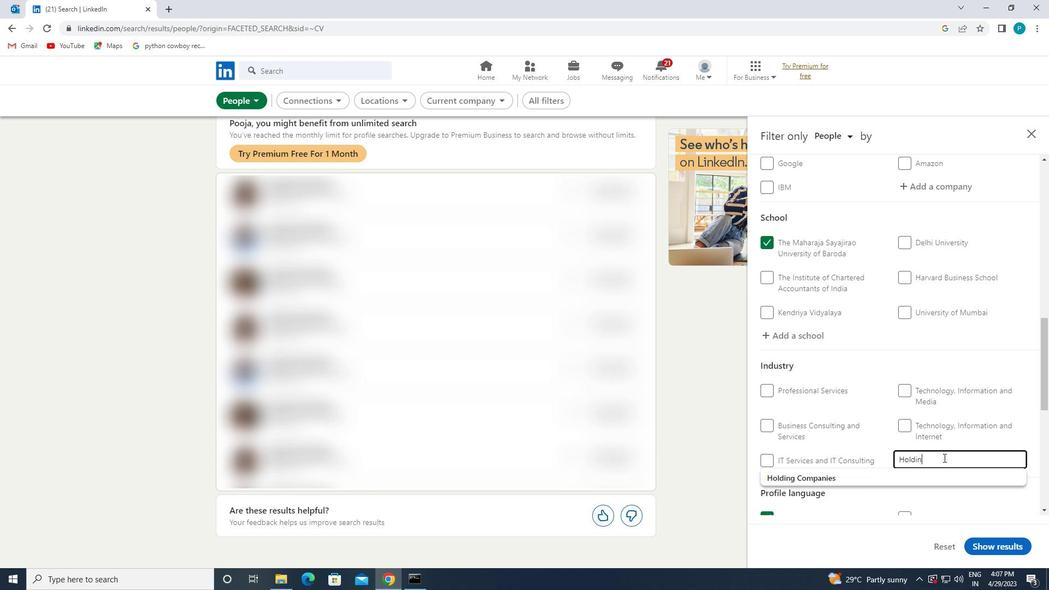 
Action: Mouse moved to (912, 486)
Screenshot: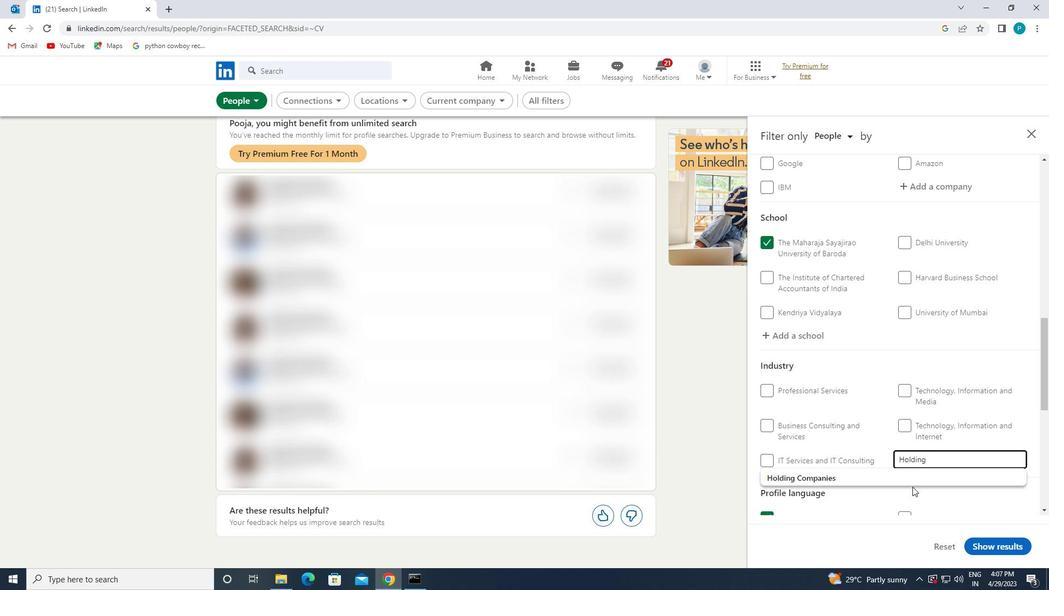 
Action: Mouse pressed left at (912, 486)
Screenshot: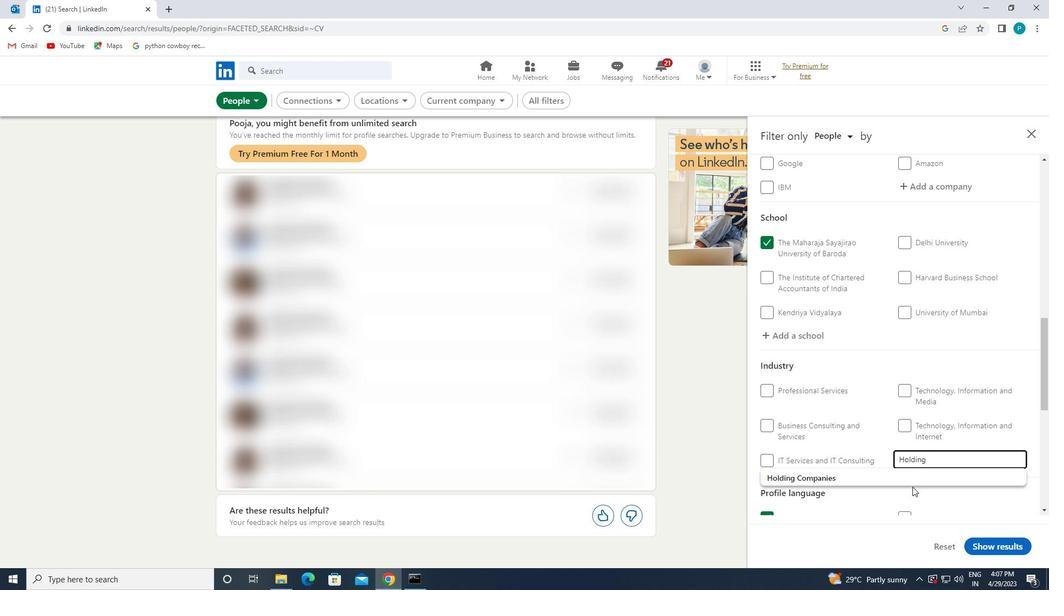 
Action: Mouse moved to (936, 465)
Screenshot: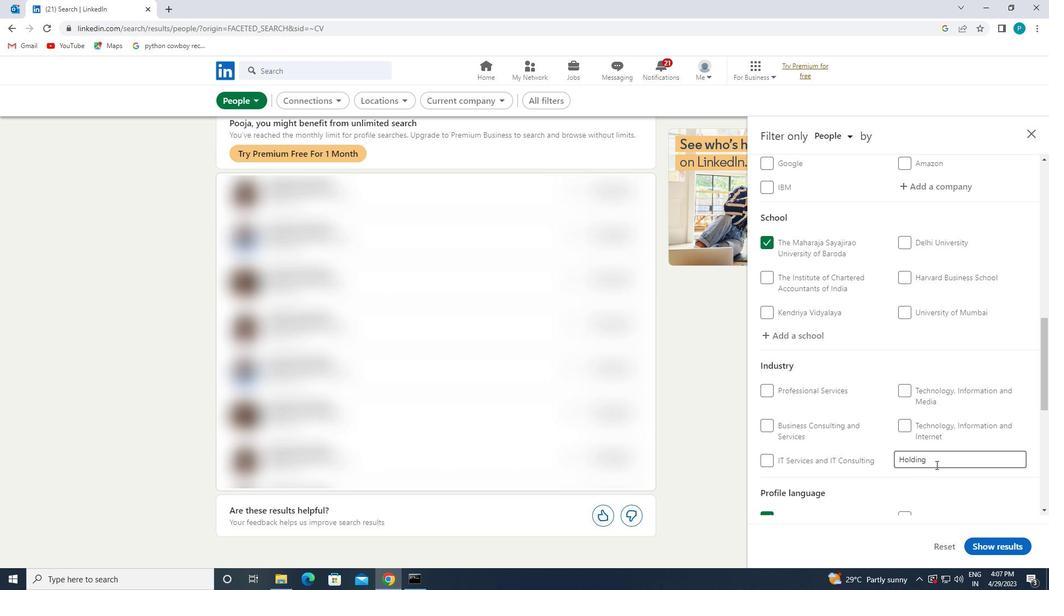 
Action: Mouse pressed left at (936, 465)
Screenshot: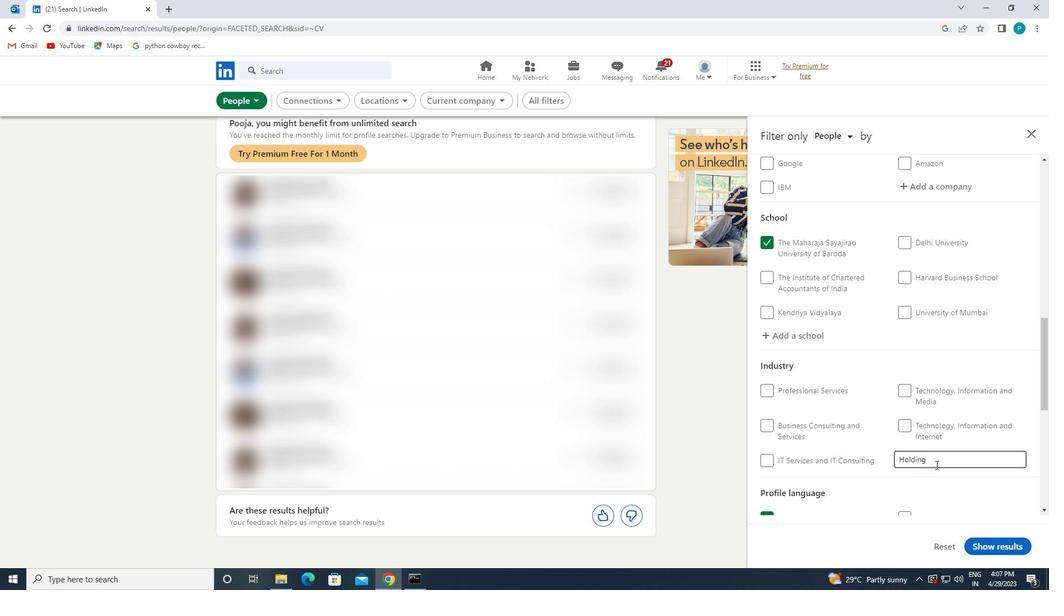 
Action: Mouse moved to (930, 471)
Screenshot: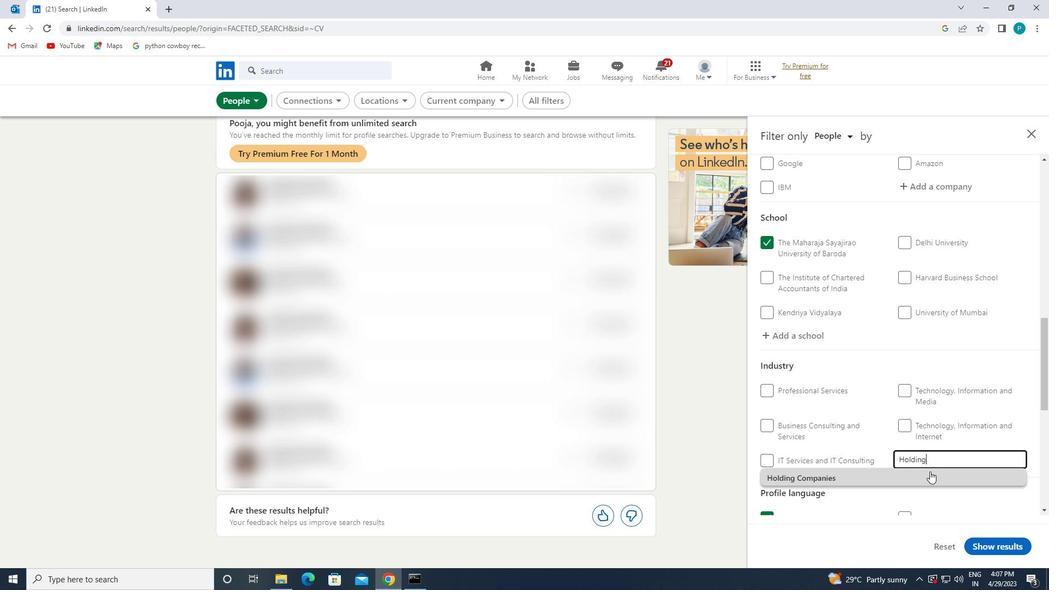 
Action: Mouse pressed left at (930, 471)
Screenshot: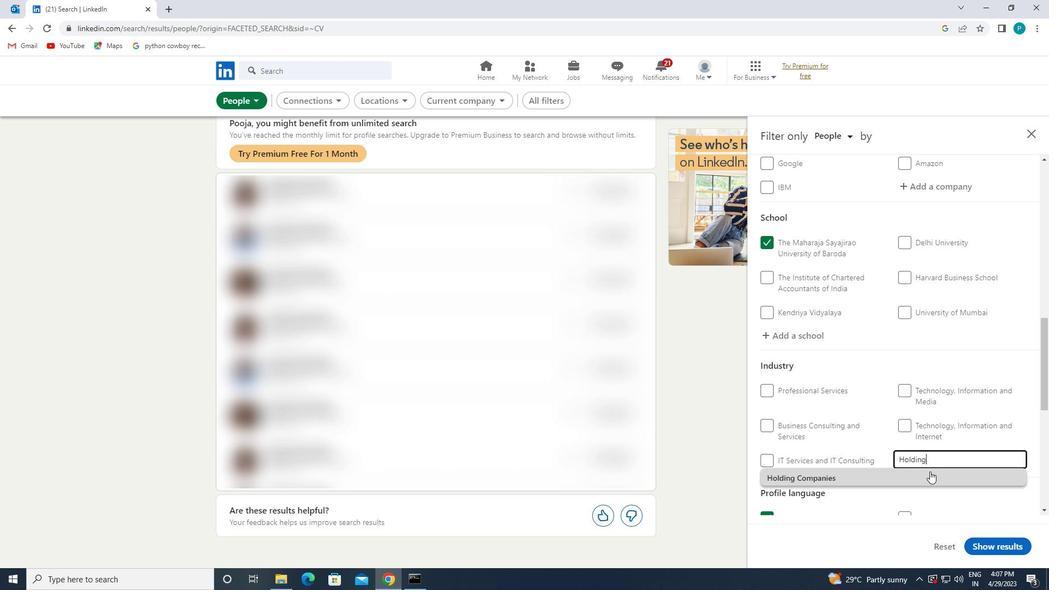 
Action: Mouse scrolled (930, 471) with delta (0, 0)
Screenshot: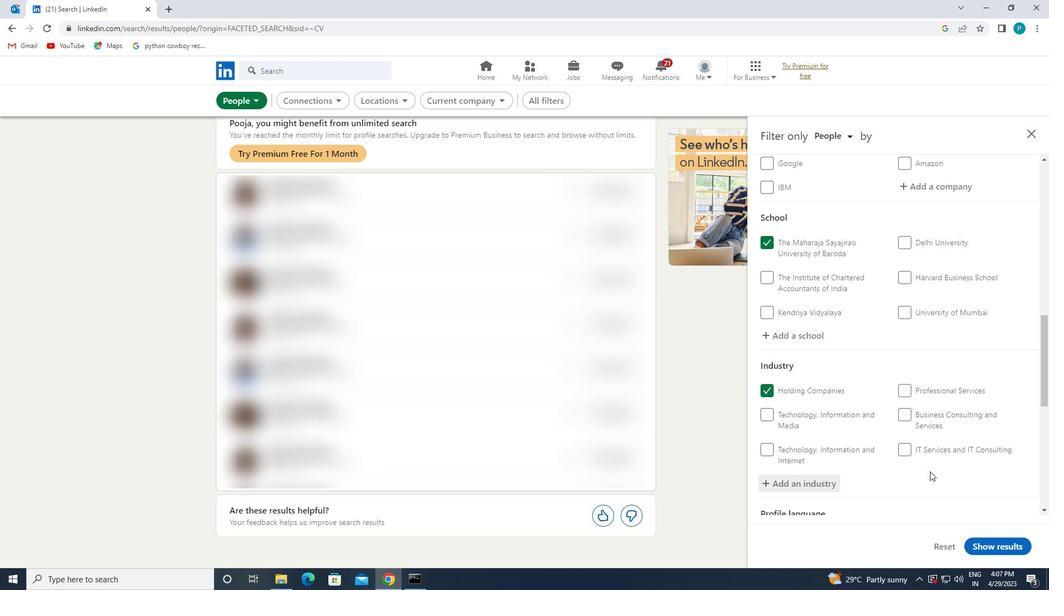 
Action: Mouse scrolled (930, 471) with delta (0, 0)
Screenshot: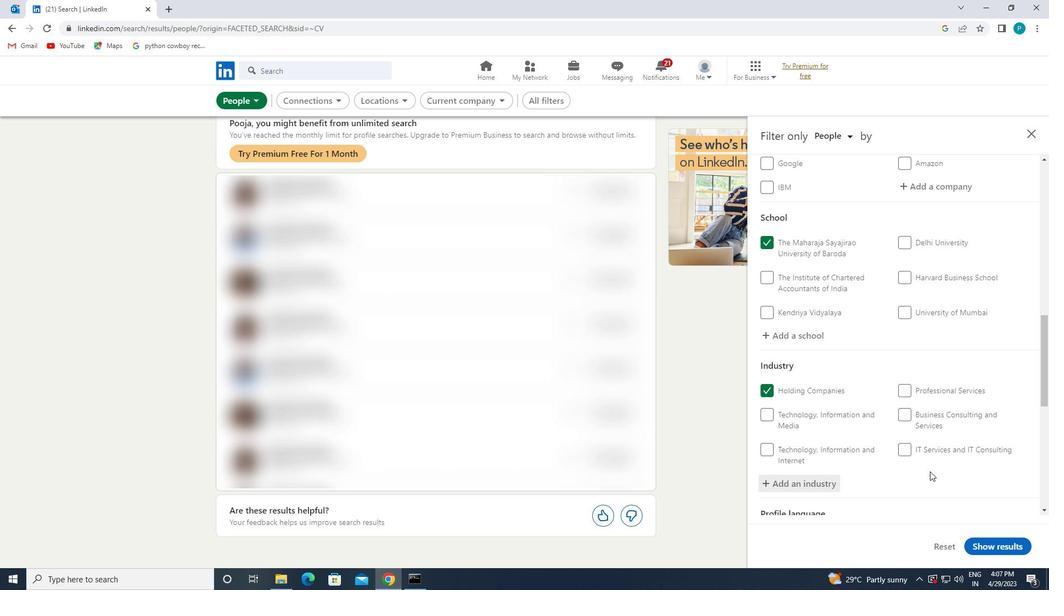 
Action: Mouse scrolled (930, 471) with delta (0, 0)
Screenshot: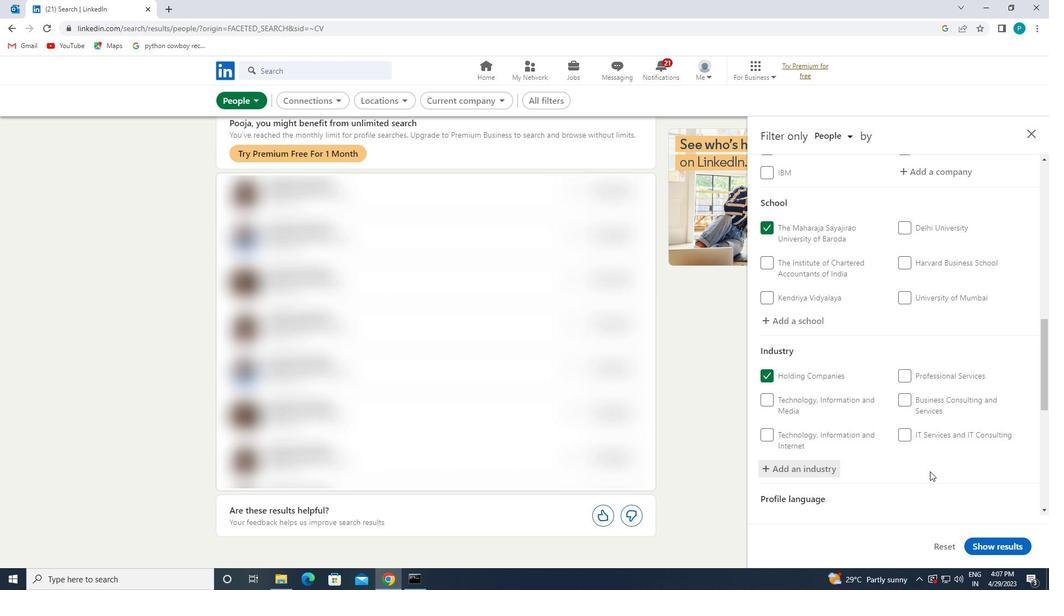 
Action: Mouse moved to (925, 462)
Screenshot: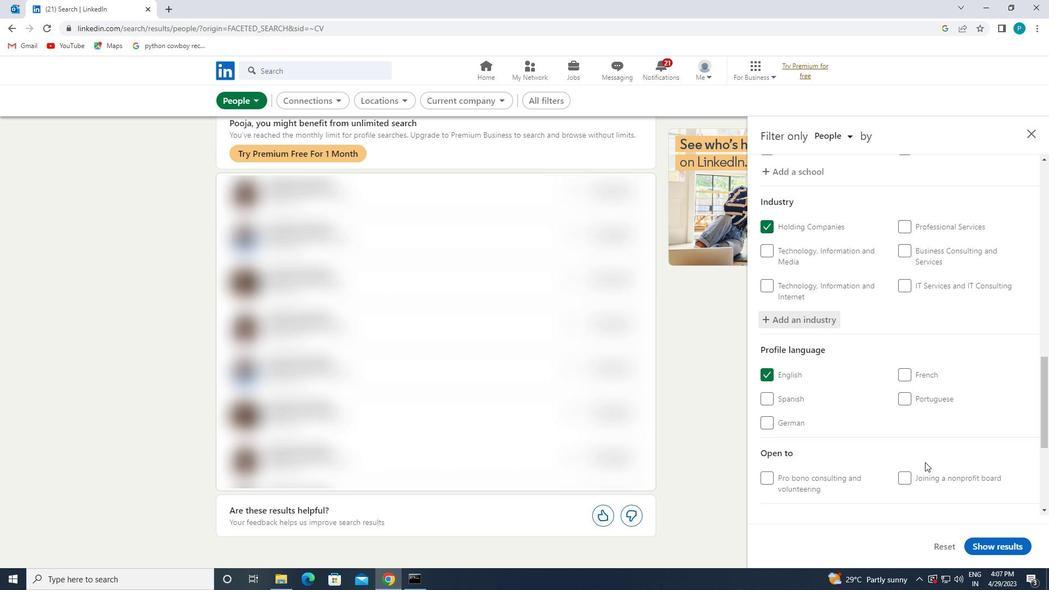 
Action: Mouse scrolled (925, 461) with delta (0, 0)
Screenshot: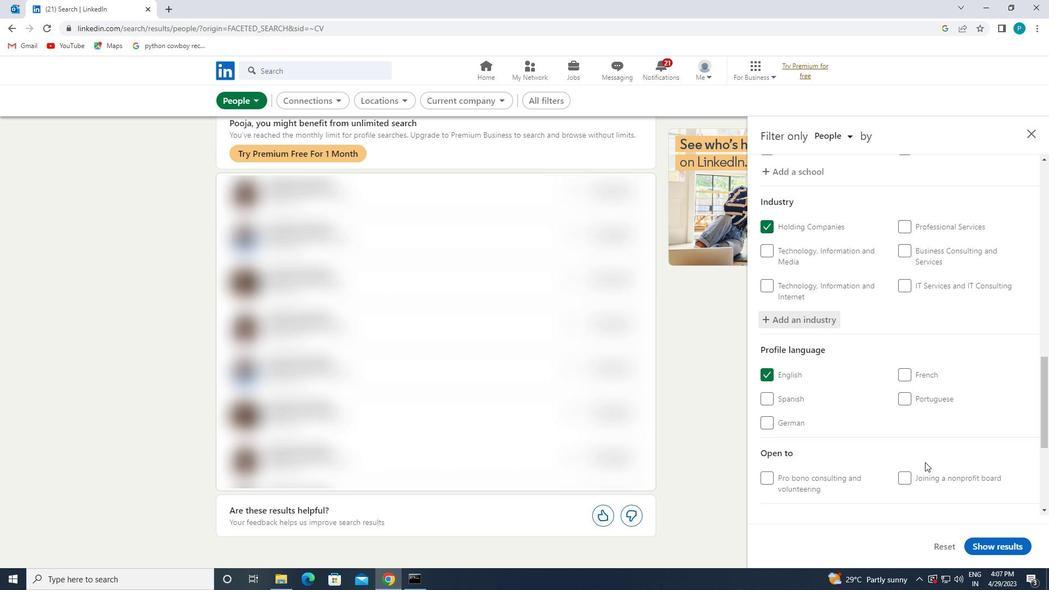 
Action: Mouse moved to (925, 465)
Screenshot: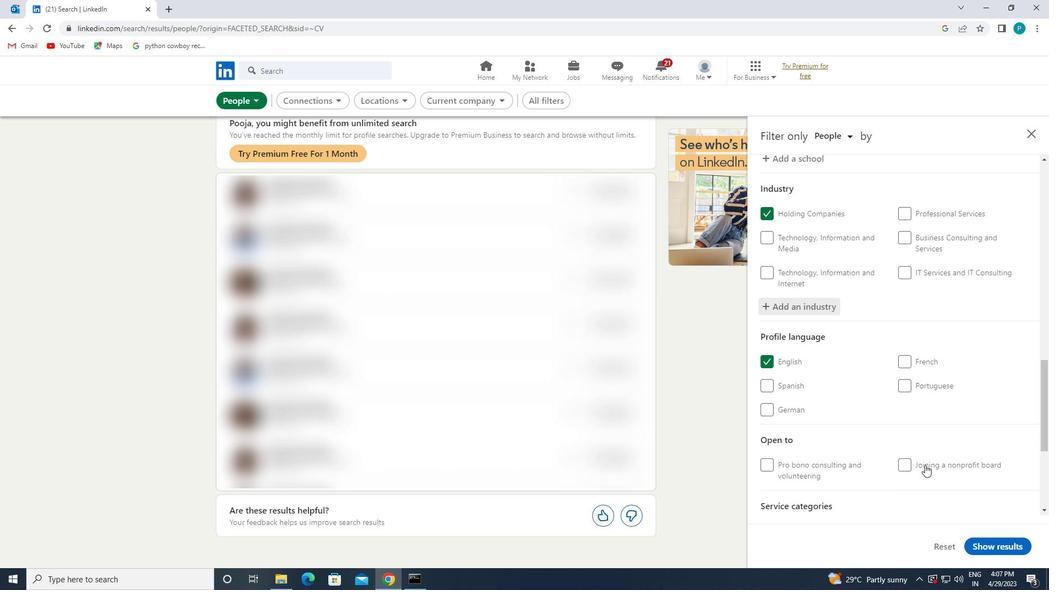 
Action: Mouse scrolled (925, 464) with delta (0, 0)
Screenshot: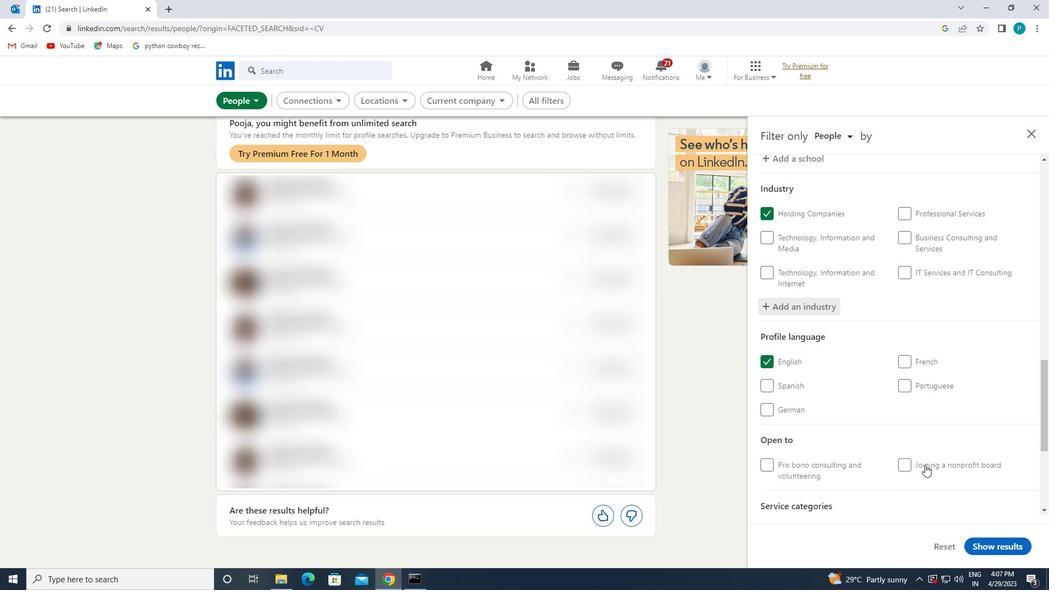 
Action: Mouse moved to (933, 481)
Screenshot: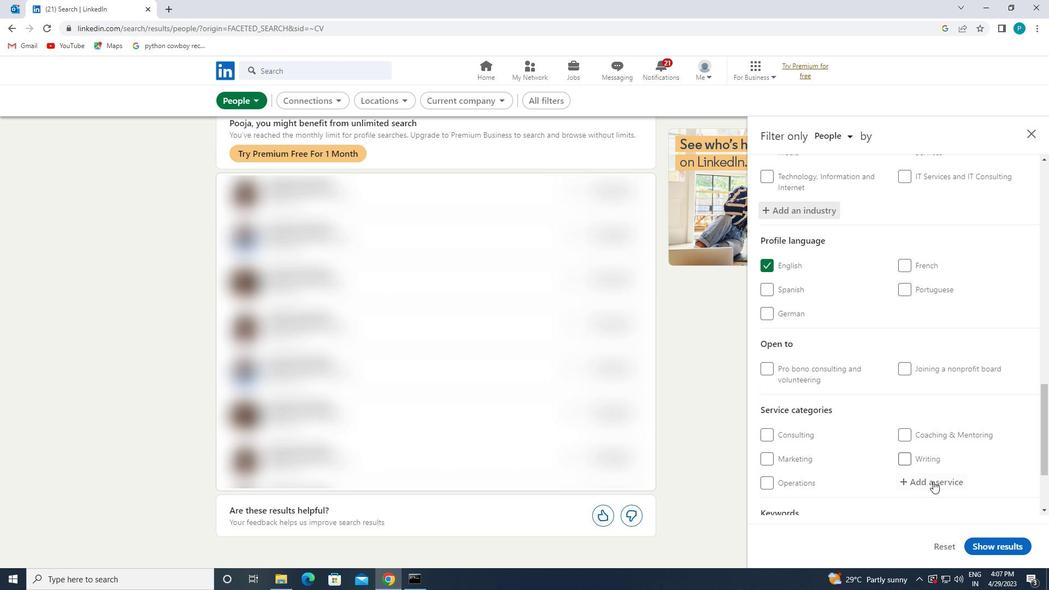 
Action: Mouse pressed left at (933, 481)
Screenshot: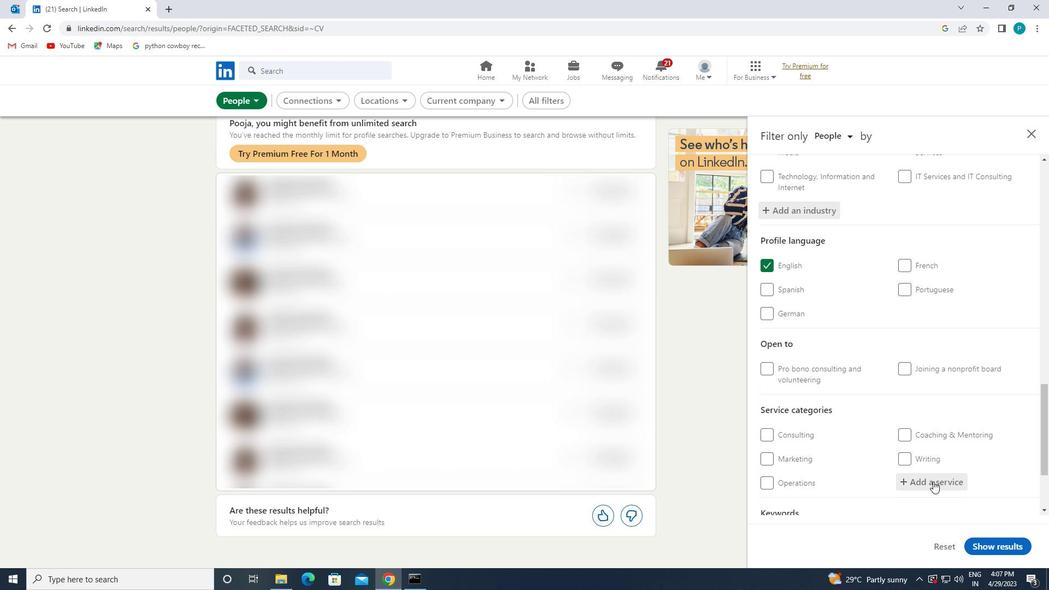 
Action: Key pressed <Key.caps_lock>R<Key.caps_lock>EAL
Screenshot: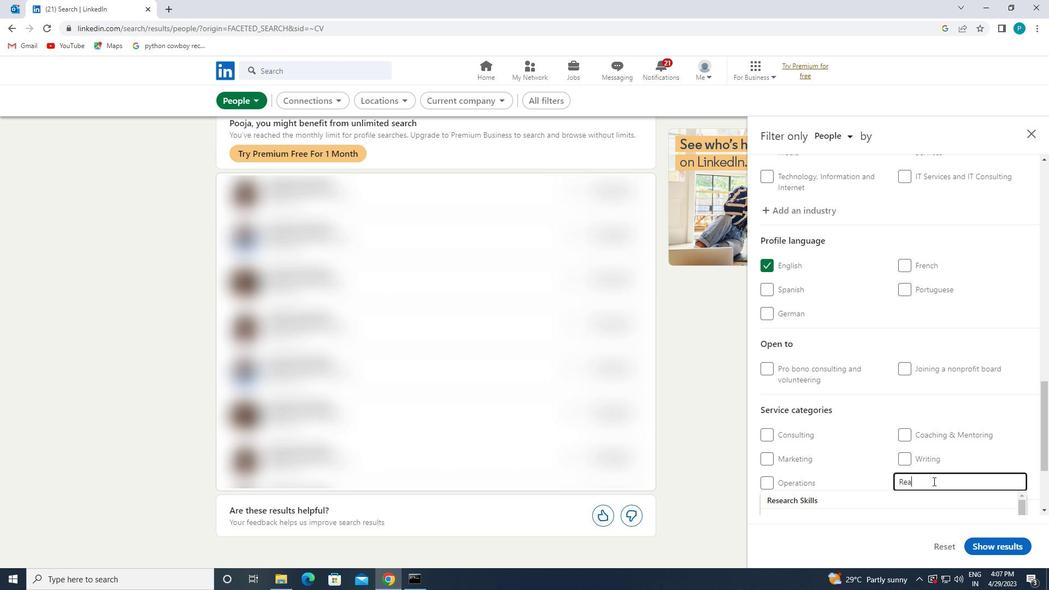 
Action: Mouse scrolled (933, 480) with delta (0, 0)
Screenshot: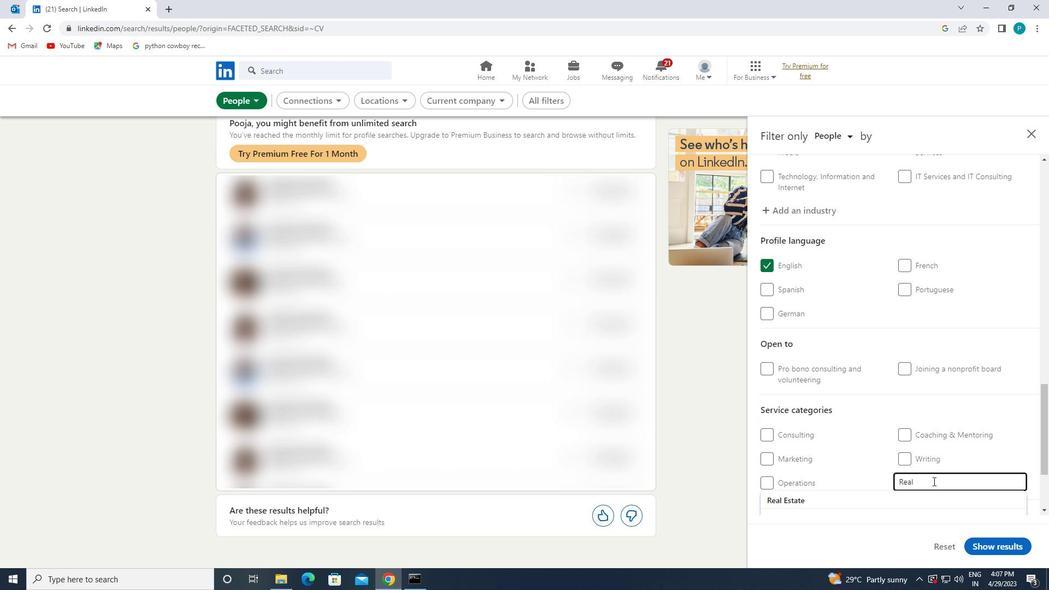 
Action: Mouse moved to (861, 445)
Screenshot: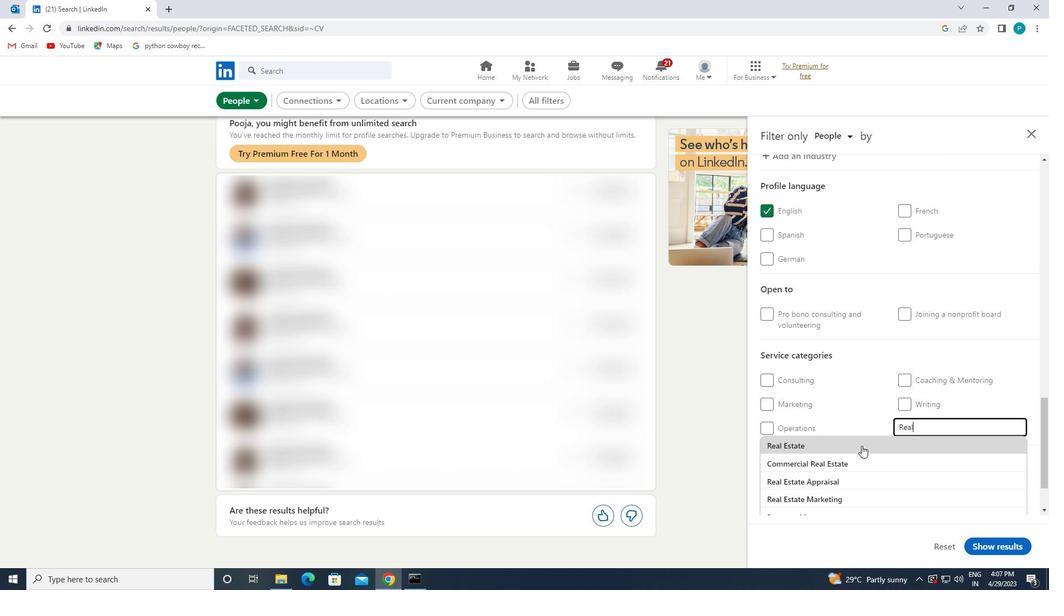 
Action: Mouse pressed left at (861, 445)
Screenshot: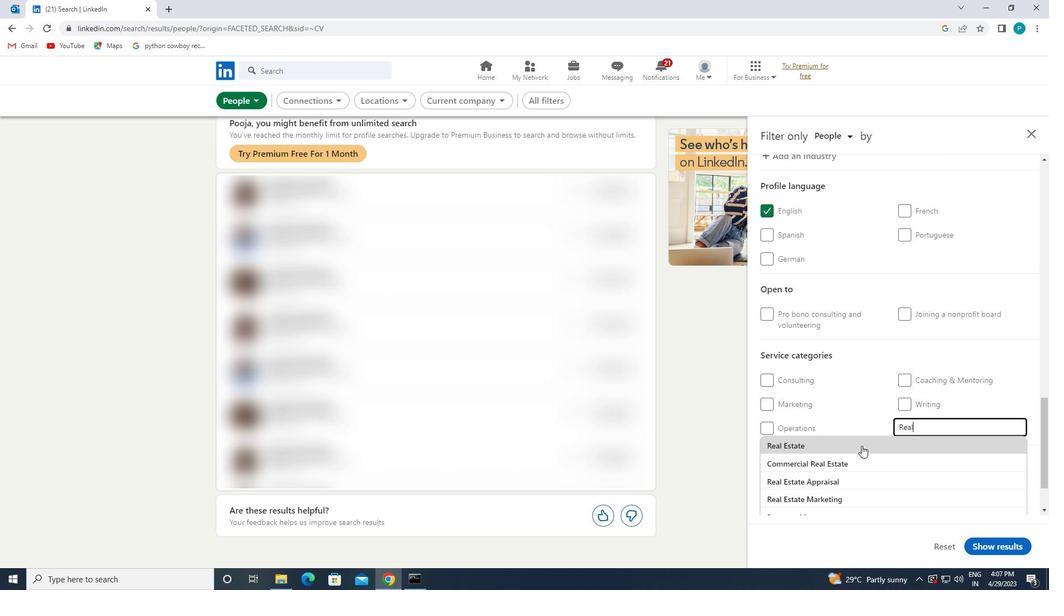 
Action: Mouse scrolled (861, 445) with delta (0, 0)
Screenshot: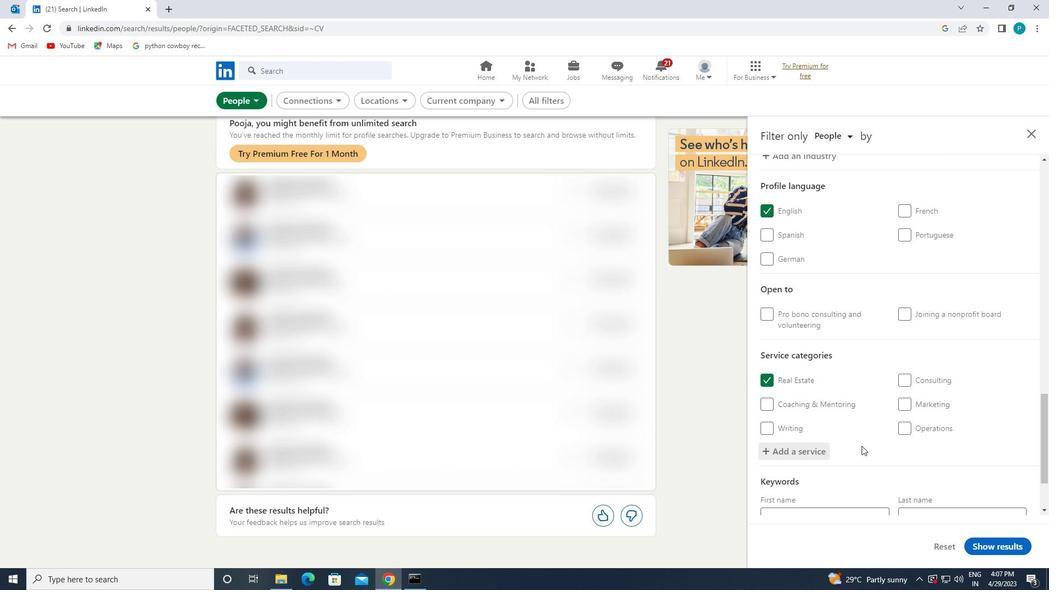 
Action: Mouse scrolled (861, 445) with delta (0, 0)
Screenshot: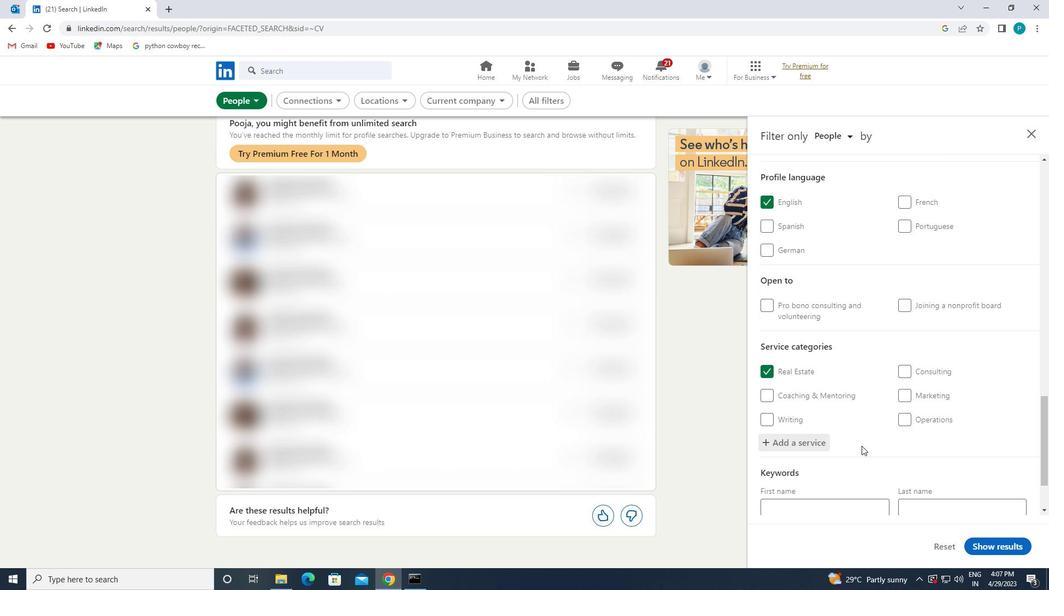 
Action: Mouse scrolled (861, 445) with delta (0, 0)
Screenshot: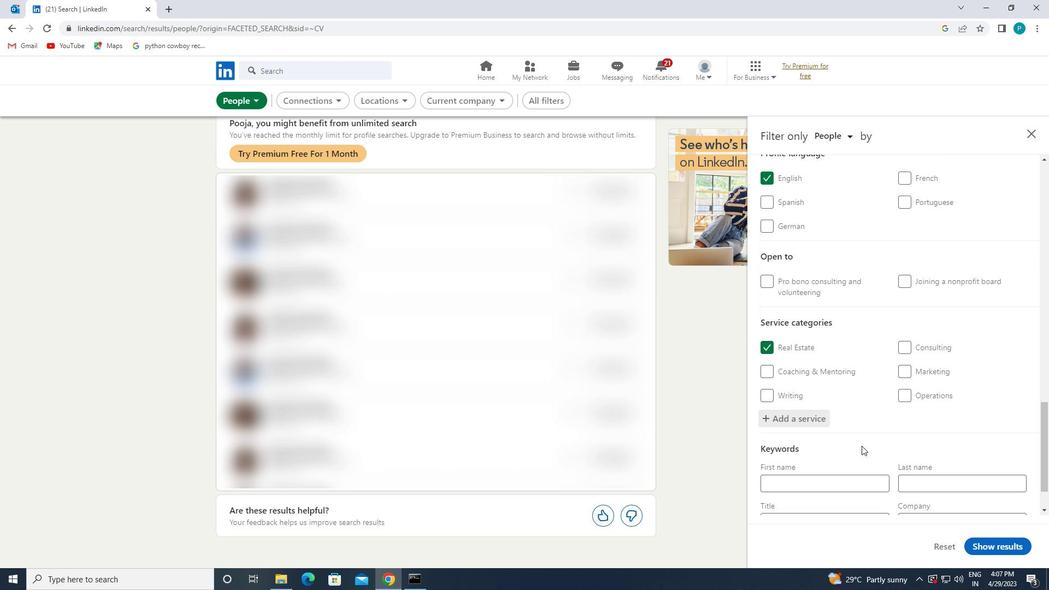 
Action: Mouse moved to (866, 467)
Screenshot: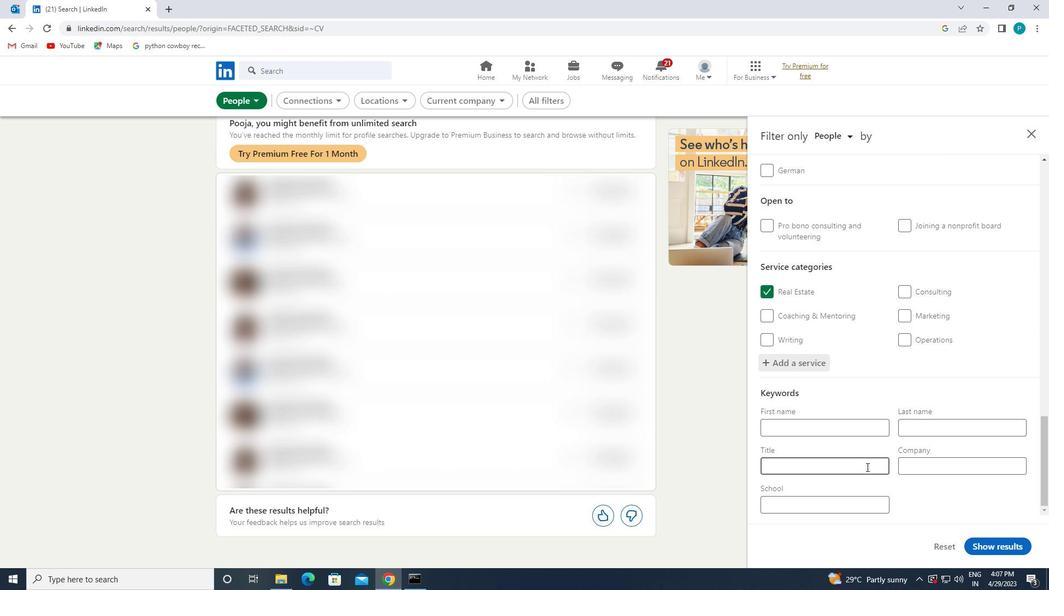 
Action: Mouse pressed left at (866, 467)
Screenshot: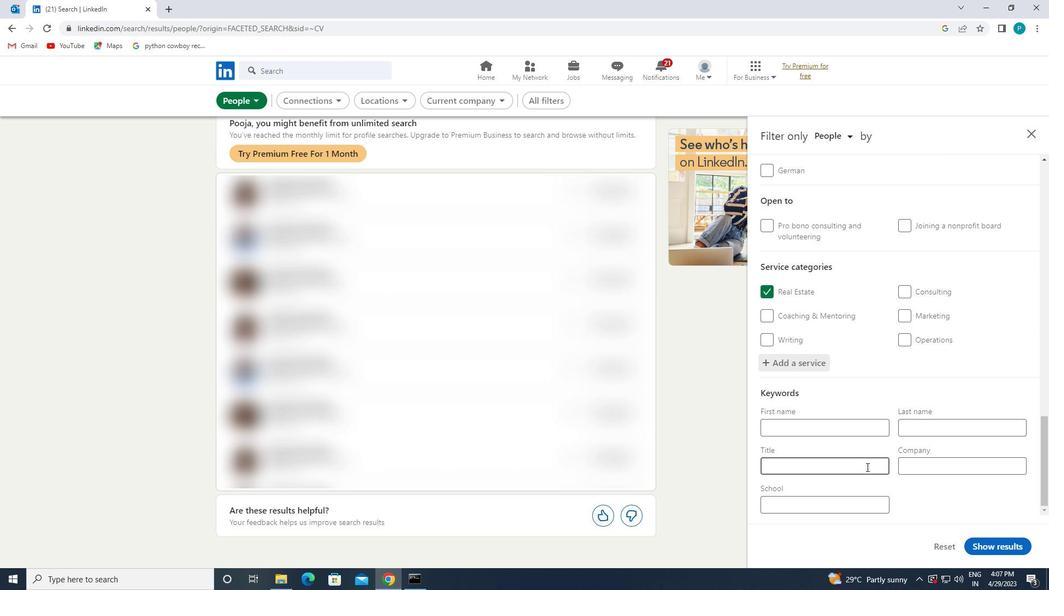 
Action: Key pressed <Key.caps_lock>A<Key.caps_lock>SSISTANT<Key.space><Key.caps_lock>G<Key.caps_lock>OLF<Key.space><Key.caps_lock>P<Key.caps_lock>ROFED<Key.backspace>SSIONAL
Screenshot: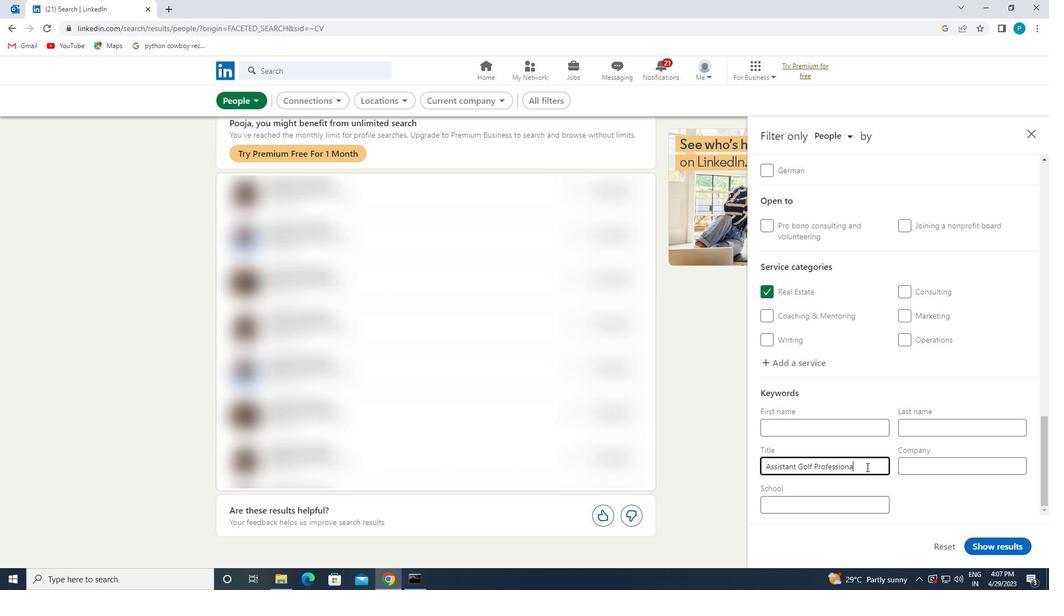 
Action: Mouse moved to (1004, 550)
Screenshot: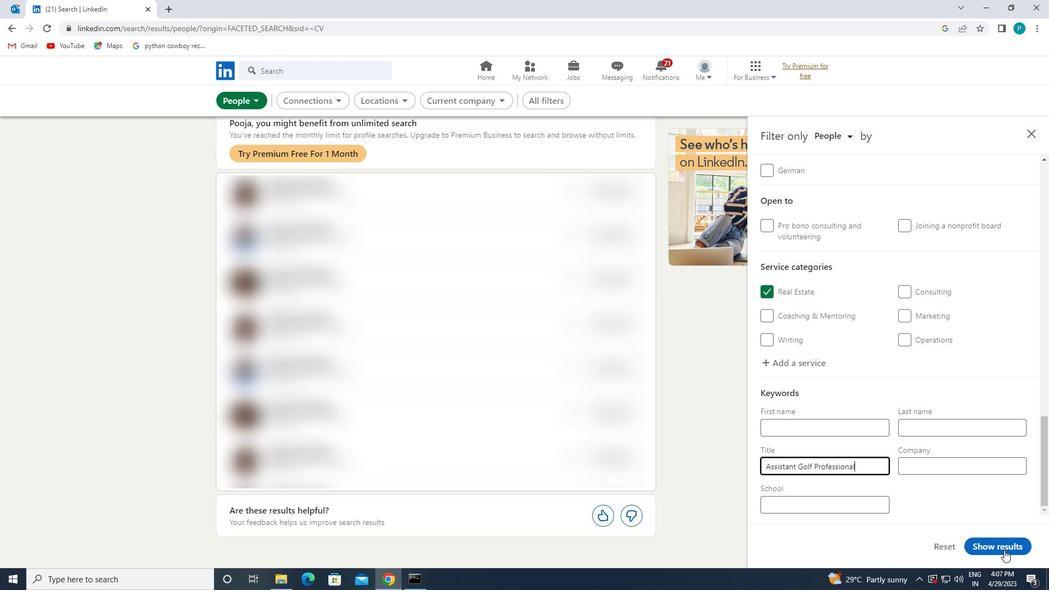 
Action: Mouse pressed left at (1004, 550)
Screenshot: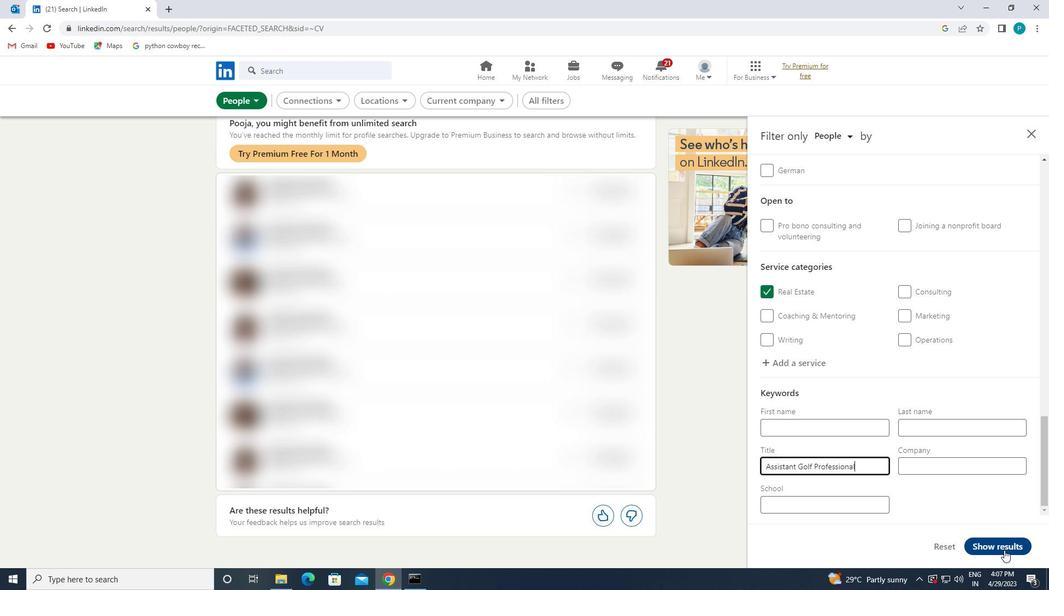 
